 Task: Look for space in Galapagar, Spain from 9th June, 2023 to 16th June, 2023 for 2 adults in price range Rs.8000 to Rs.16000. Place can be entire place with 2 bedrooms having 2 beds and 1 bathroom. Property type can be house, flat, guest house. Amenities needed are: washing machine. Booking option can be shelf check-in. Required host language is English.
Action: Mouse moved to (358, 170)
Screenshot: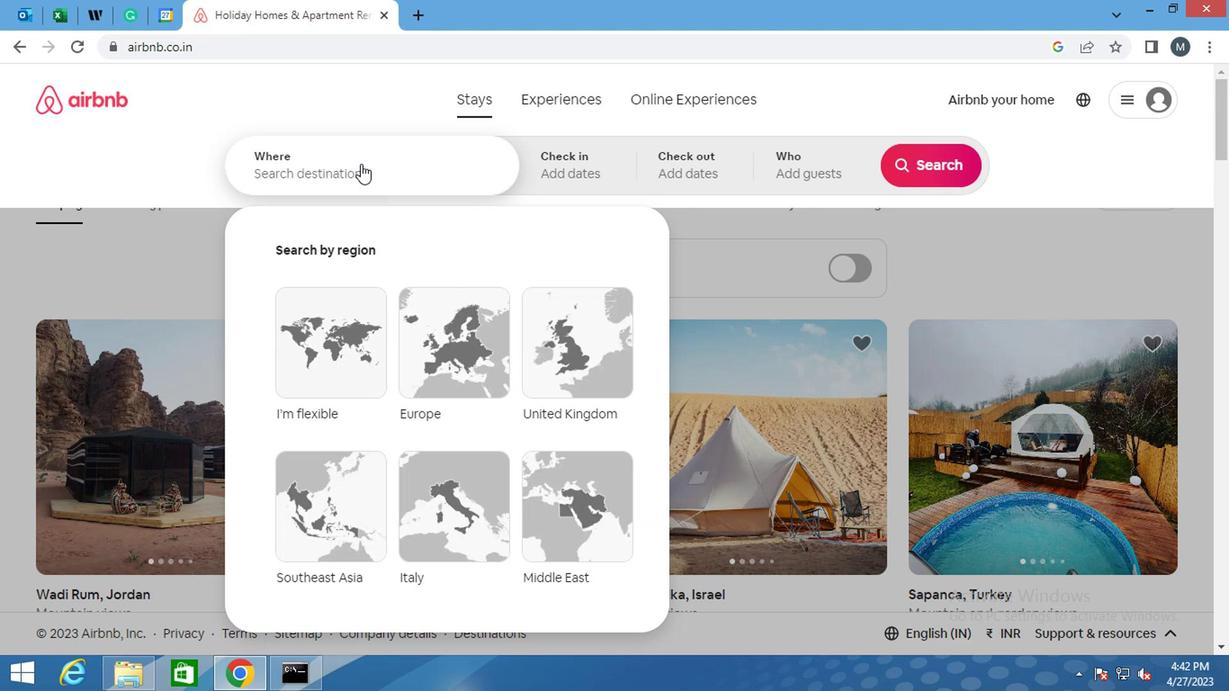 
Action: Mouse pressed left at (358, 170)
Screenshot: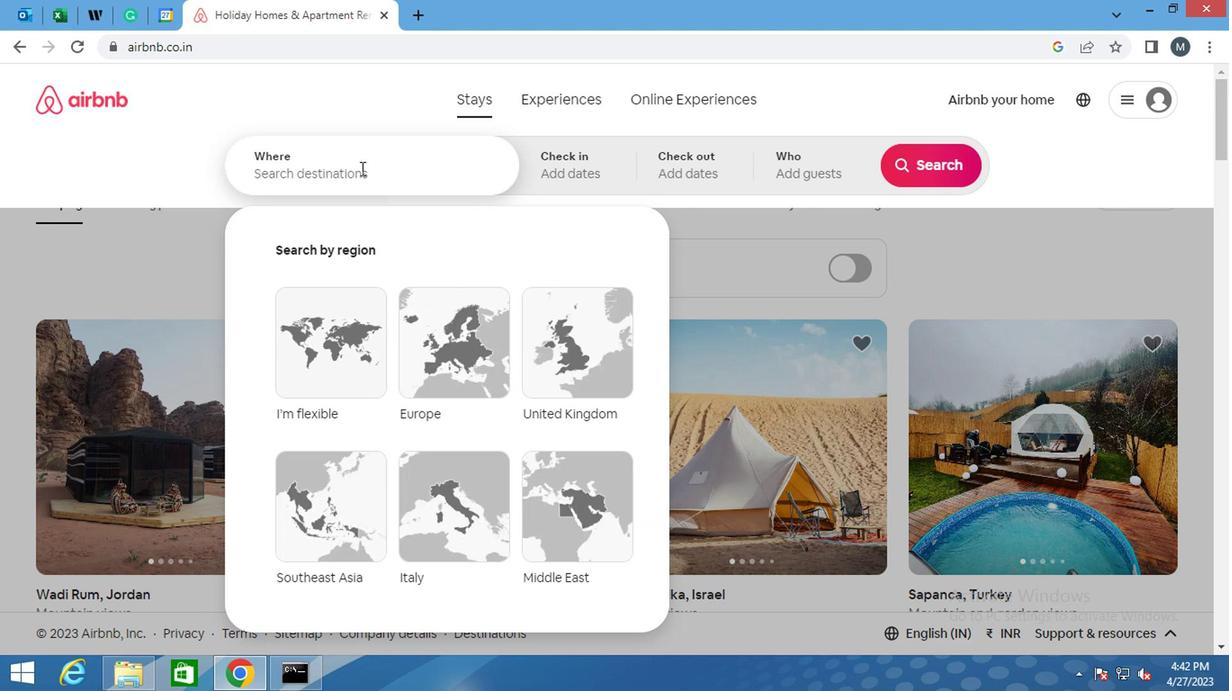 
Action: Key pressed <Key.shift>GALAPAGAR,<Key.shift>SPAIN
Screenshot: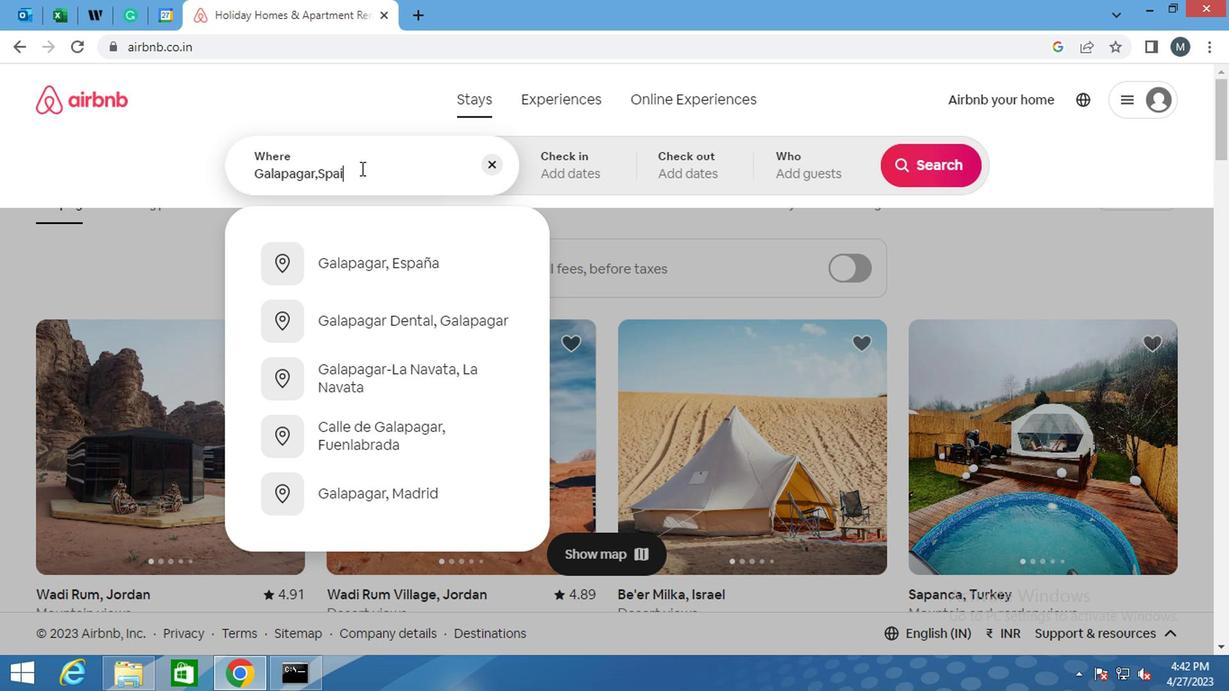 
Action: Mouse moved to (592, 278)
Screenshot: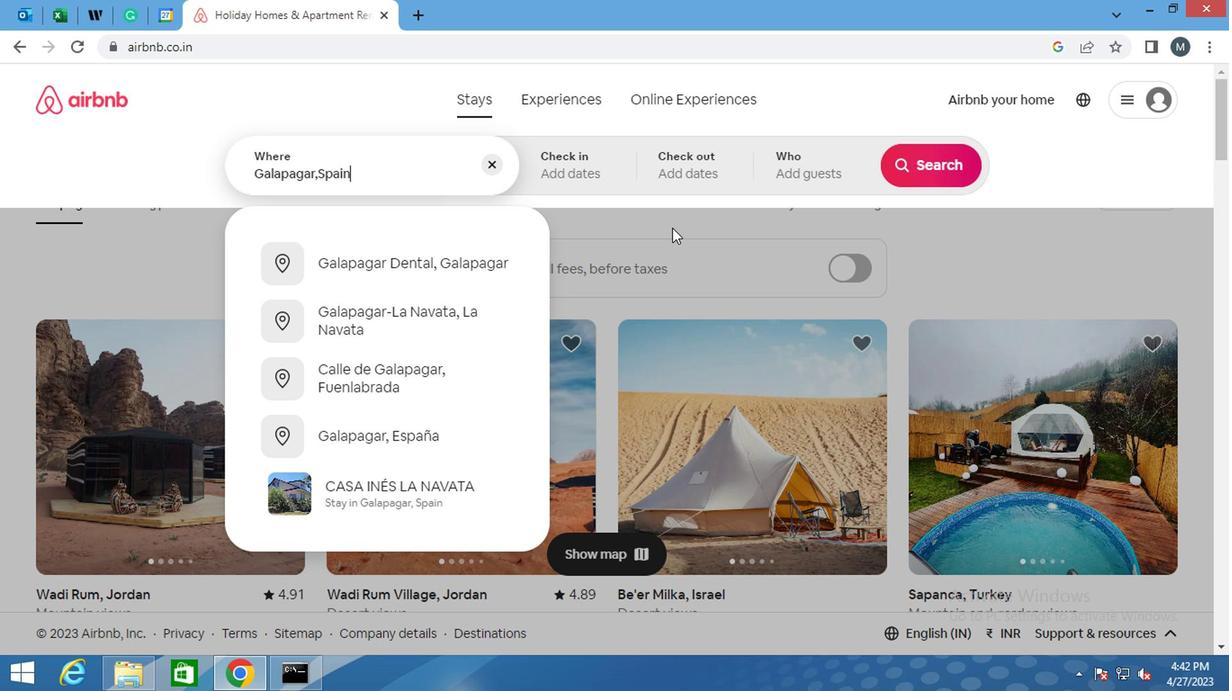 
Action: Key pressed <Key.enter>
Screenshot: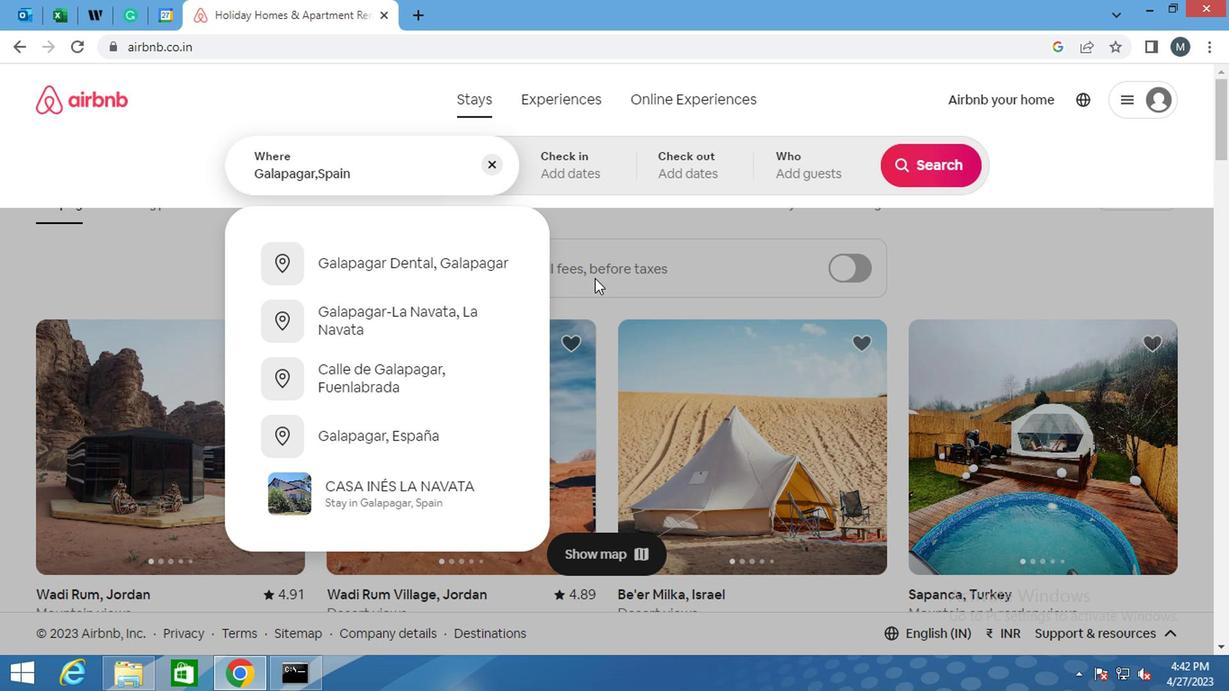 
Action: Mouse moved to (905, 309)
Screenshot: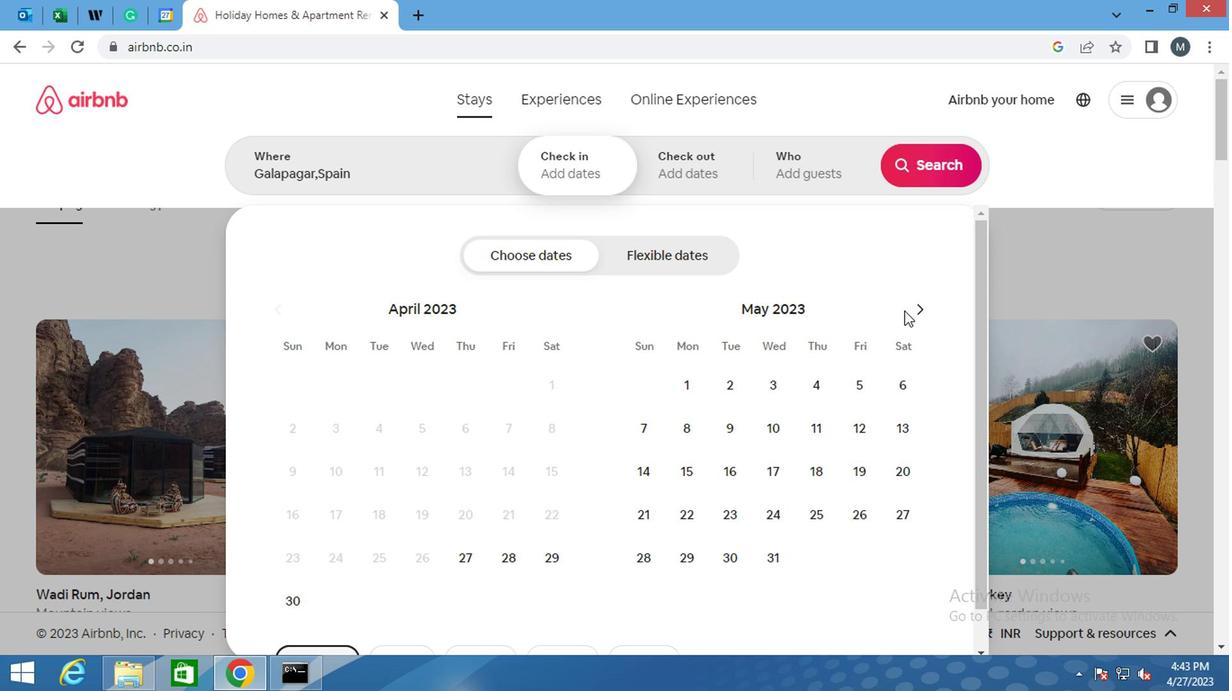 
Action: Mouse pressed left at (905, 309)
Screenshot: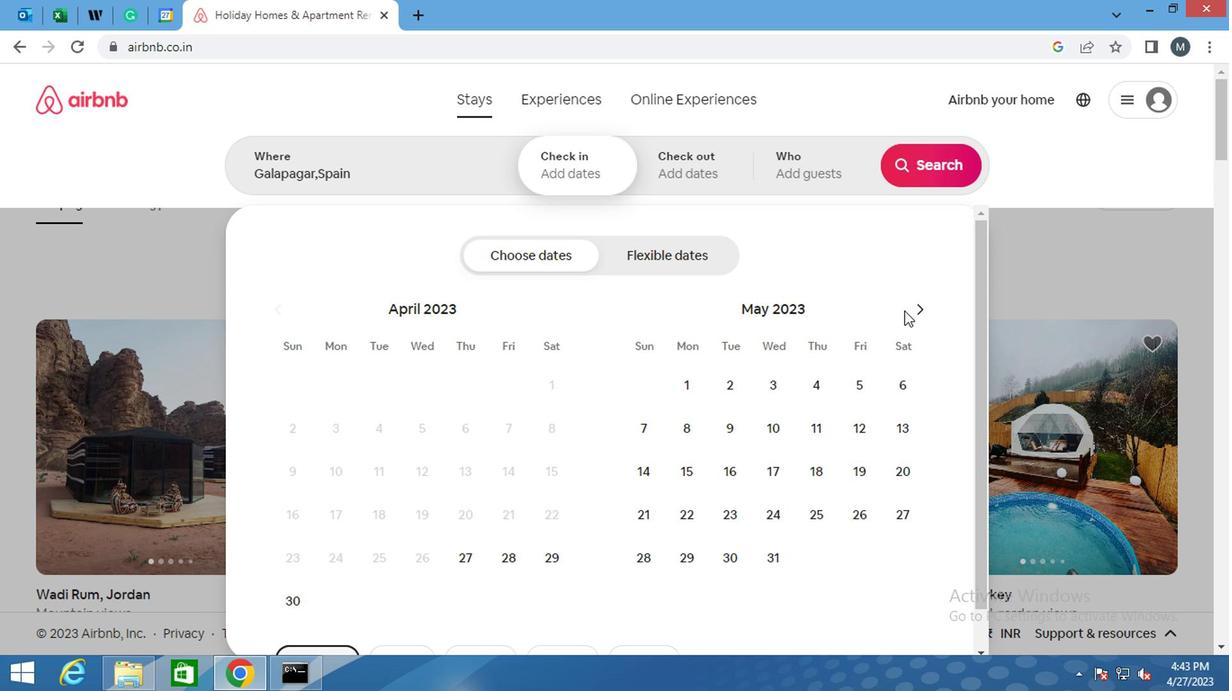 
Action: Mouse moved to (849, 428)
Screenshot: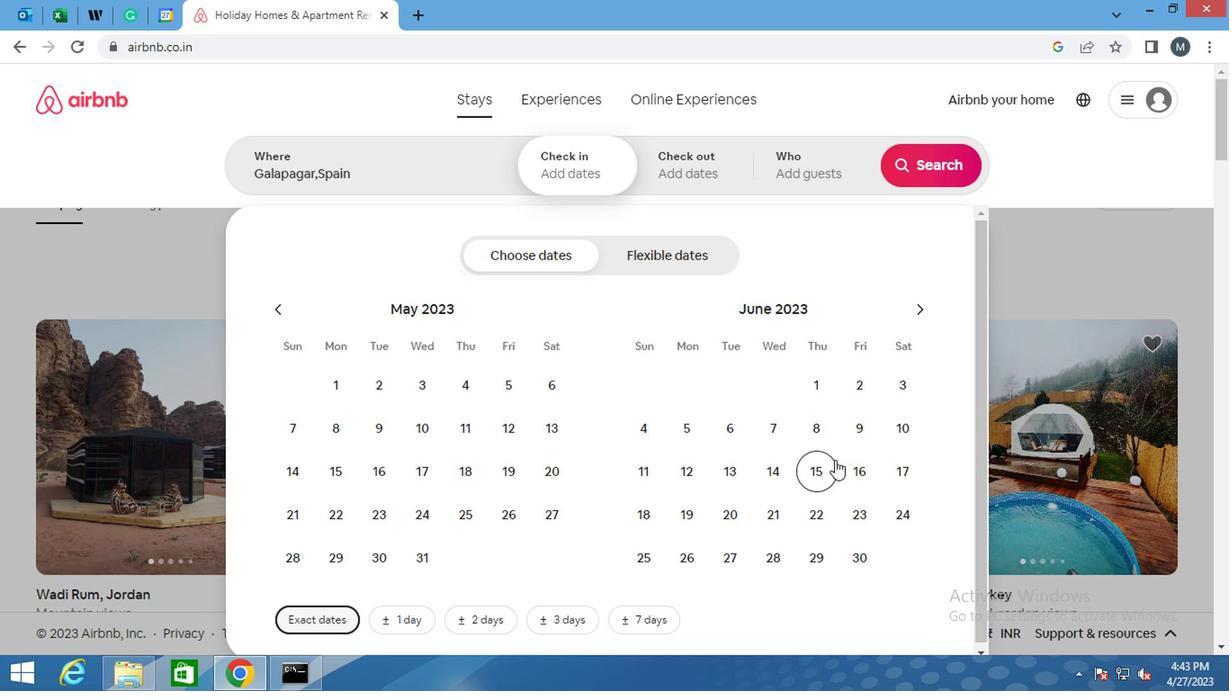 
Action: Mouse pressed left at (849, 428)
Screenshot: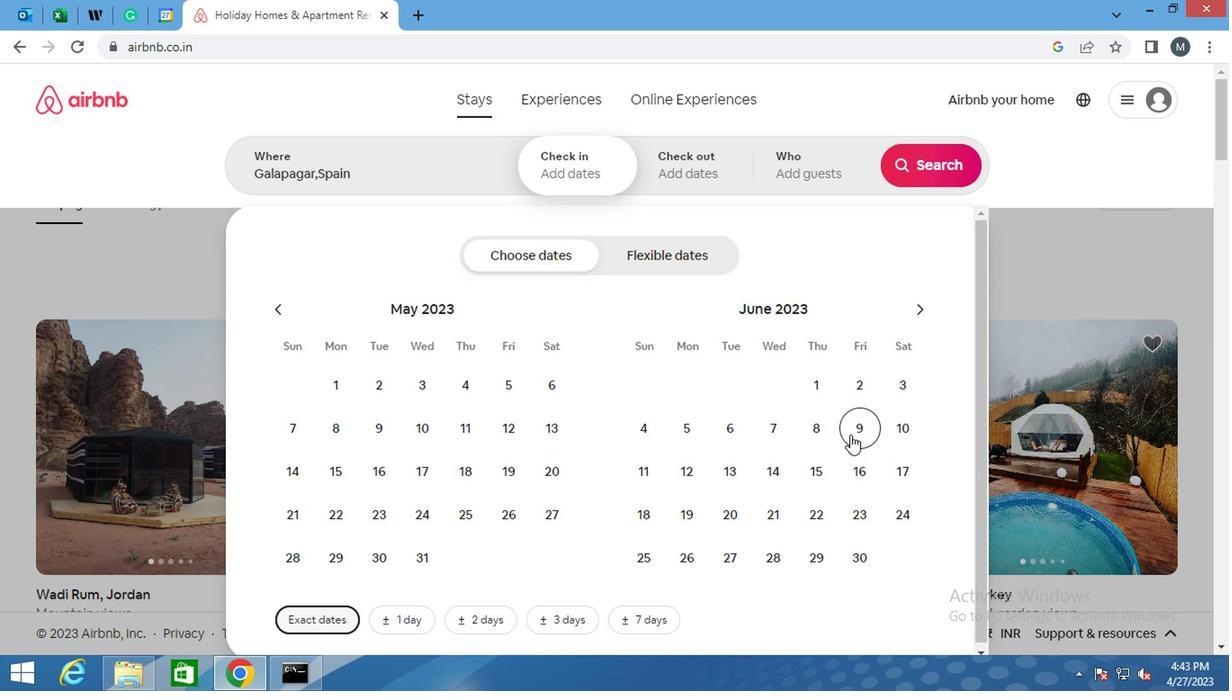 
Action: Mouse moved to (850, 457)
Screenshot: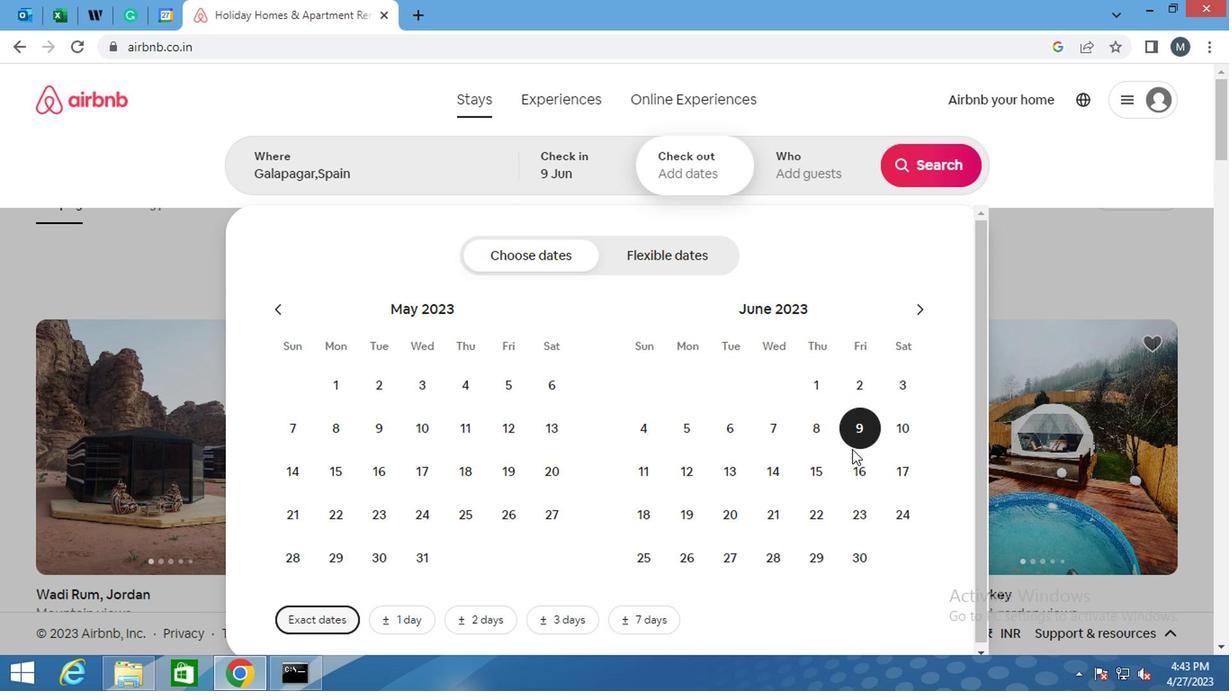 
Action: Mouse pressed left at (850, 457)
Screenshot: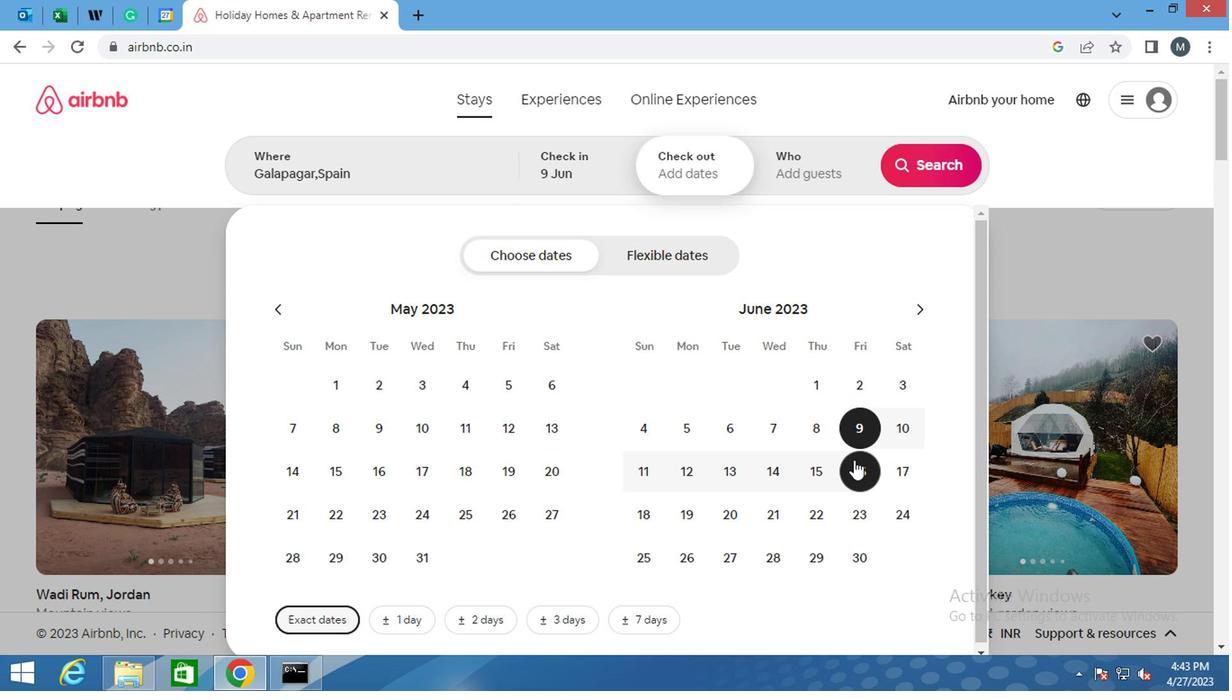 
Action: Mouse moved to (808, 162)
Screenshot: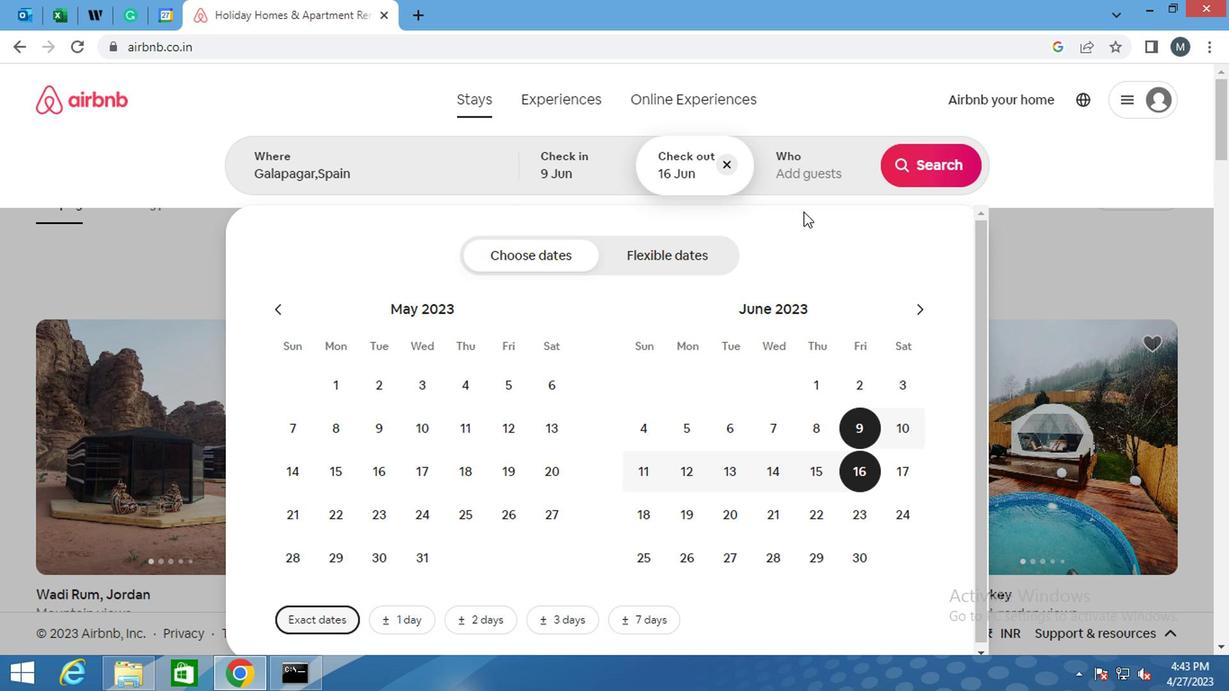 
Action: Mouse pressed left at (808, 162)
Screenshot: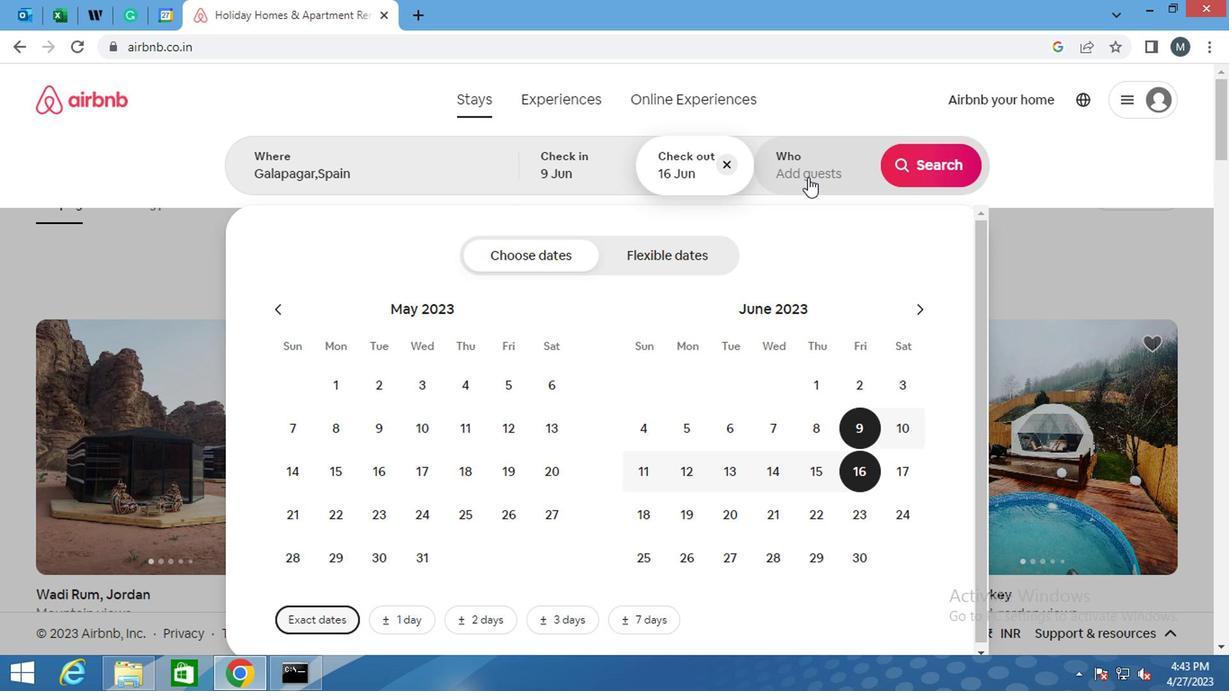 
Action: Mouse moved to (939, 265)
Screenshot: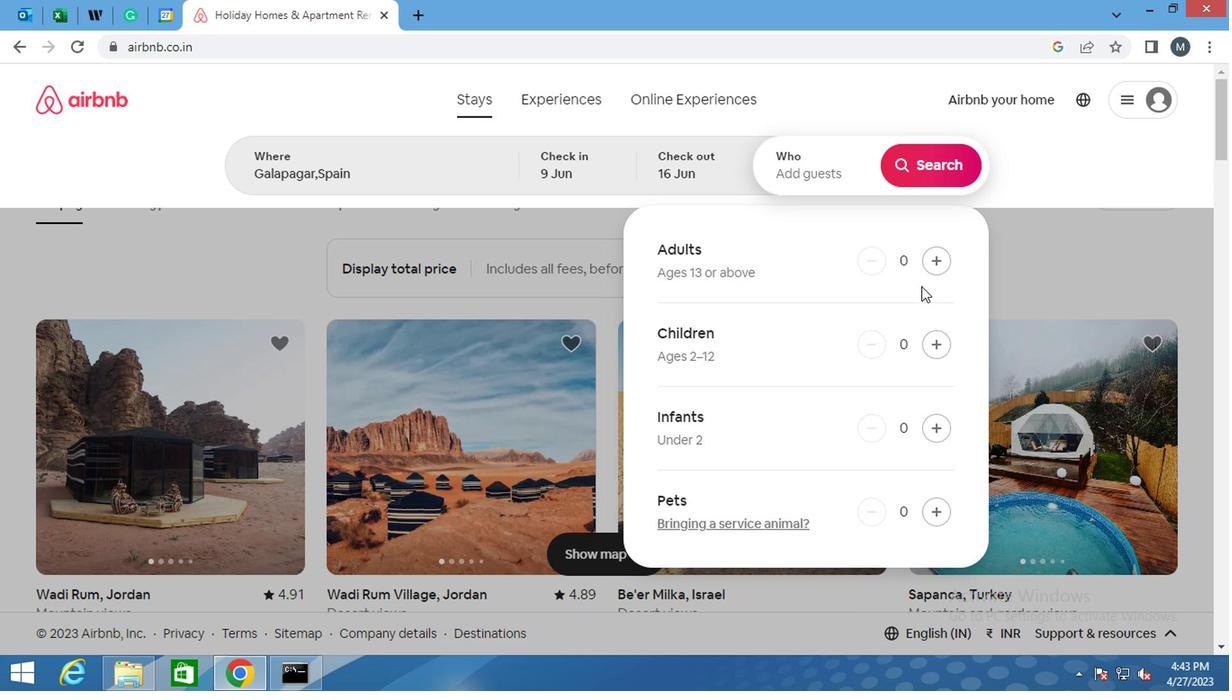 
Action: Mouse pressed left at (939, 265)
Screenshot: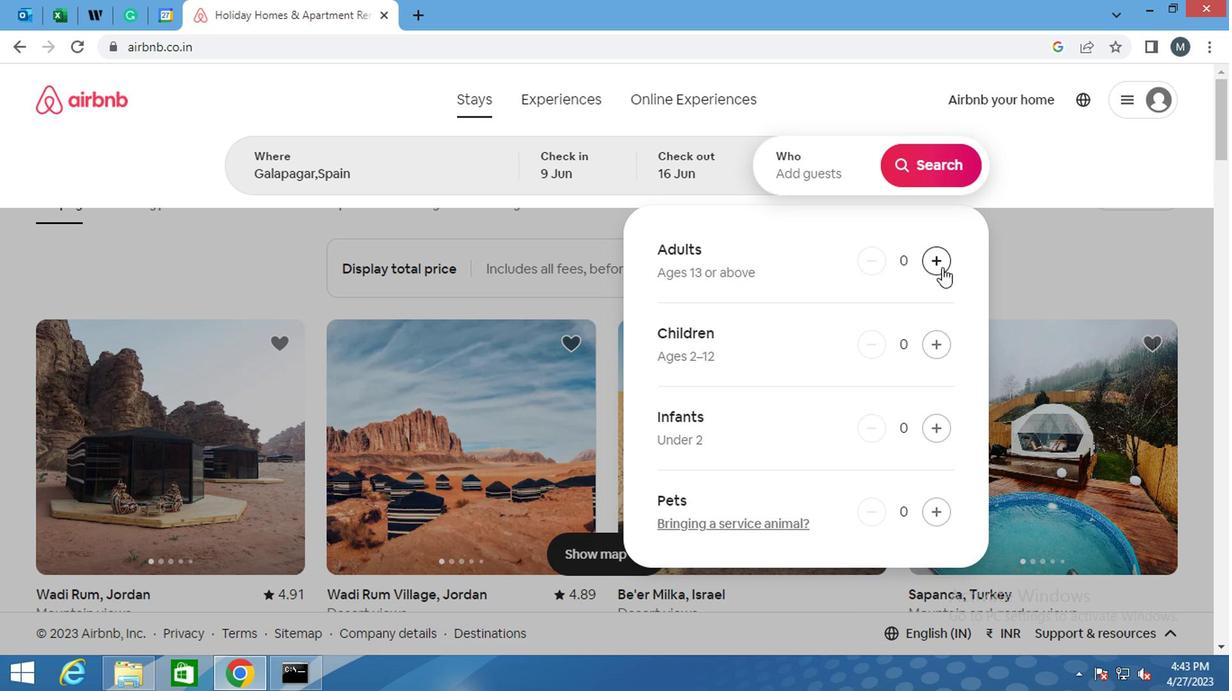 
Action: Mouse pressed left at (939, 265)
Screenshot: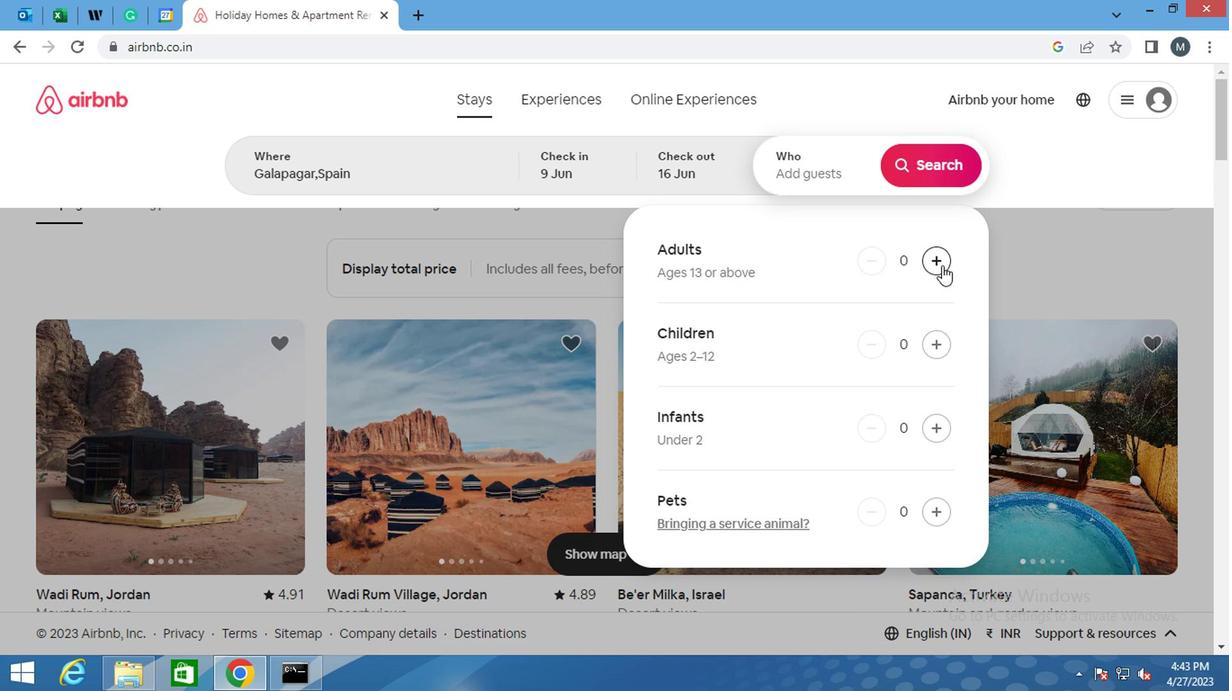 
Action: Mouse moved to (917, 153)
Screenshot: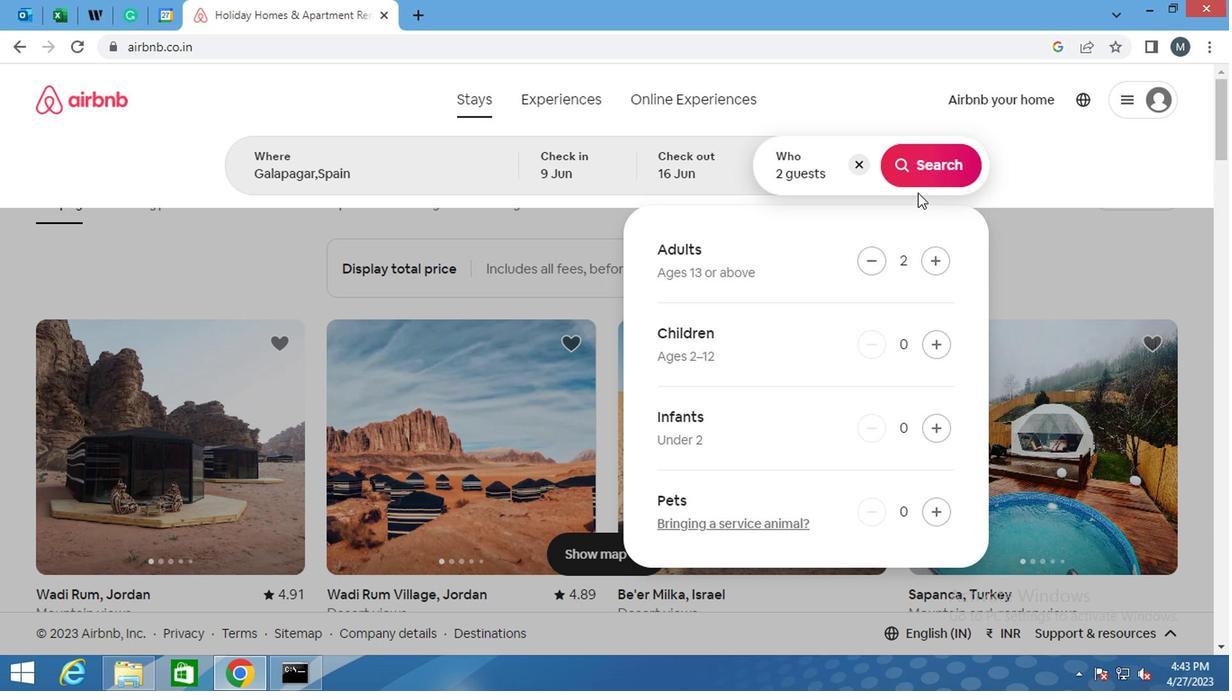 
Action: Mouse pressed left at (917, 153)
Screenshot: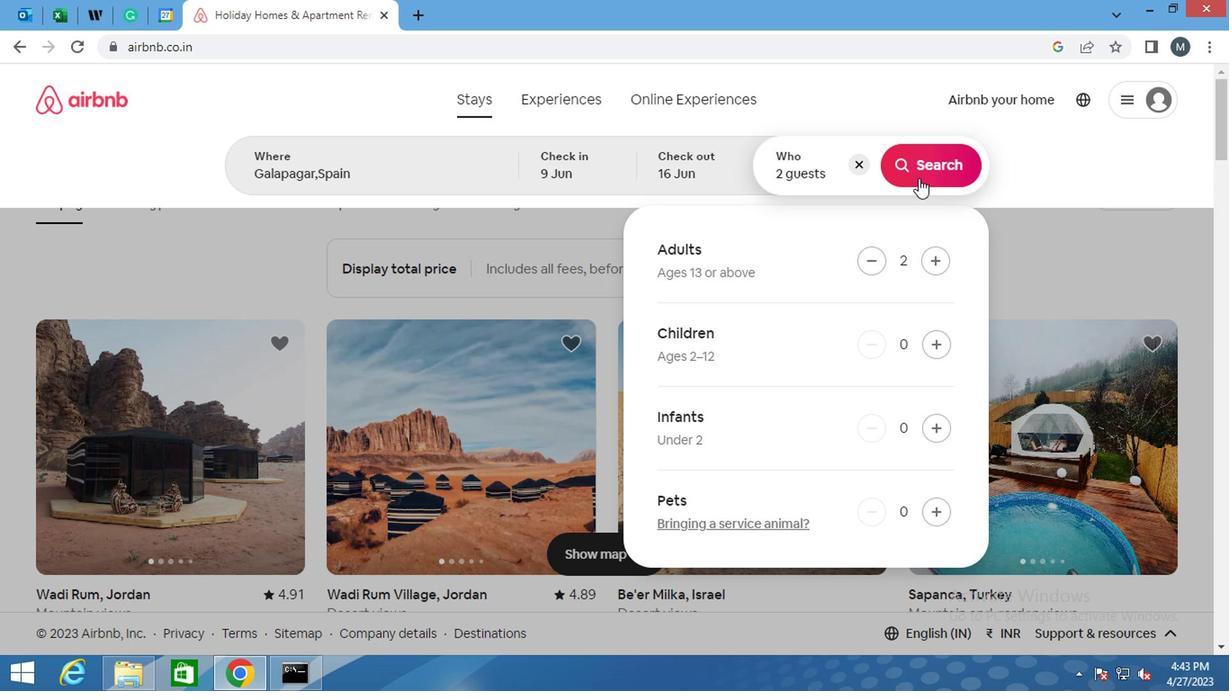 
Action: Mouse moved to (1151, 174)
Screenshot: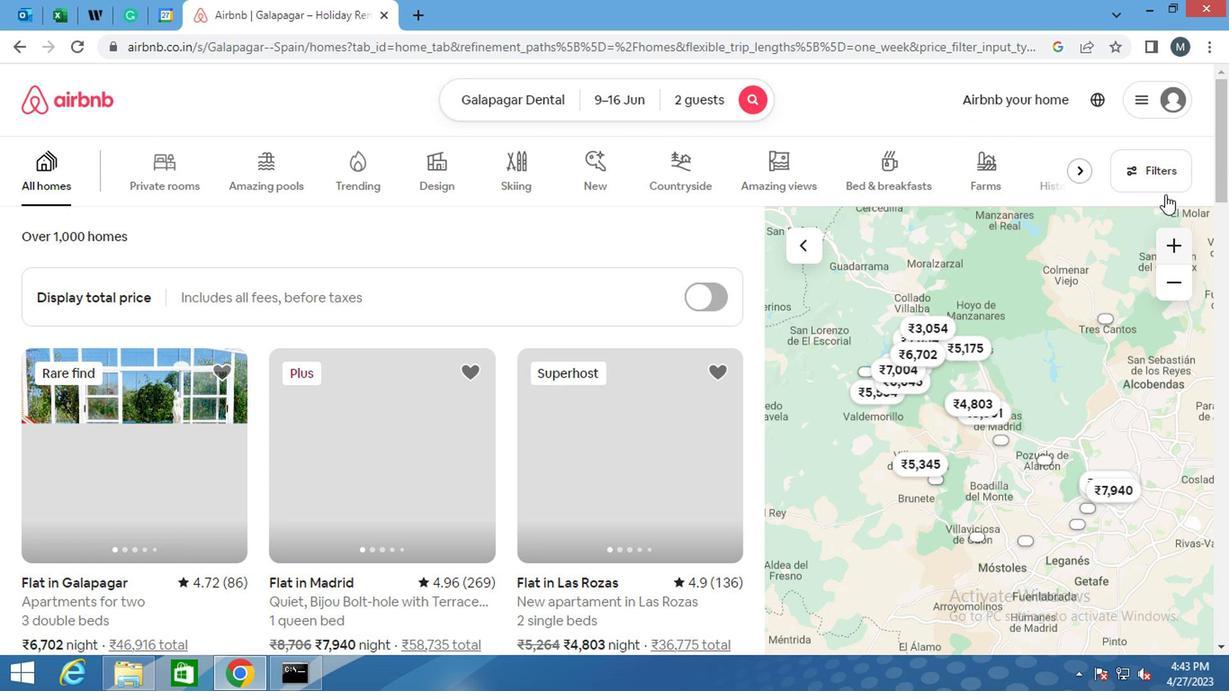 
Action: Mouse pressed left at (1151, 174)
Screenshot: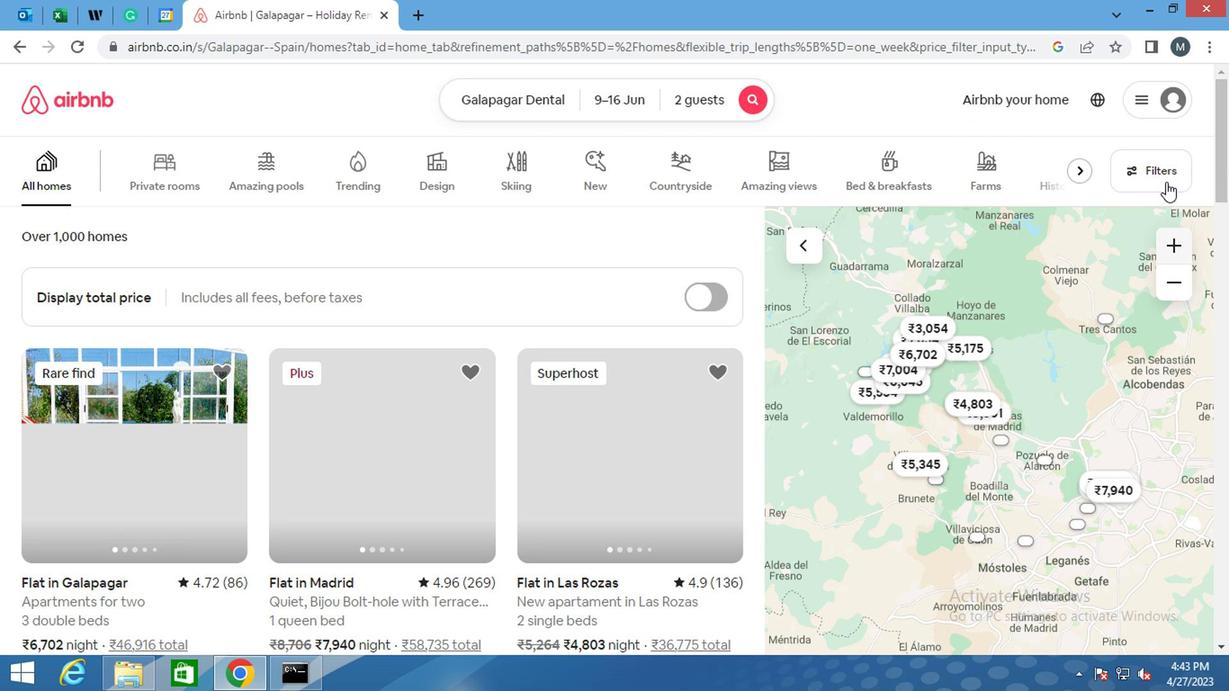 
Action: Mouse moved to (450, 394)
Screenshot: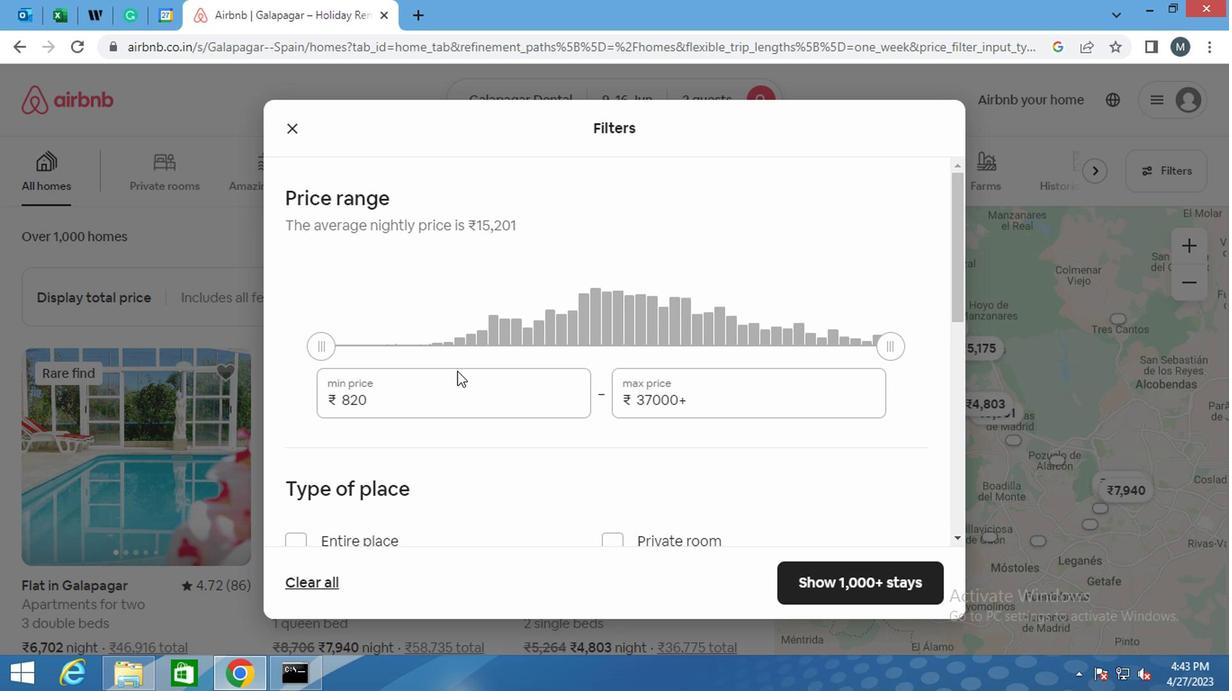 
Action: Mouse pressed left at (450, 394)
Screenshot: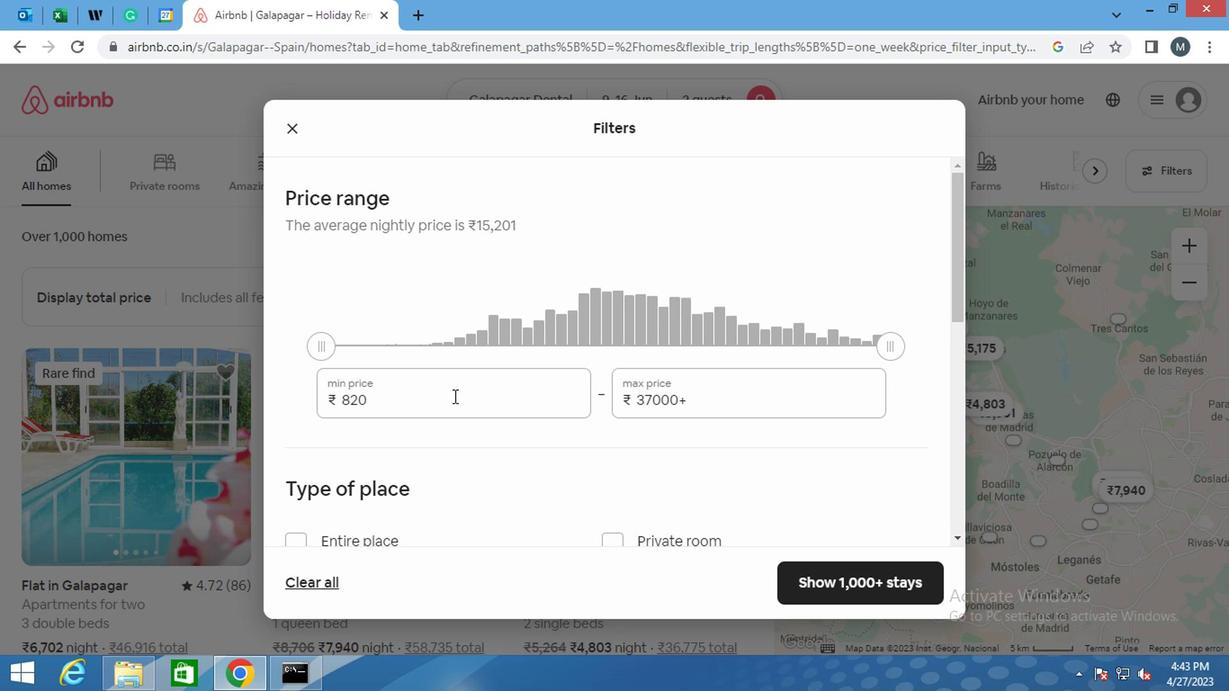 
Action: Key pressed <Key.backspace><Key.backspace>
Screenshot: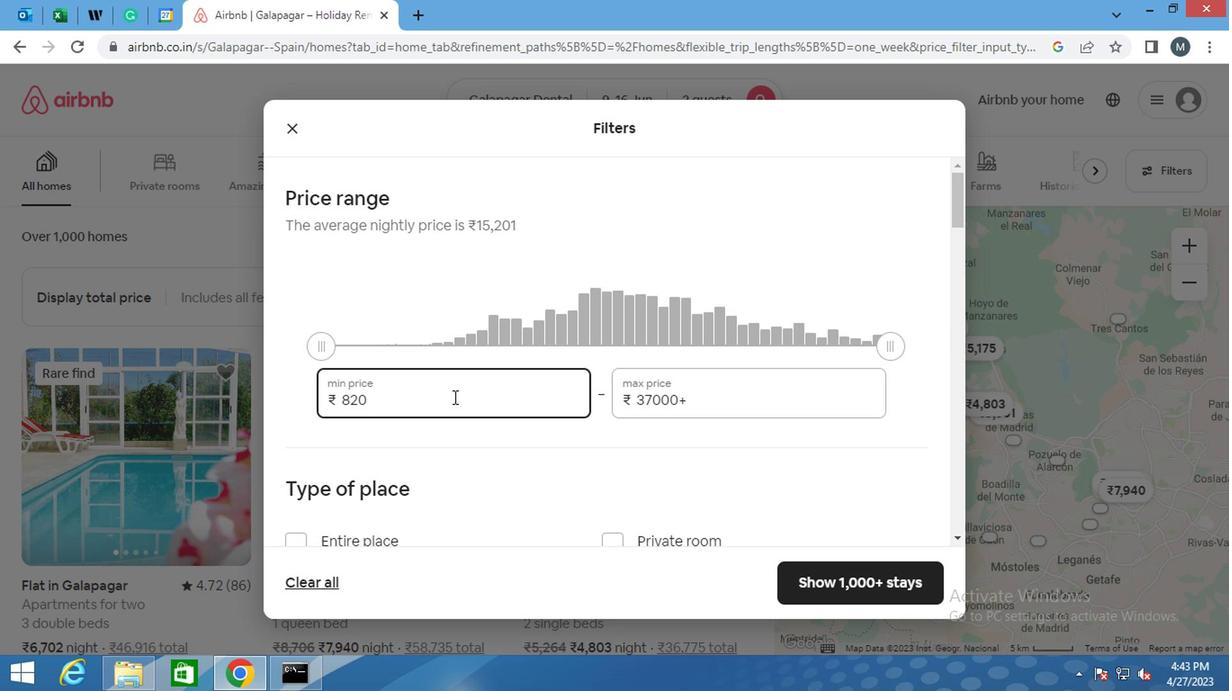 
Action: Mouse moved to (446, 394)
Screenshot: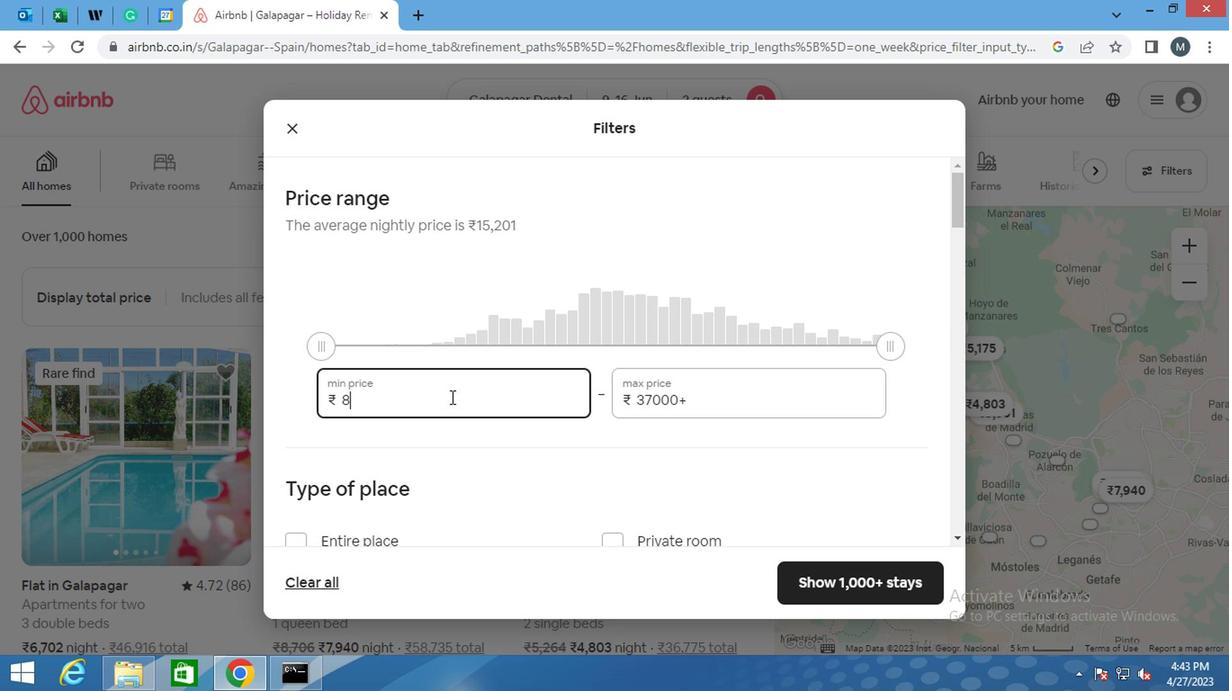 
Action: Key pressed 00
Screenshot: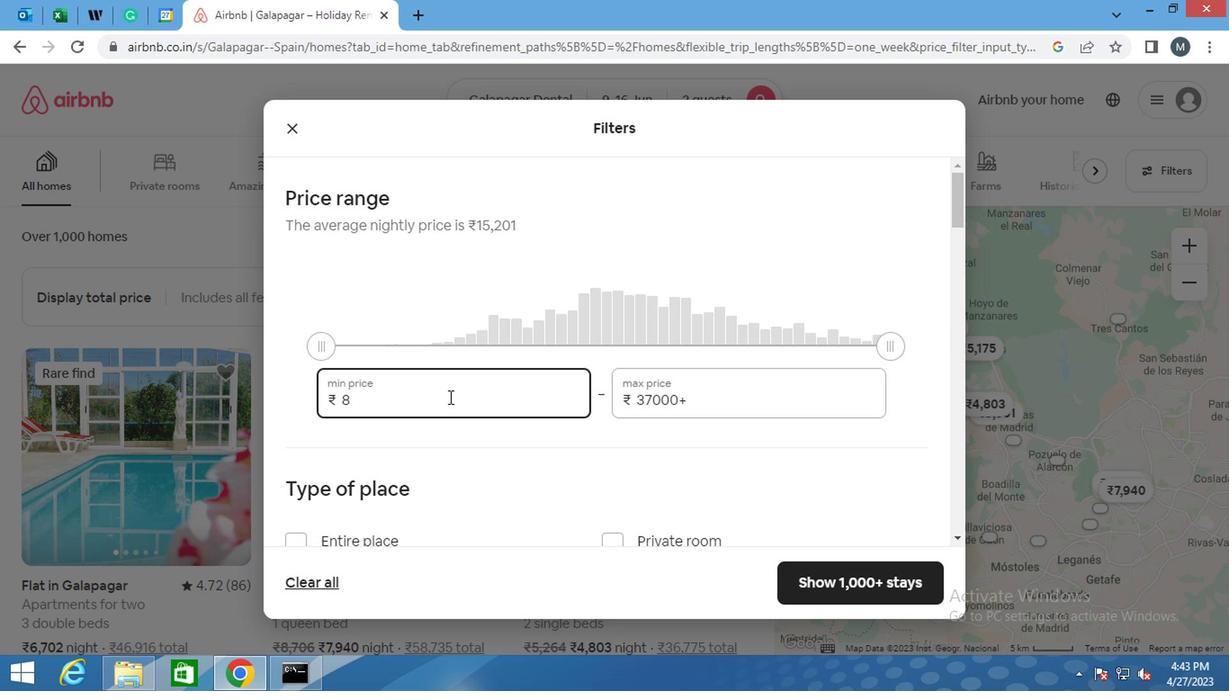 
Action: Mouse moved to (463, 382)
Screenshot: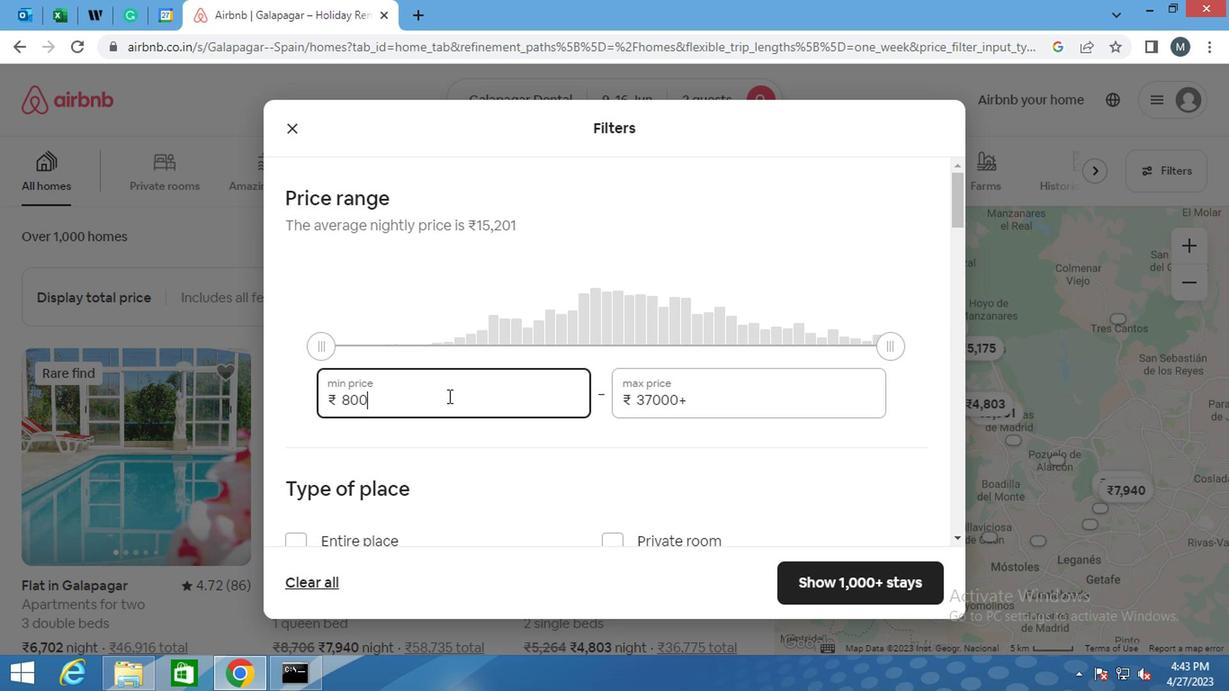 
Action: Key pressed 0
Screenshot: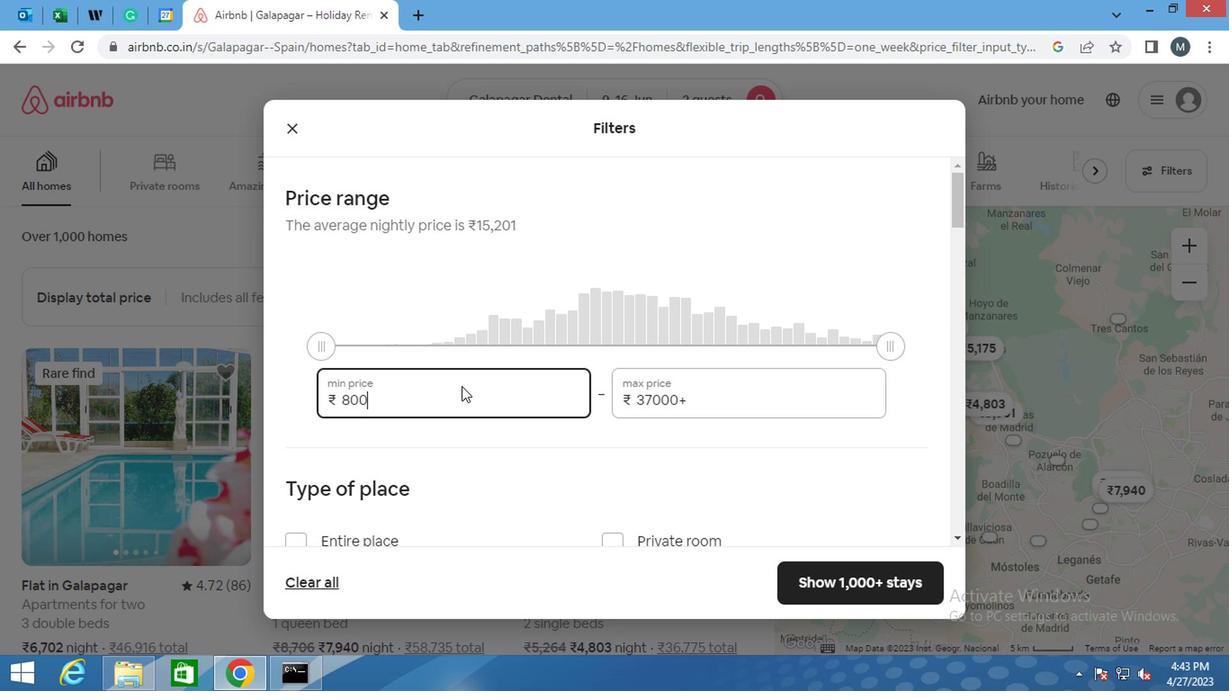 
Action: Mouse moved to (708, 396)
Screenshot: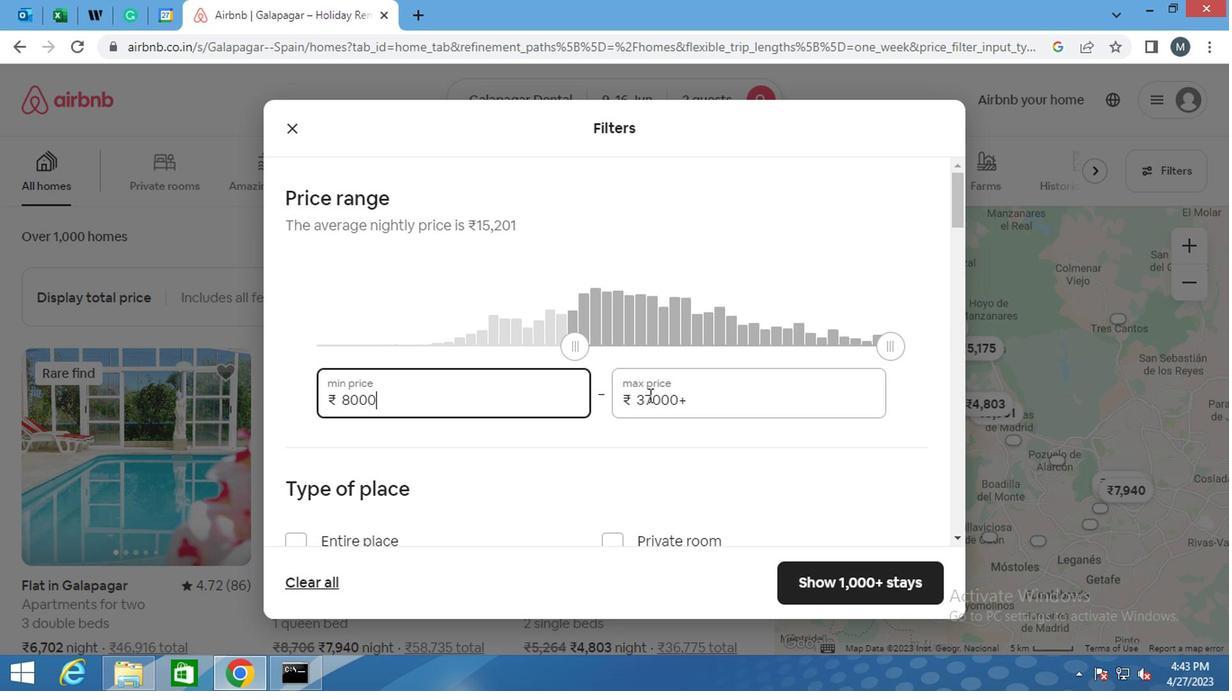 
Action: Mouse pressed left at (708, 396)
Screenshot: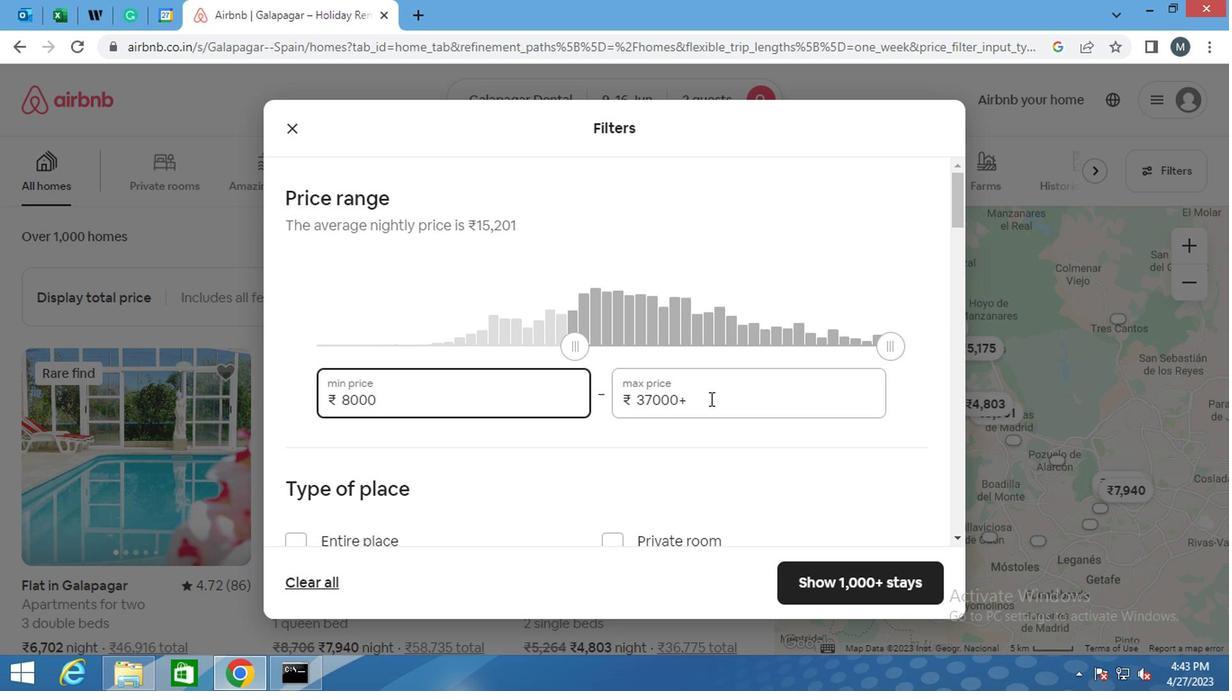 
Action: Mouse moved to (623, 398)
Screenshot: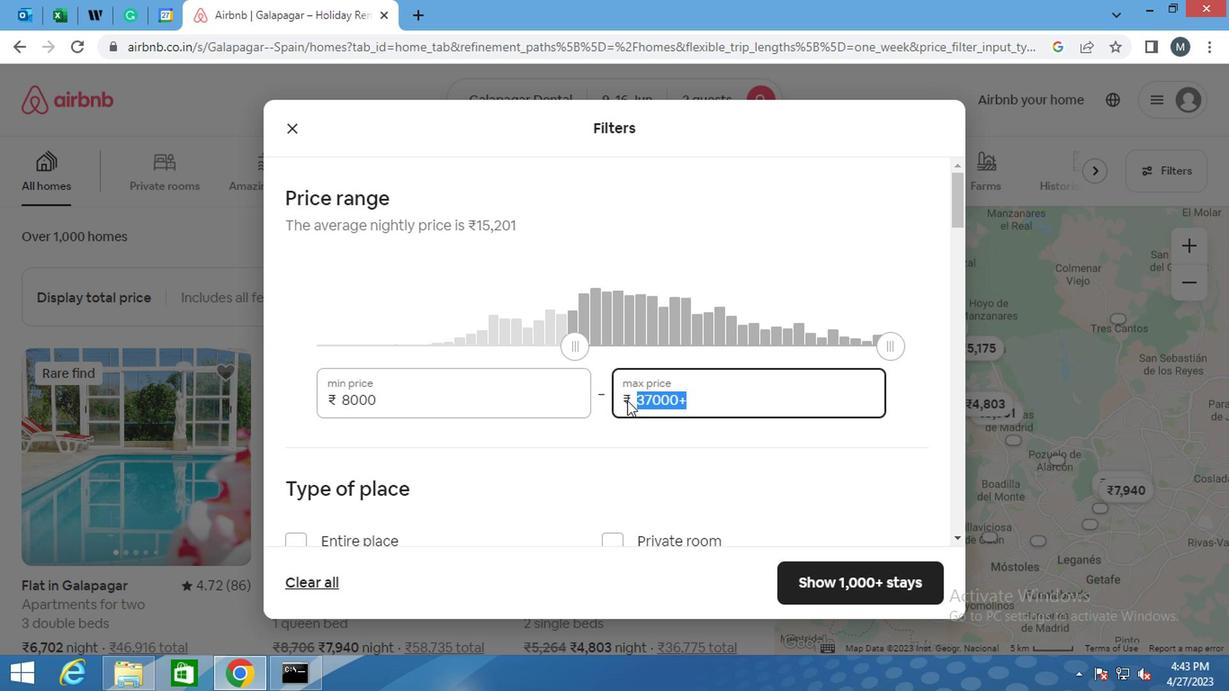 
Action: Key pressed 160
Screenshot: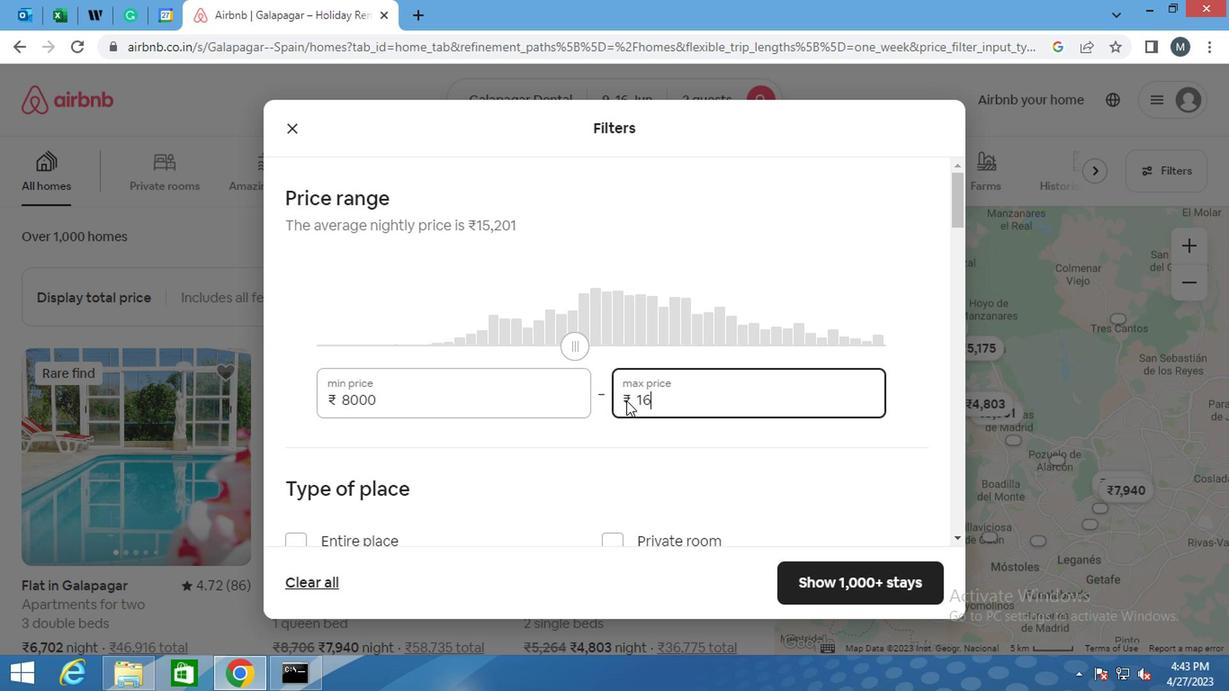 
Action: Mouse moved to (623, 398)
Screenshot: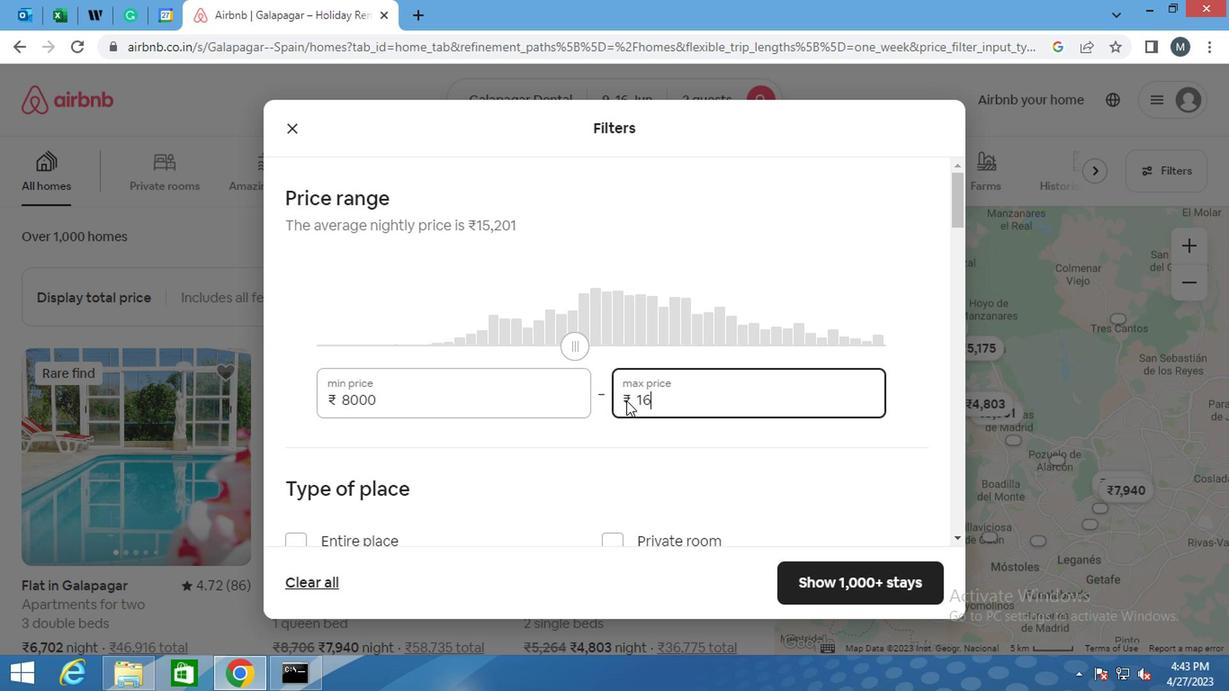 
Action: Key pressed 00
Screenshot: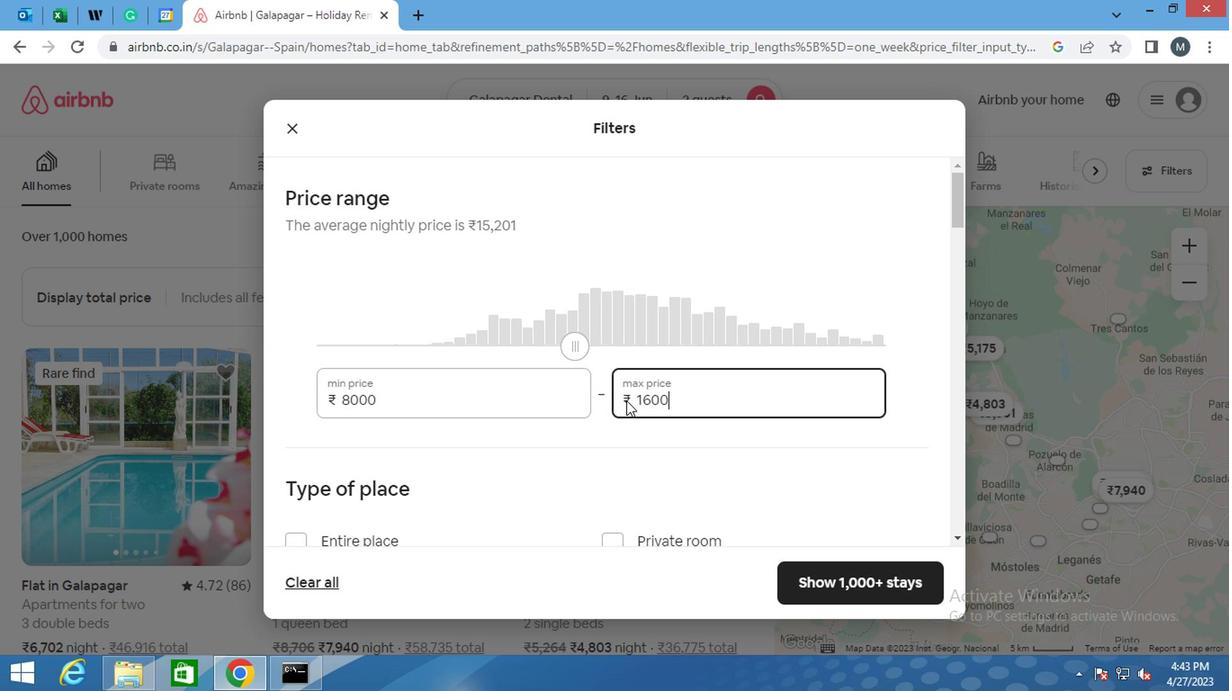 
Action: Mouse moved to (621, 386)
Screenshot: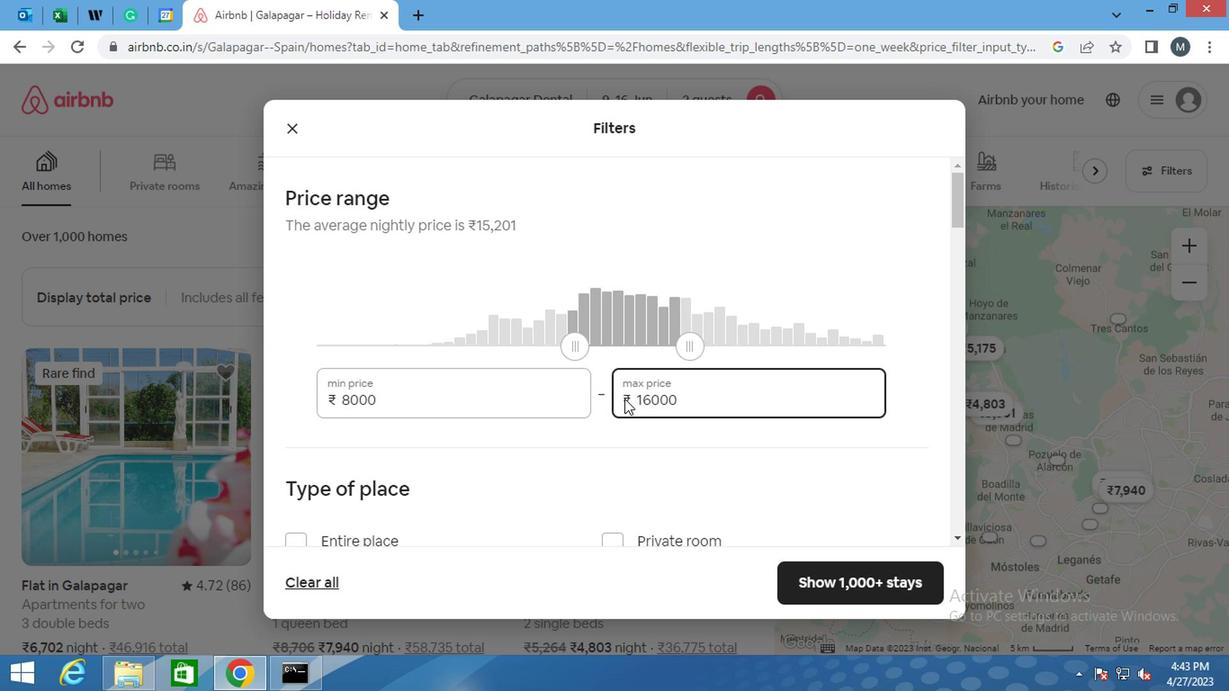 
Action: Mouse scrolled (621, 386) with delta (0, 0)
Screenshot: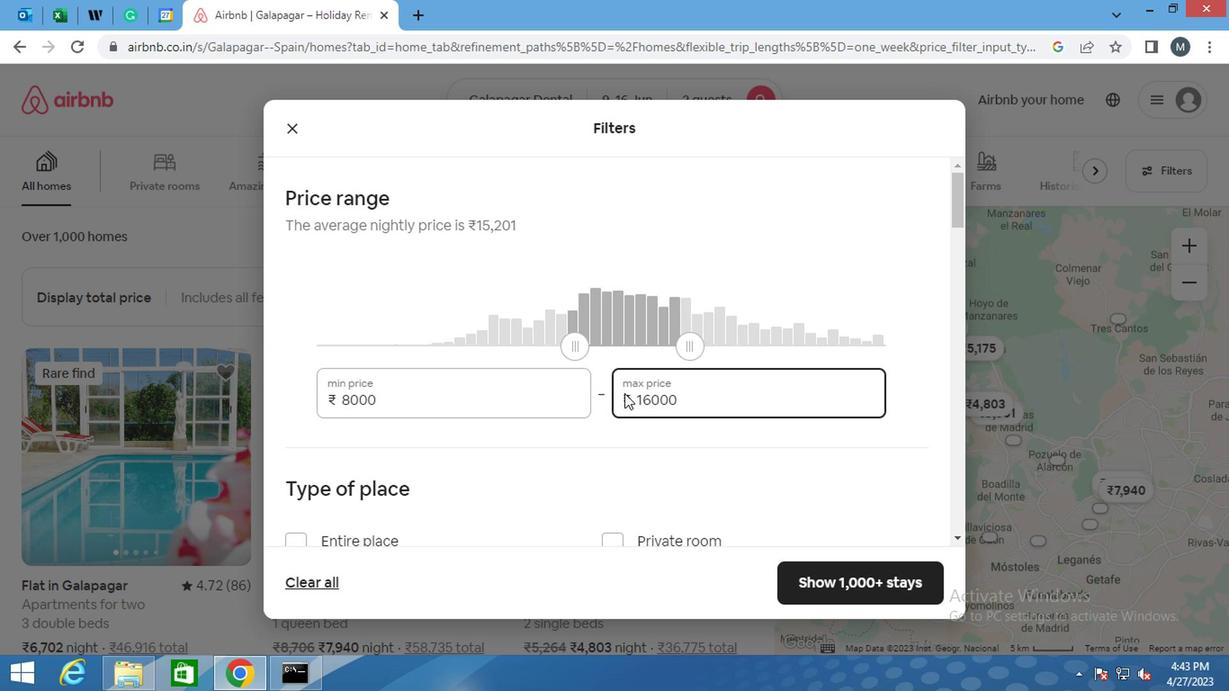 
Action: Mouse moved to (619, 387)
Screenshot: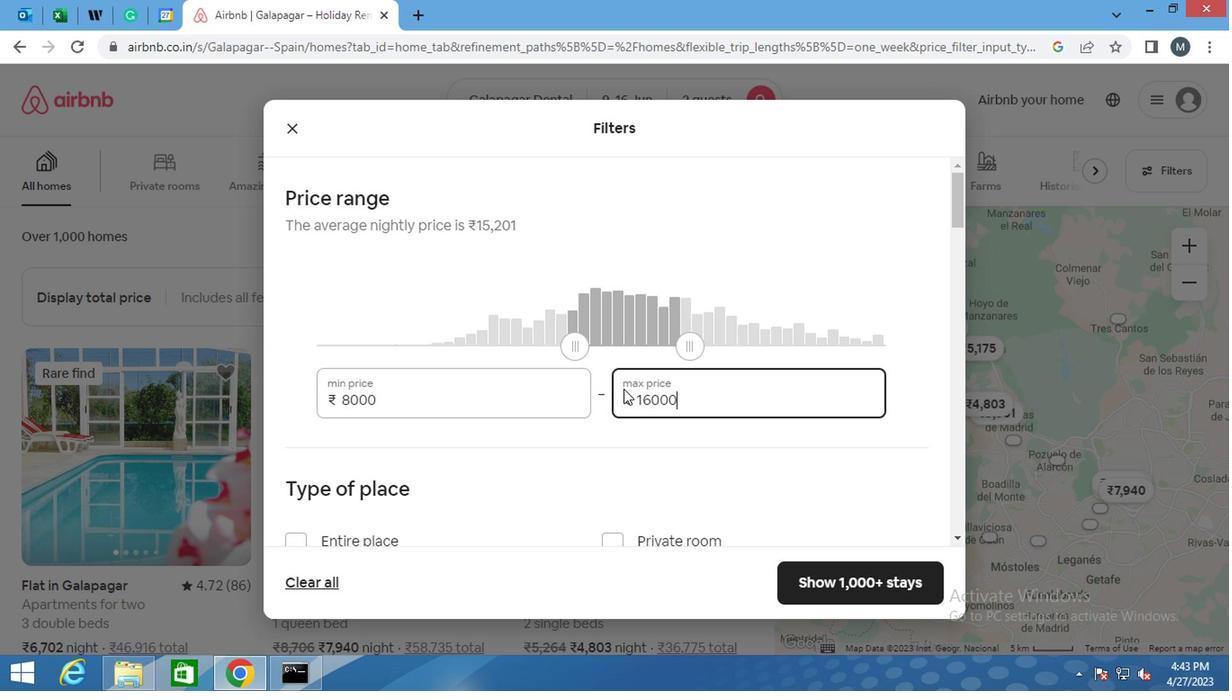 
Action: Mouse scrolled (619, 386) with delta (0, 0)
Screenshot: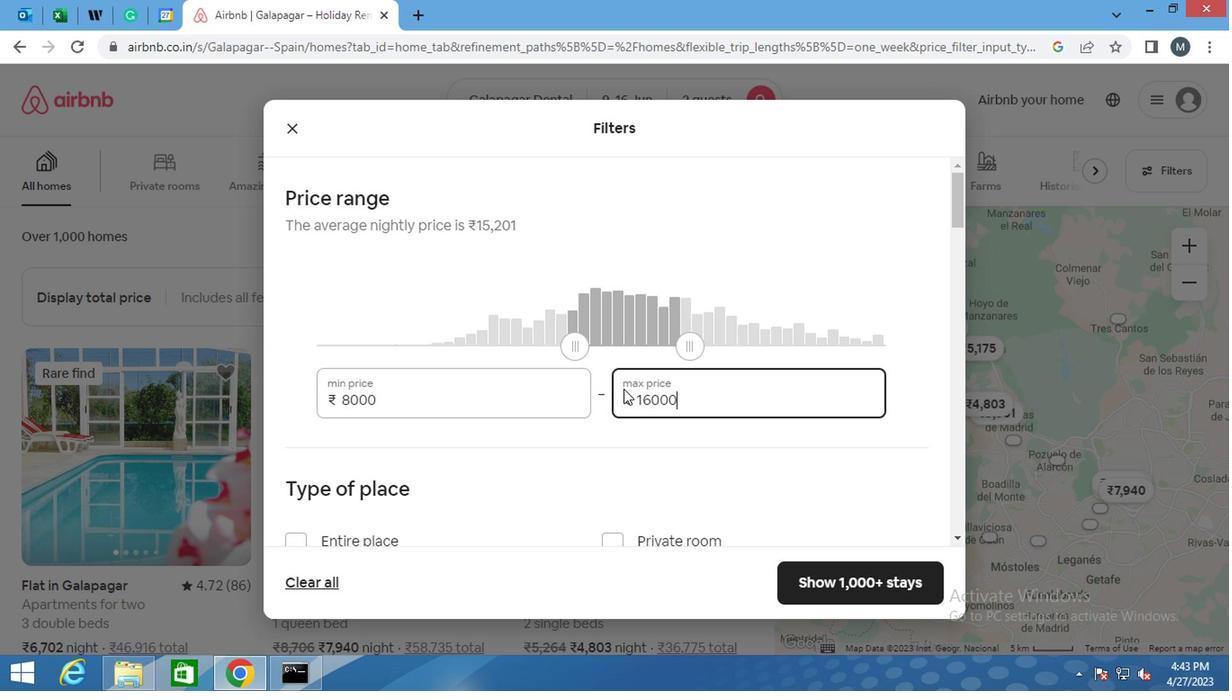 
Action: Mouse moved to (456, 432)
Screenshot: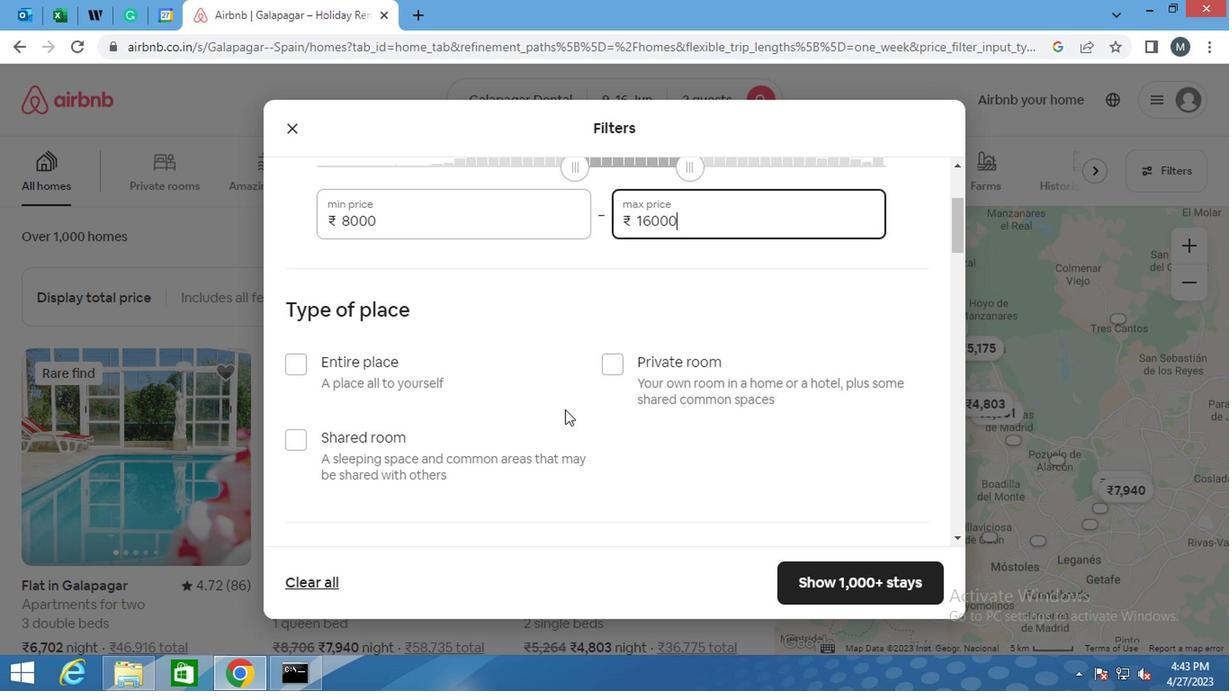 
Action: Mouse scrolled (456, 431) with delta (0, -1)
Screenshot: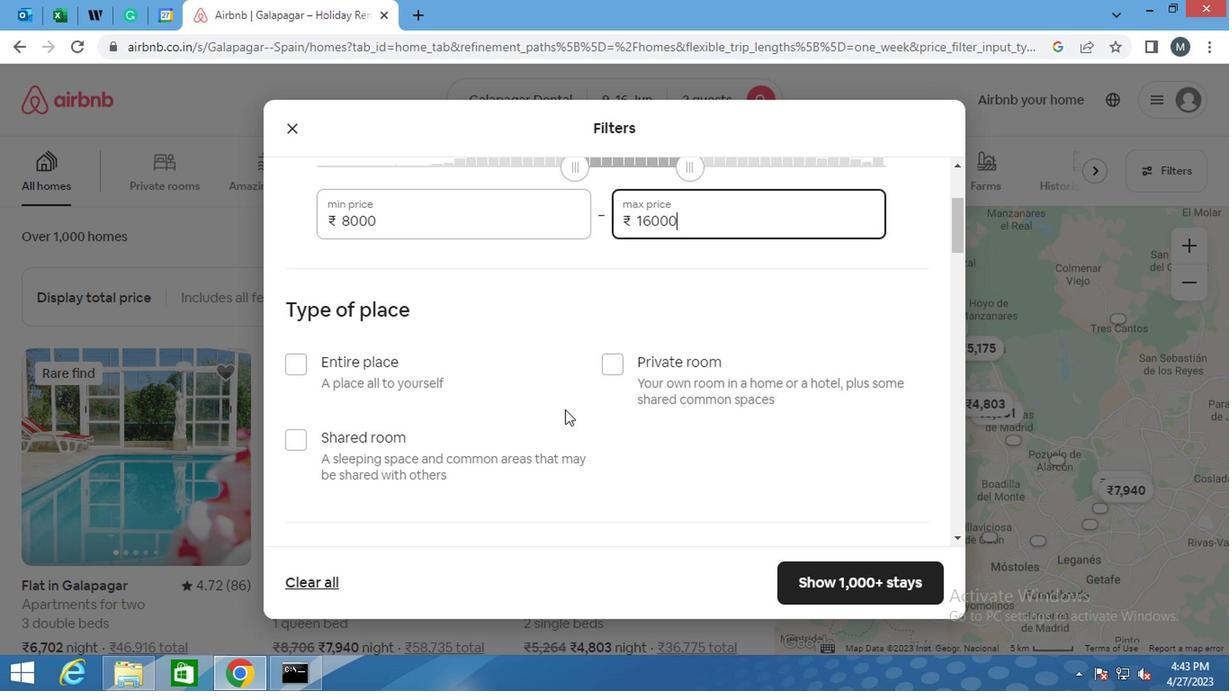 
Action: Mouse moved to (302, 276)
Screenshot: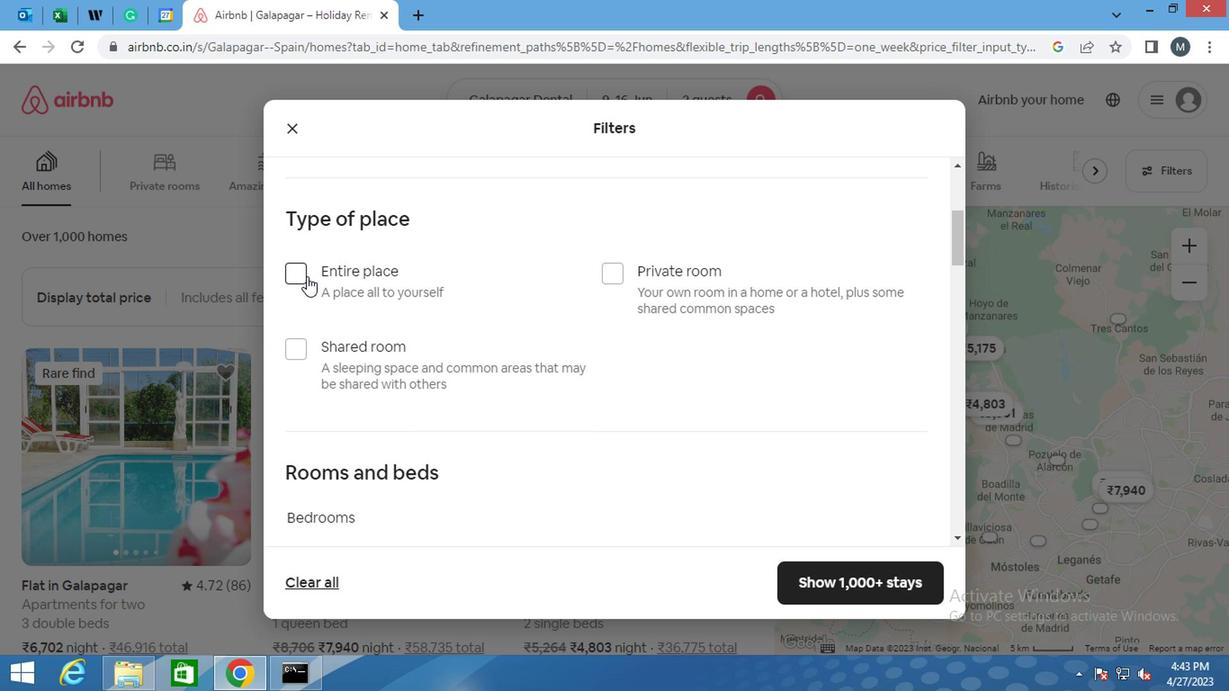 
Action: Mouse pressed left at (302, 276)
Screenshot: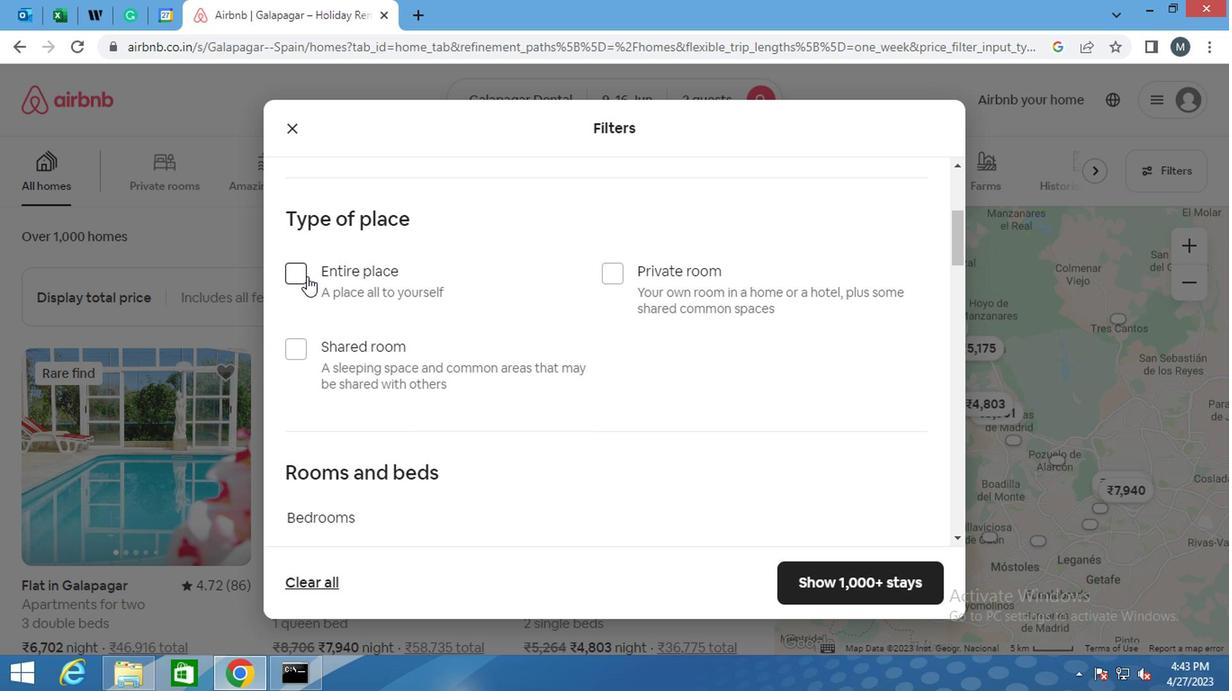 
Action: Mouse moved to (325, 314)
Screenshot: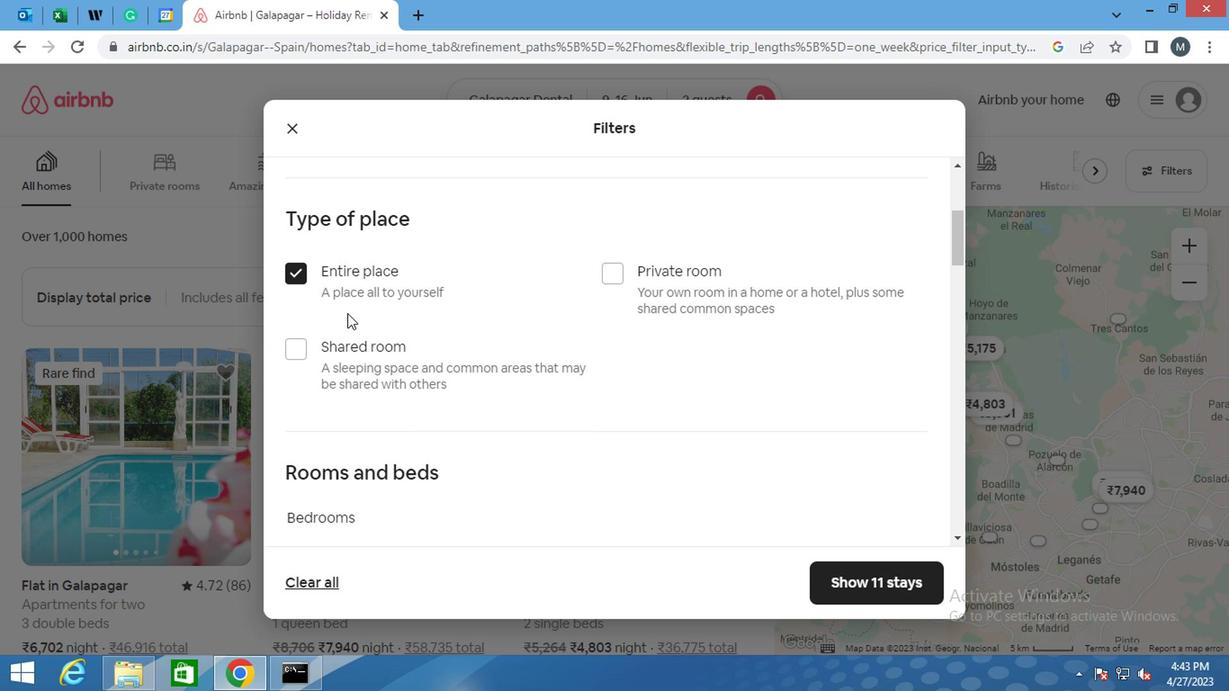 
Action: Mouse scrolled (325, 313) with delta (0, 0)
Screenshot: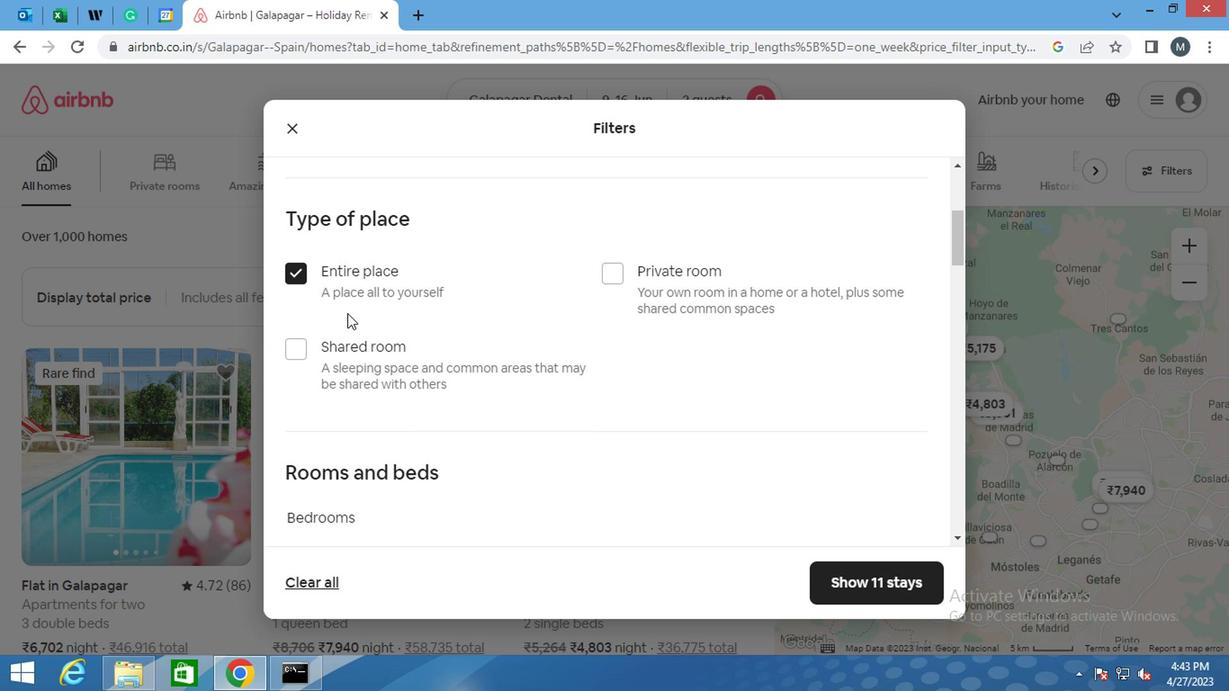 
Action: Mouse moved to (230, 304)
Screenshot: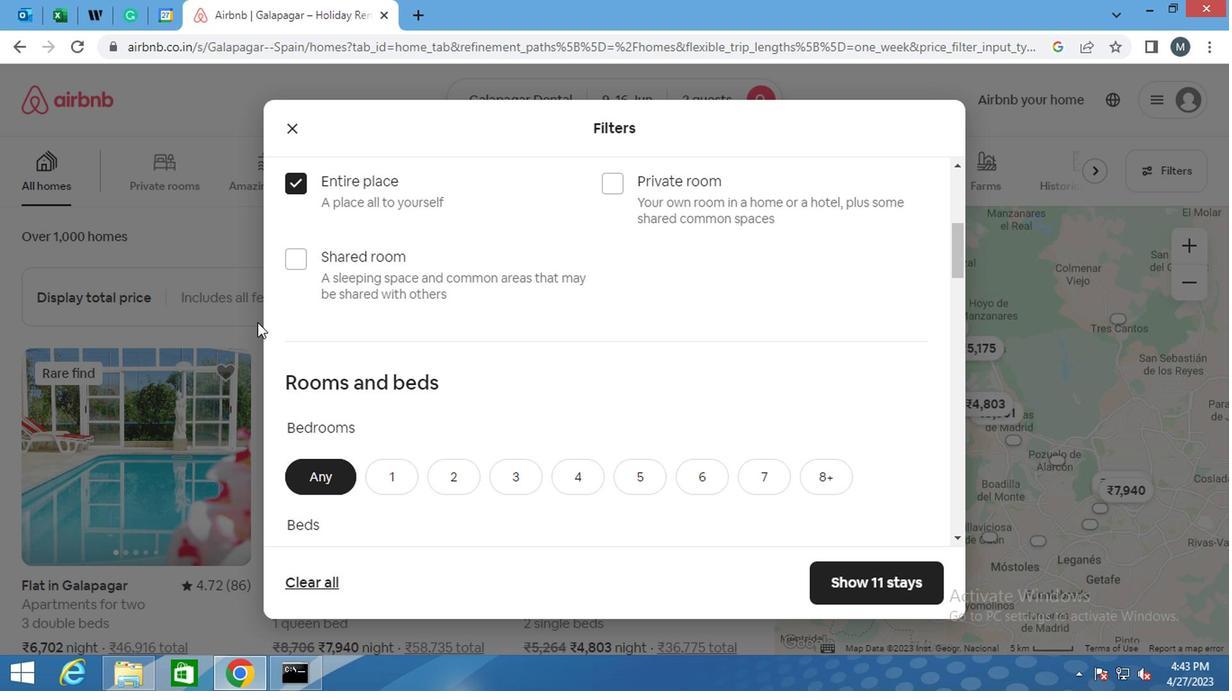 
Action: Mouse scrolled (230, 302) with delta (0, -1)
Screenshot: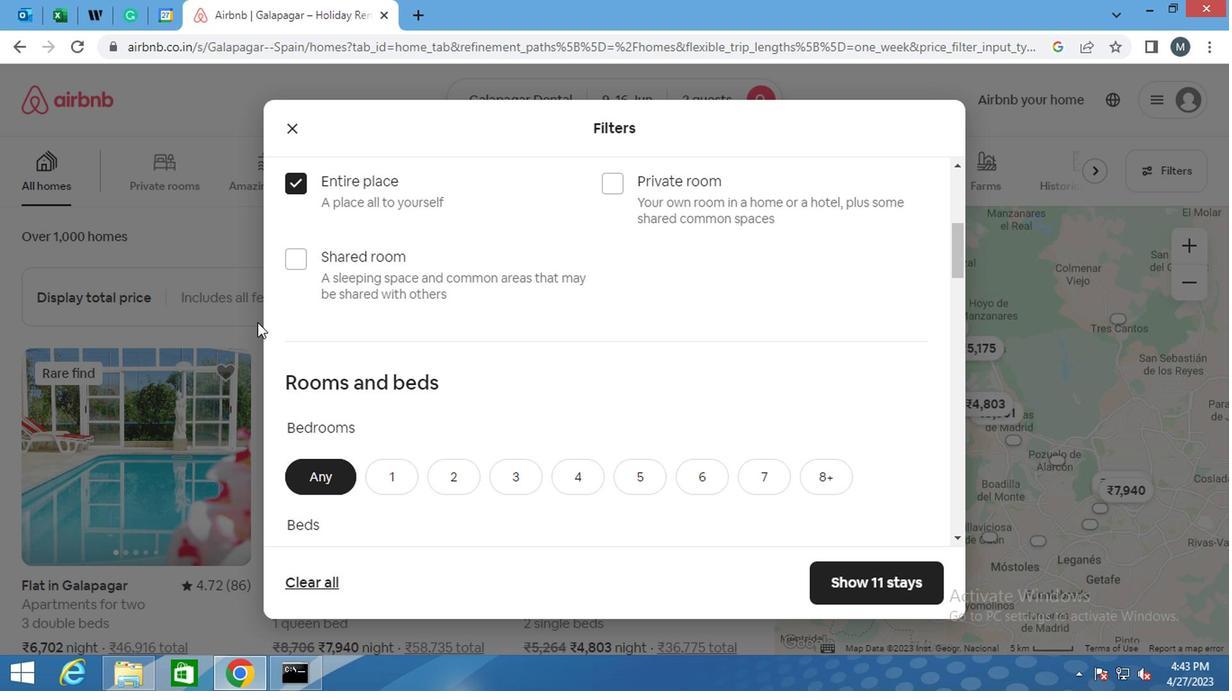 
Action: Mouse moved to (309, 335)
Screenshot: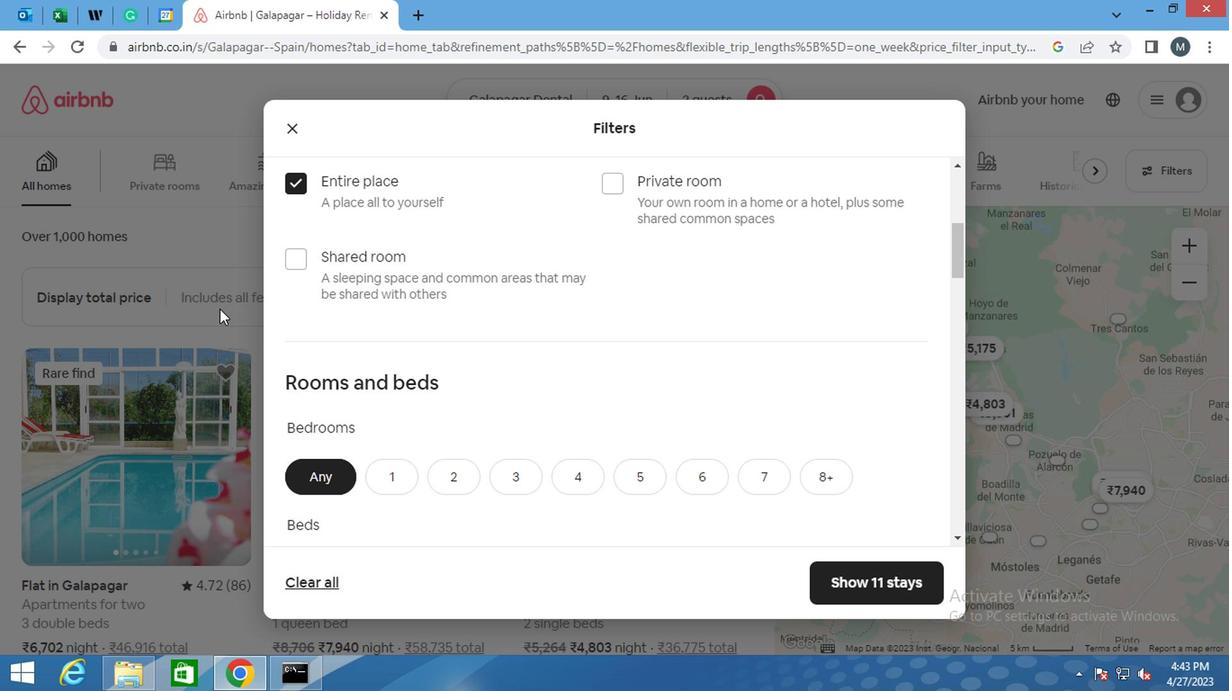 
Action: Mouse scrolled (309, 334) with delta (0, 0)
Screenshot: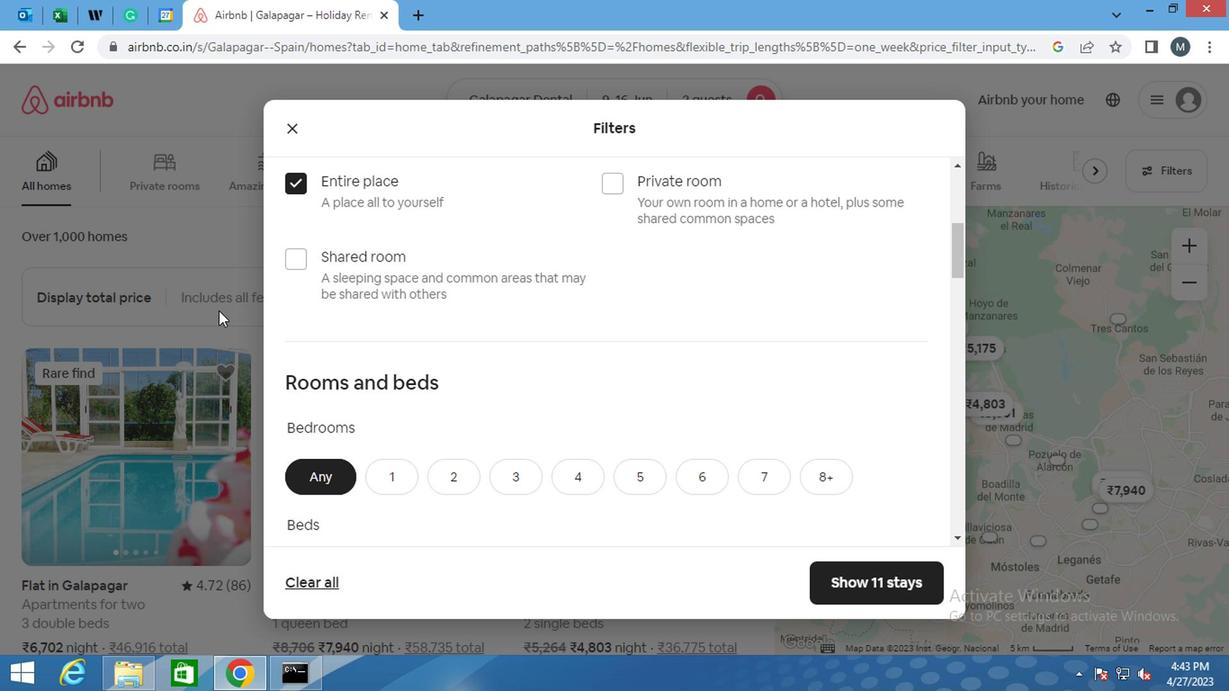 
Action: Mouse moved to (310, 337)
Screenshot: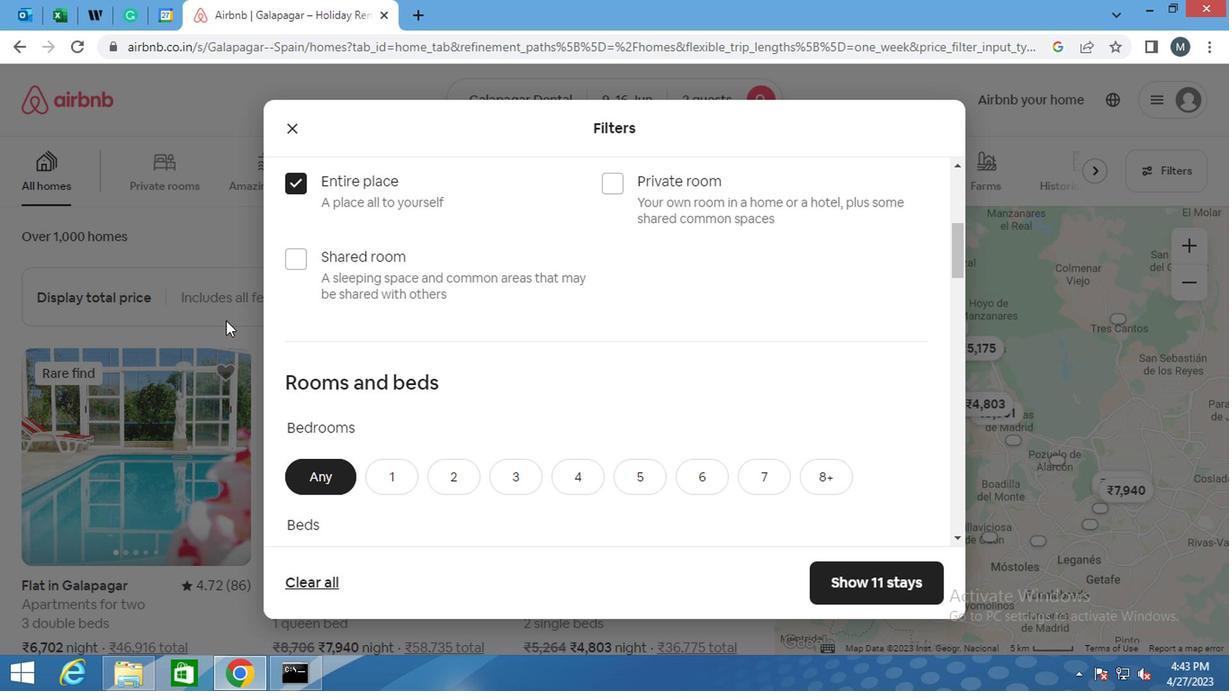 
Action: Mouse scrolled (310, 336) with delta (0, -1)
Screenshot: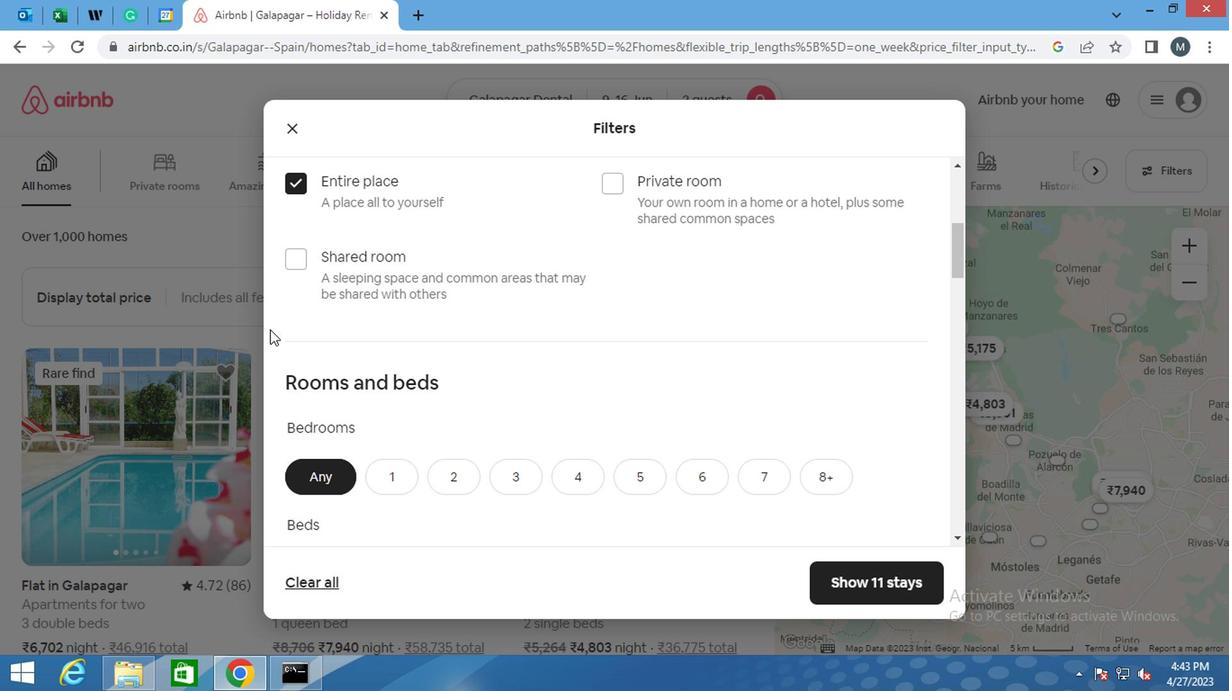 
Action: Mouse moved to (432, 296)
Screenshot: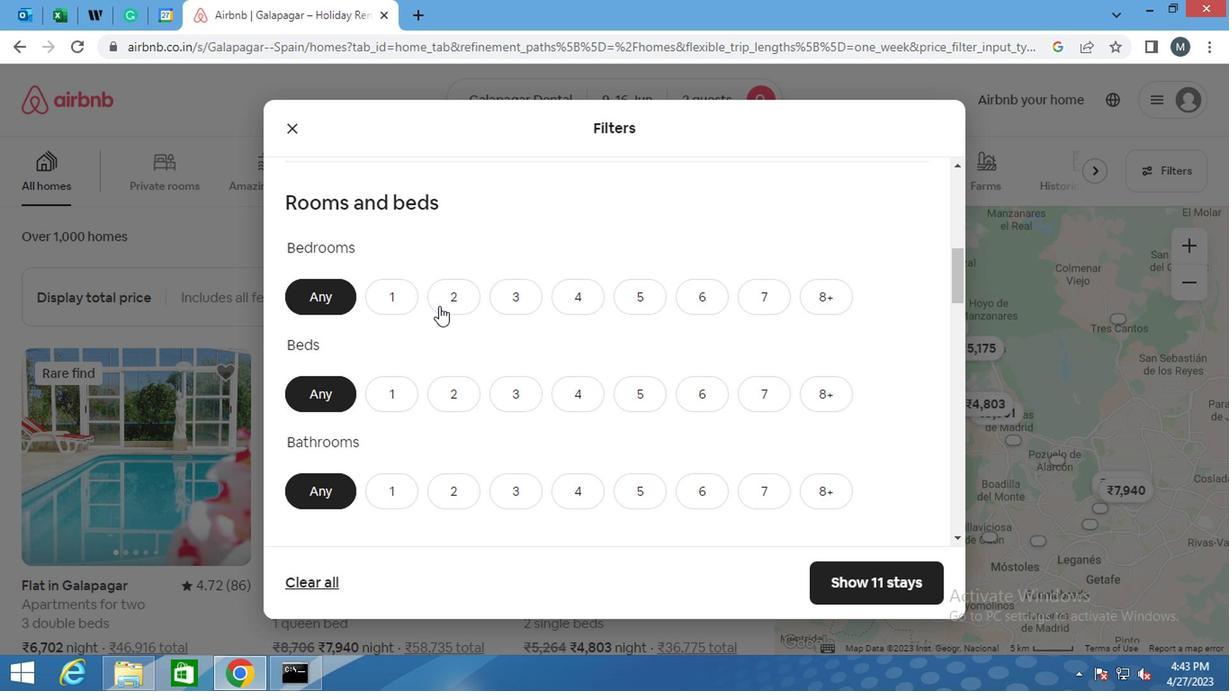 
Action: Mouse pressed left at (432, 296)
Screenshot: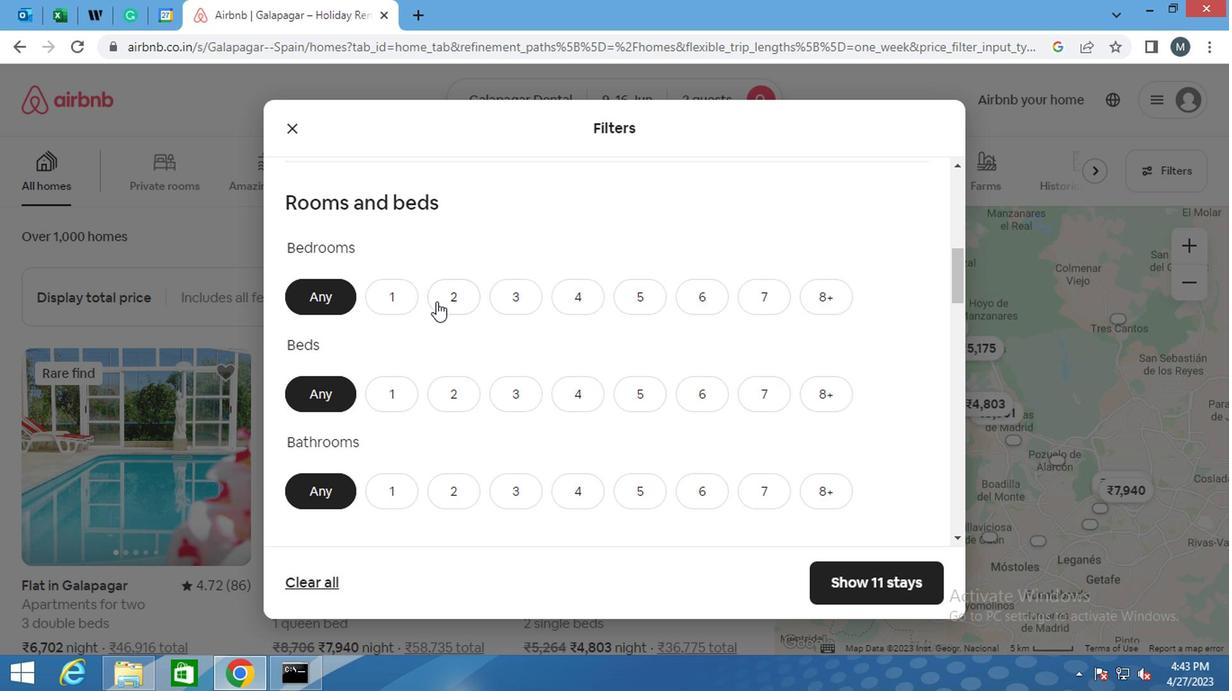 
Action: Mouse moved to (452, 393)
Screenshot: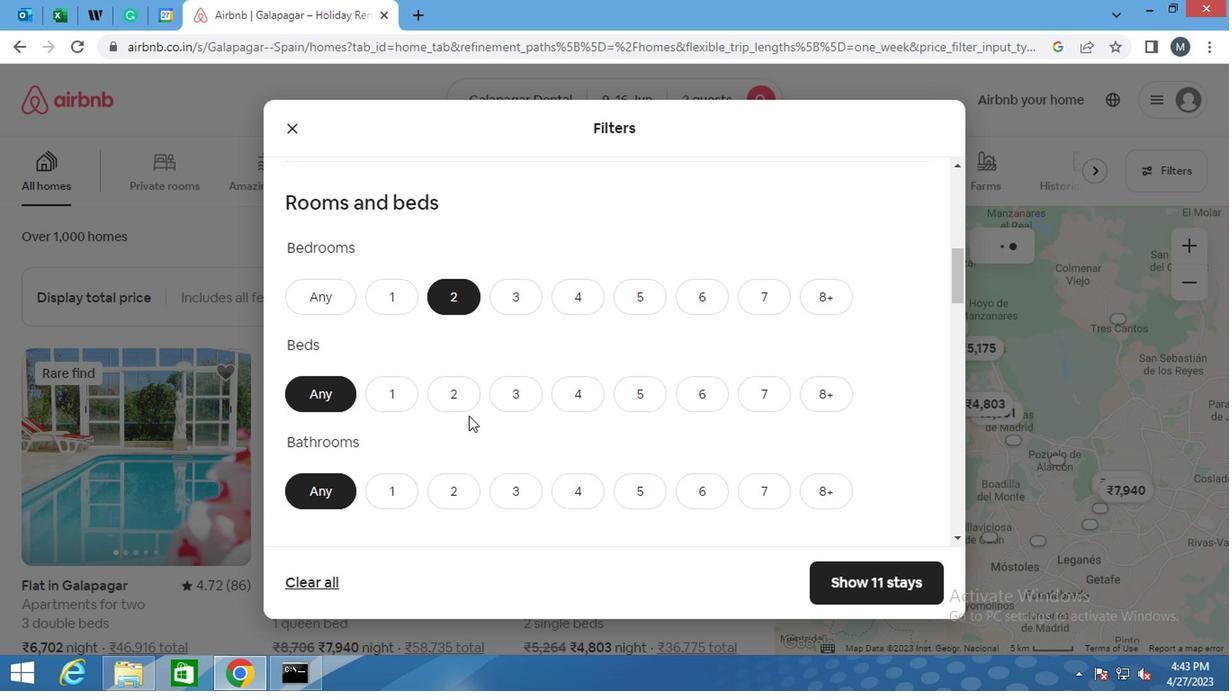 
Action: Mouse pressed left at (452, 393)
Screenshot: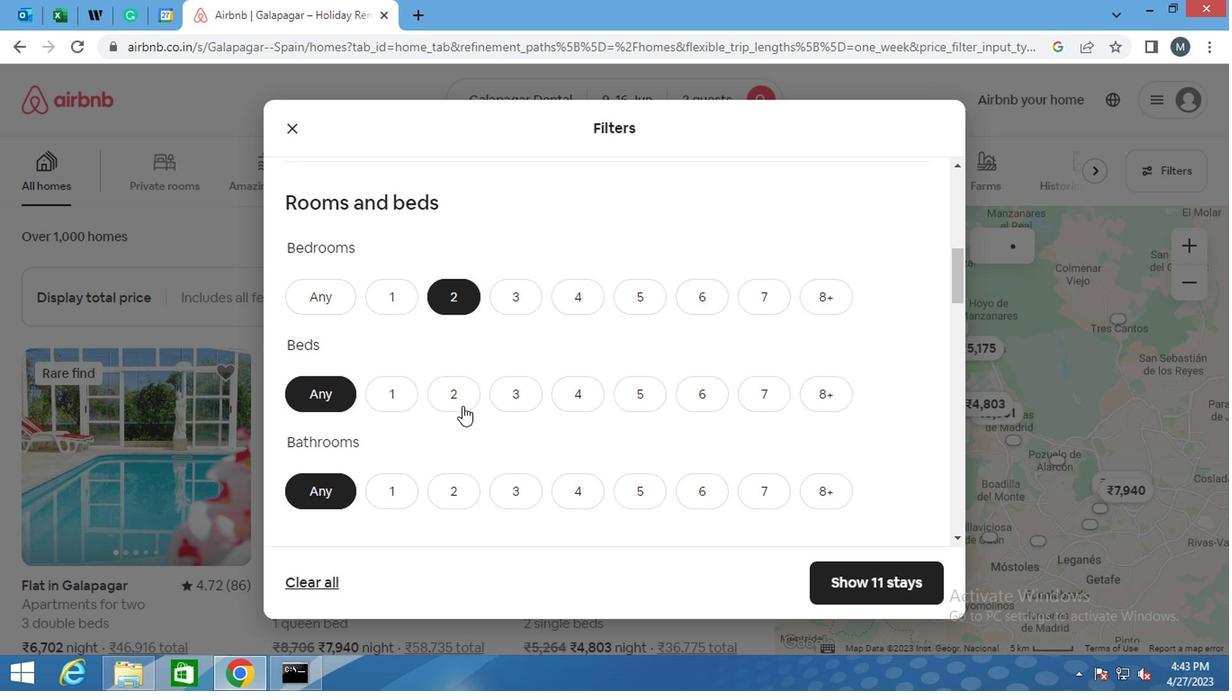 
Action: Mouse moved to (454, 391)
Screenshot: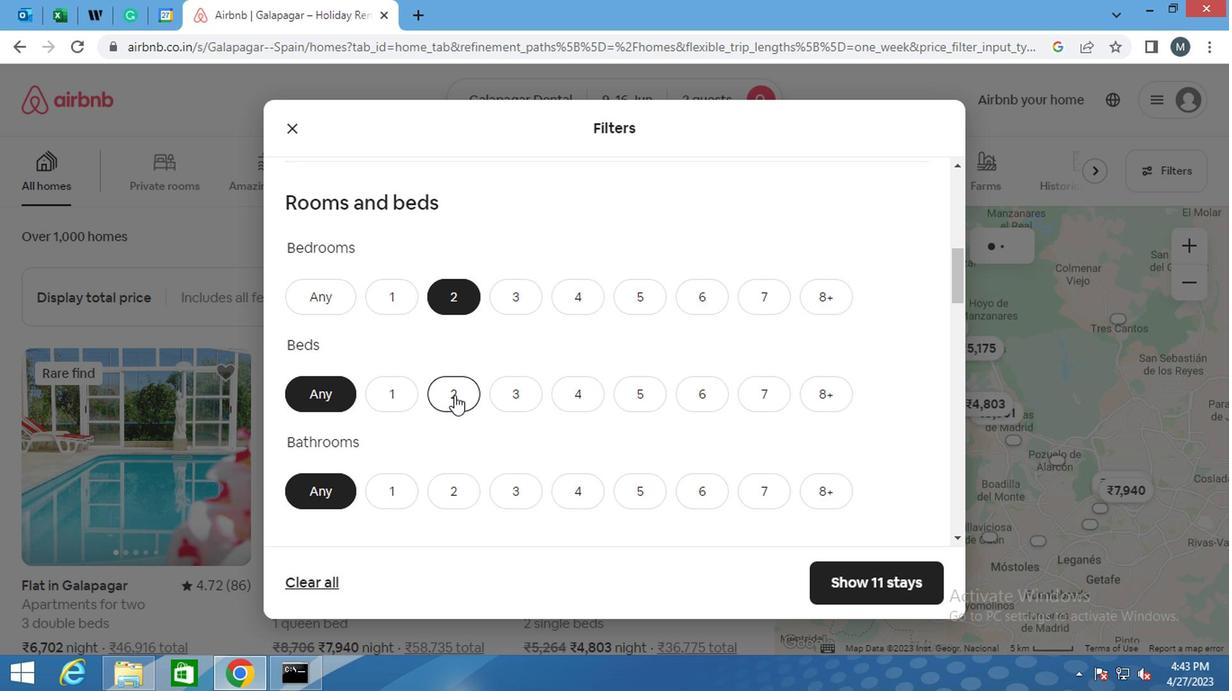 
Action: Mouse scrolled (454, 390) with delta (0, 0)
Screenshot: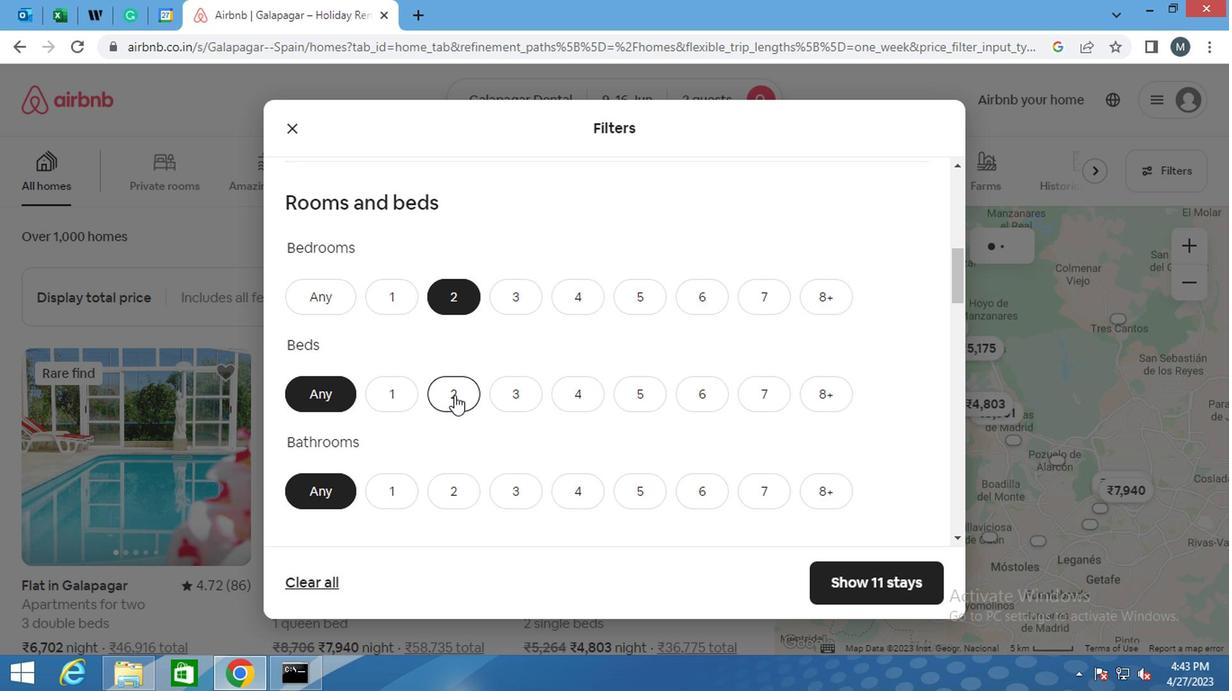 
Action: Mouse moved to (450, 397)
Screenshot: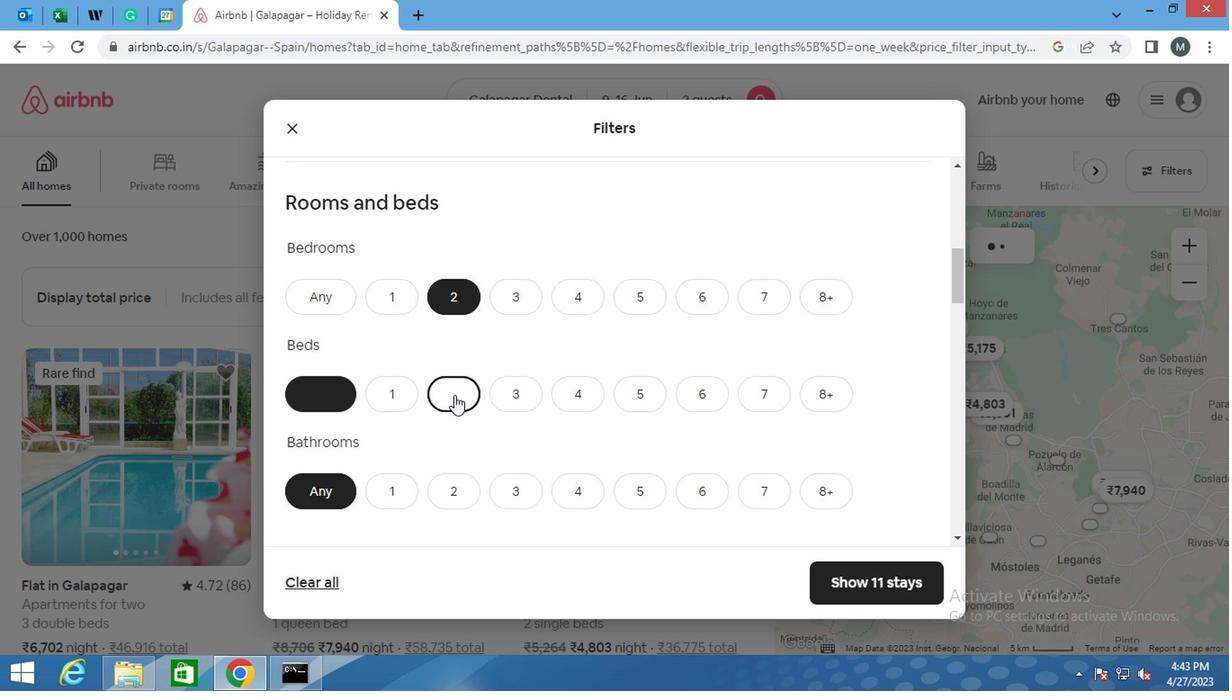 
Action: Mouse scrolled (450, 396) with delta (0, -1)
Screenshot: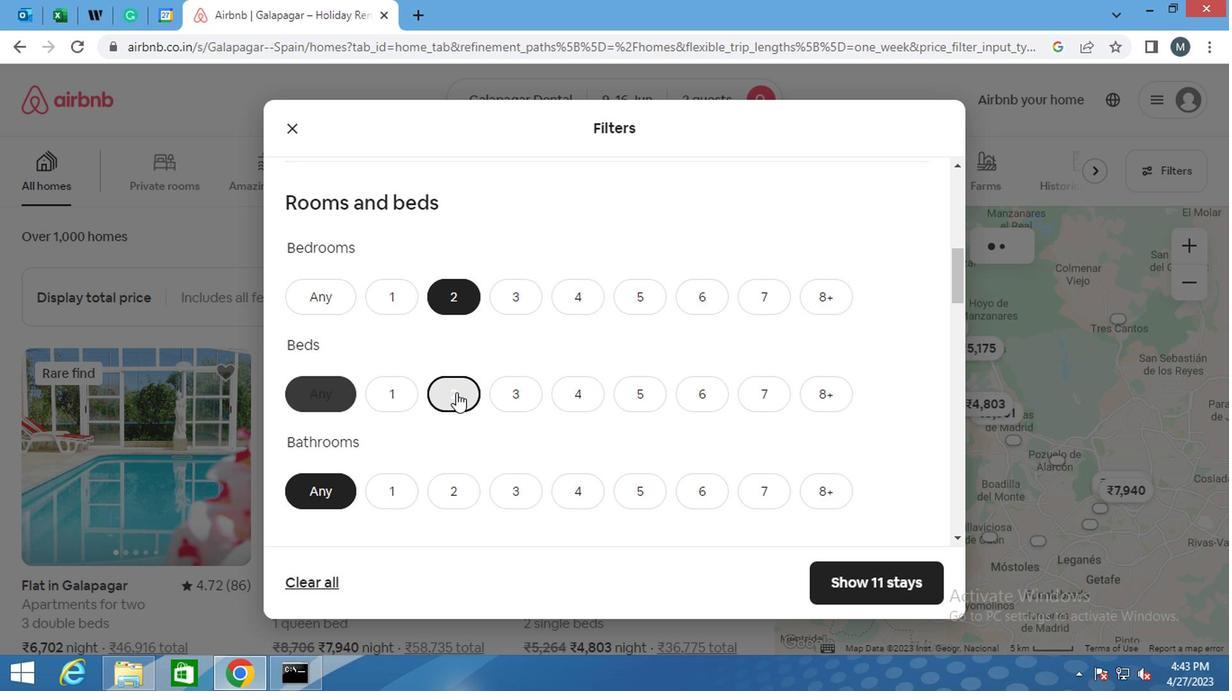 
Action: Mouse moved to (391, 318)
Screenshot: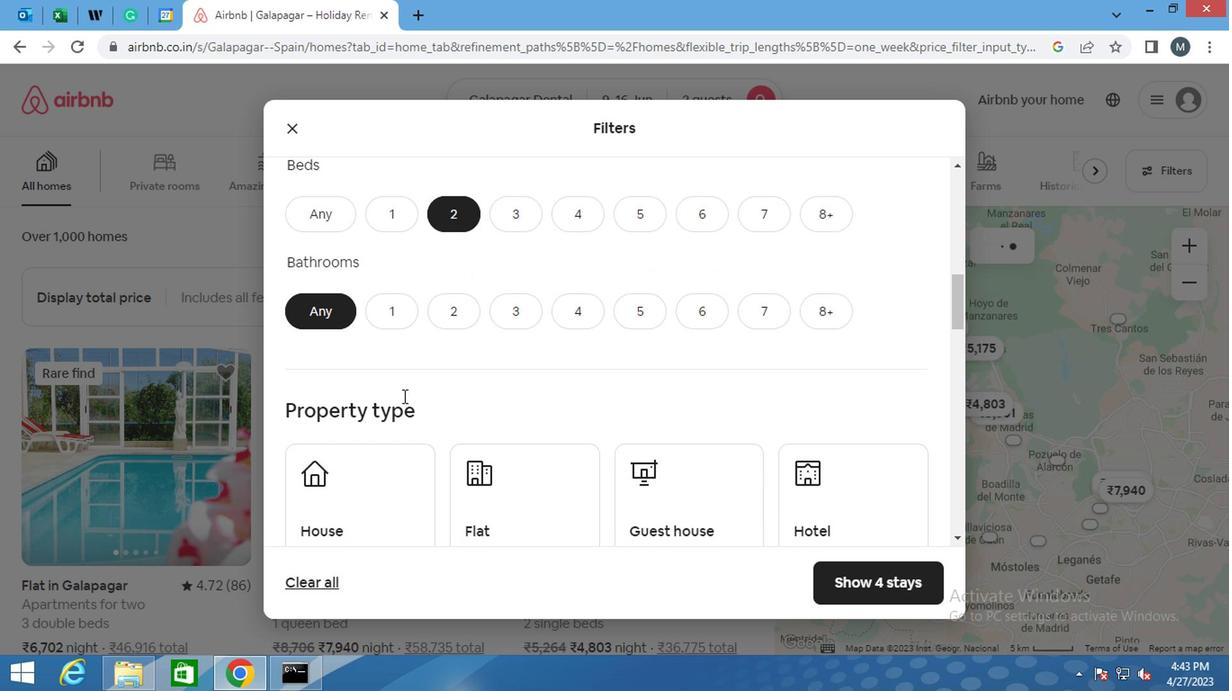 
Action: Mouse pressed left at (391, 318)
Screenshot: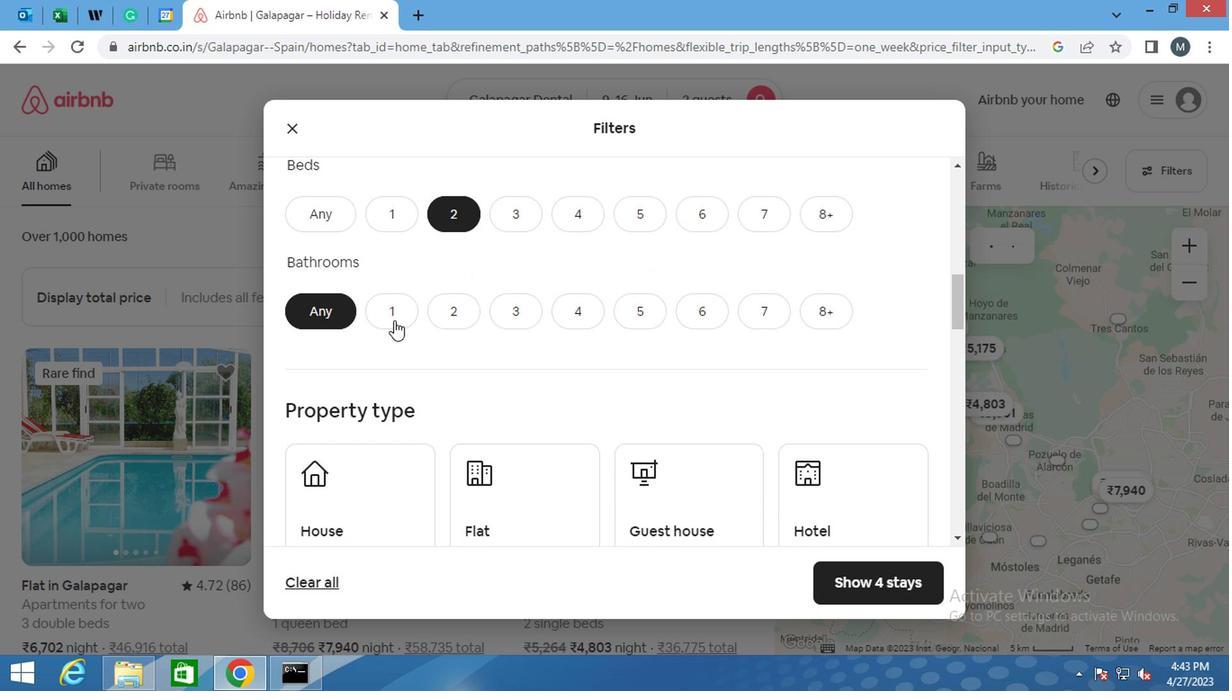 
Action: Mouse moved to (377, 322)
Screenshot: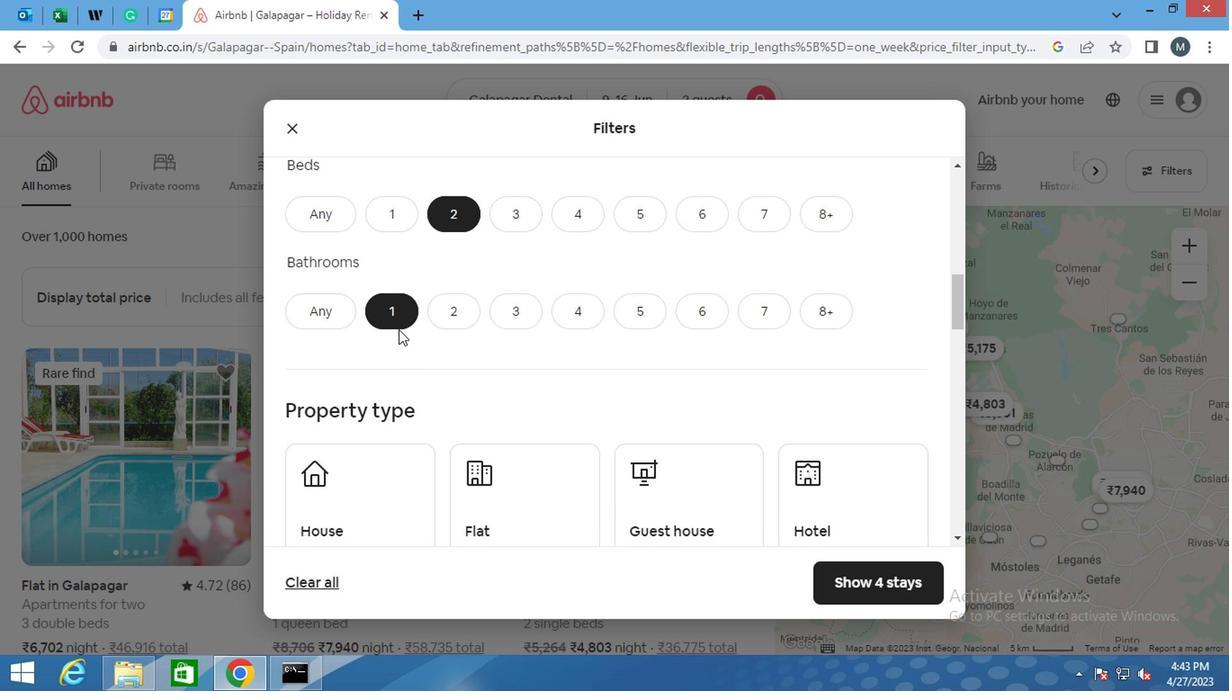 
Action: Mouse scrolled (377, 321) with delta (0, 0)
Screenshot: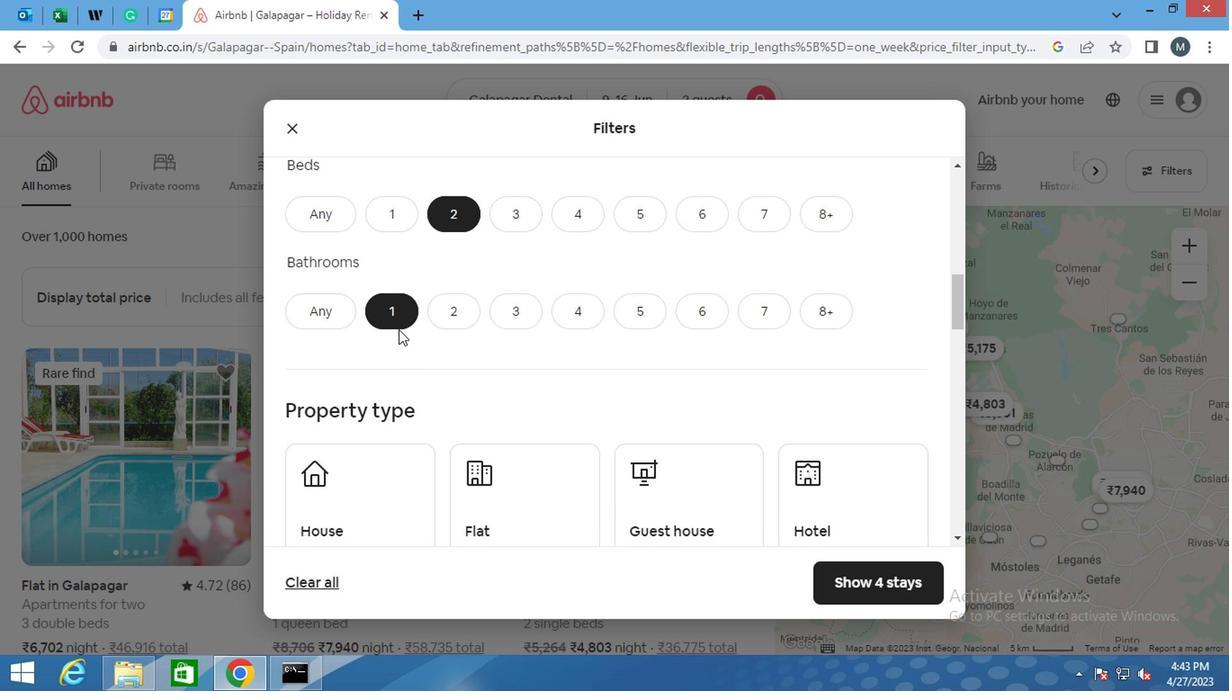 
Action: Mouse moved to (354, 333)
Screenshot: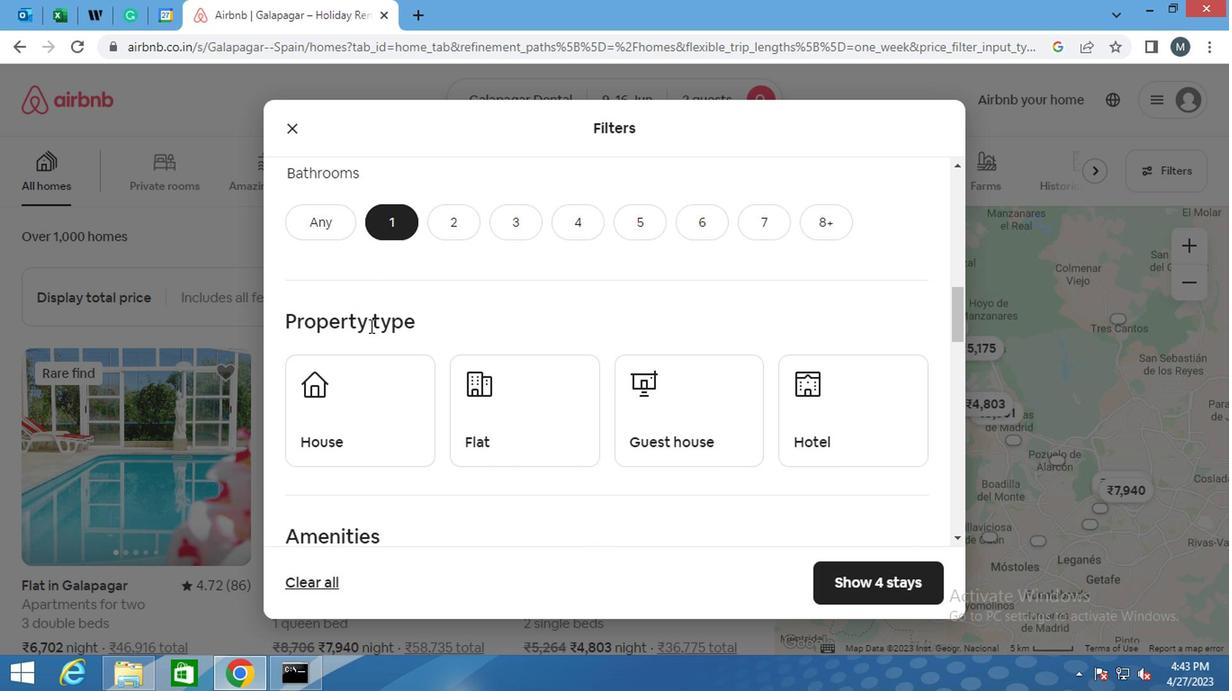 
Action: Mouse scrolled (354, 332) with delta (0, 0)
Screenshot: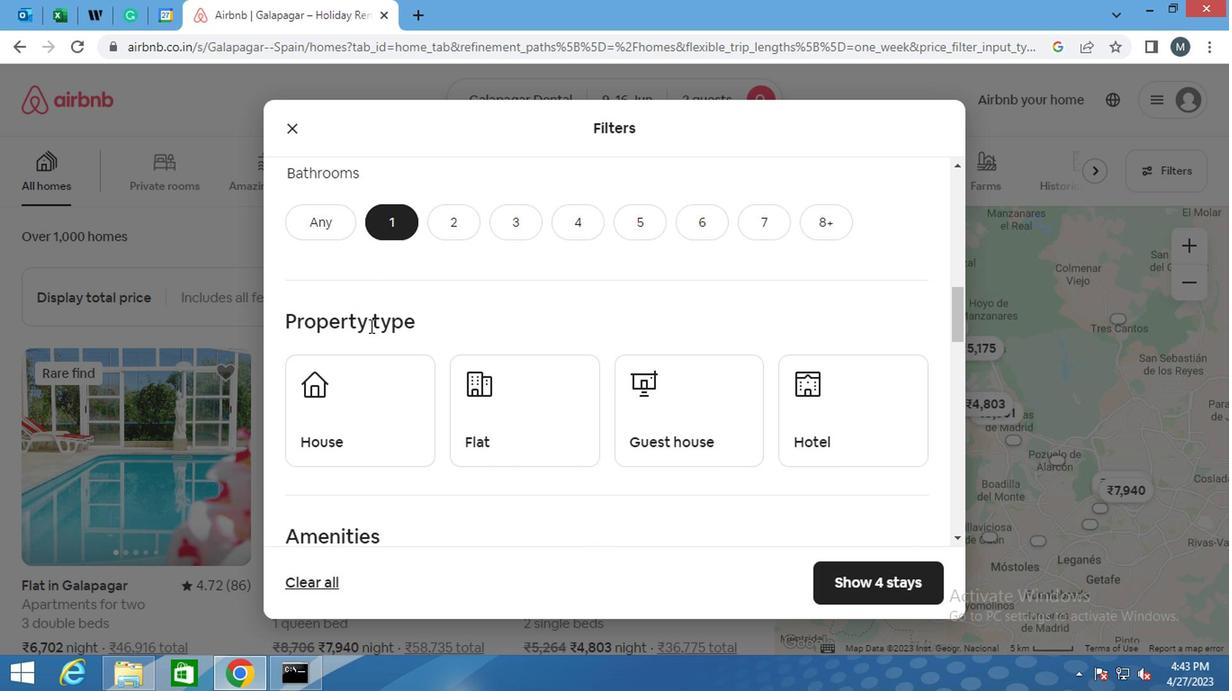 
Action: Mouse moved to (337, 344)
Screenshot: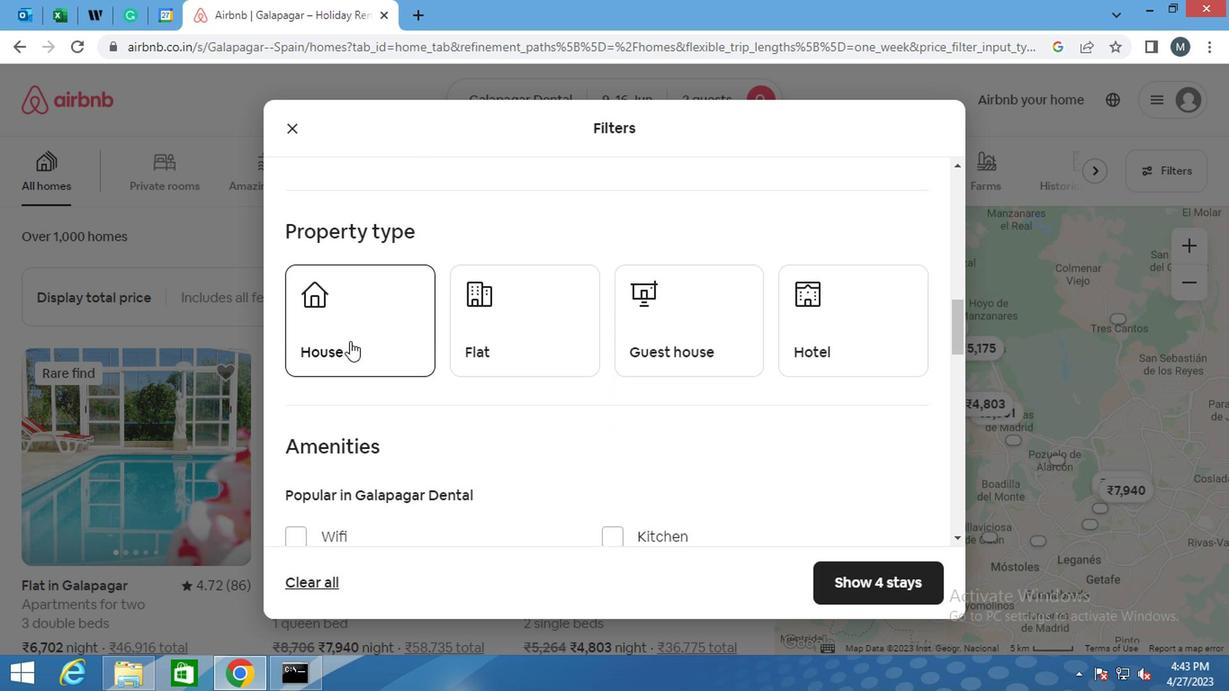 
Action: Mouse pressed left at (337, 344)
Screenshot: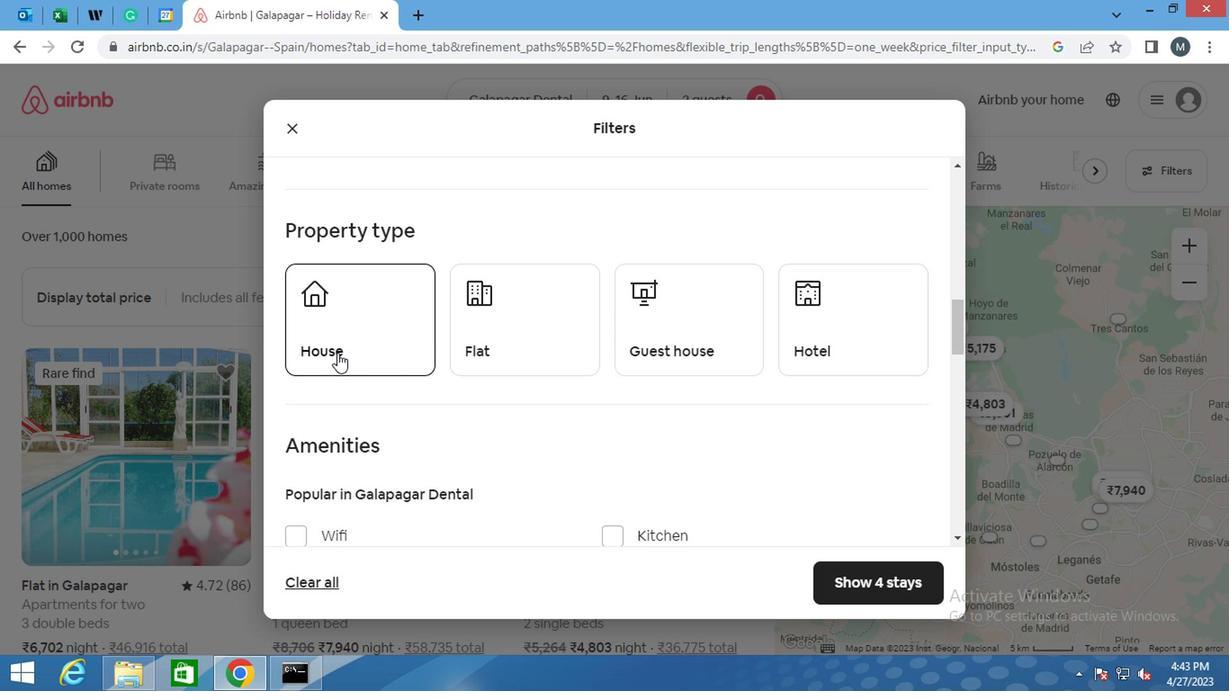 
Action: Mouse moved to (485, 333)
Screenshot: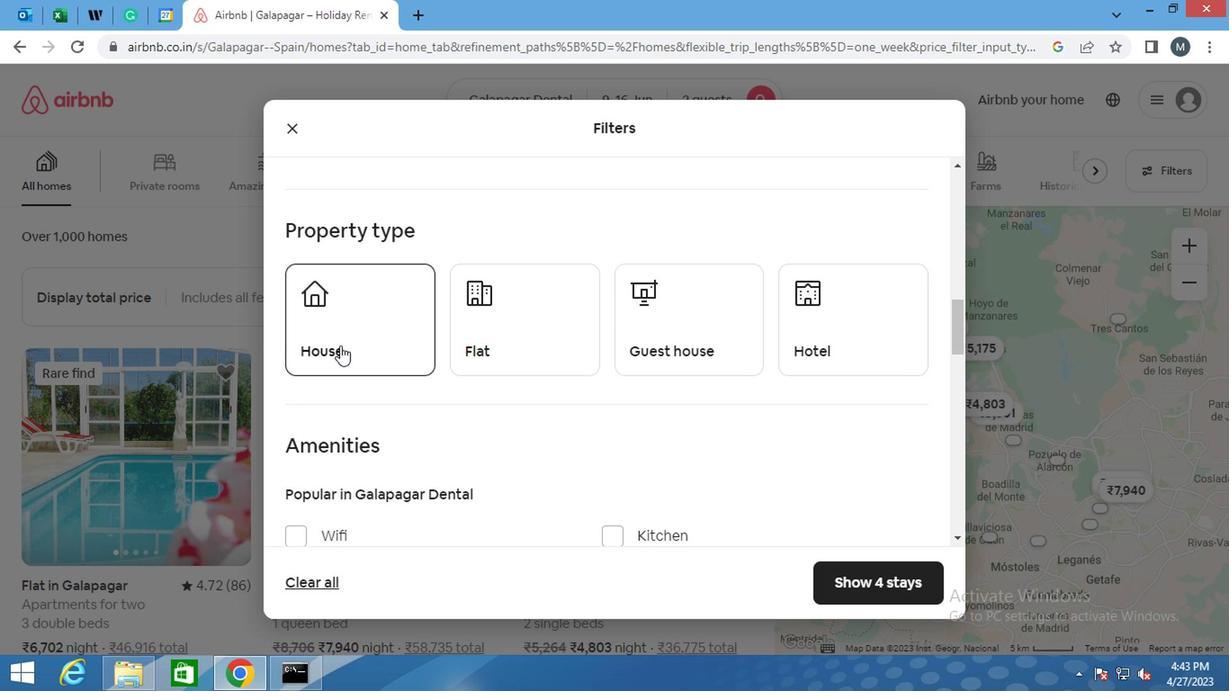 
Action: Mouse pressed left at (485, 333)
Screenshot: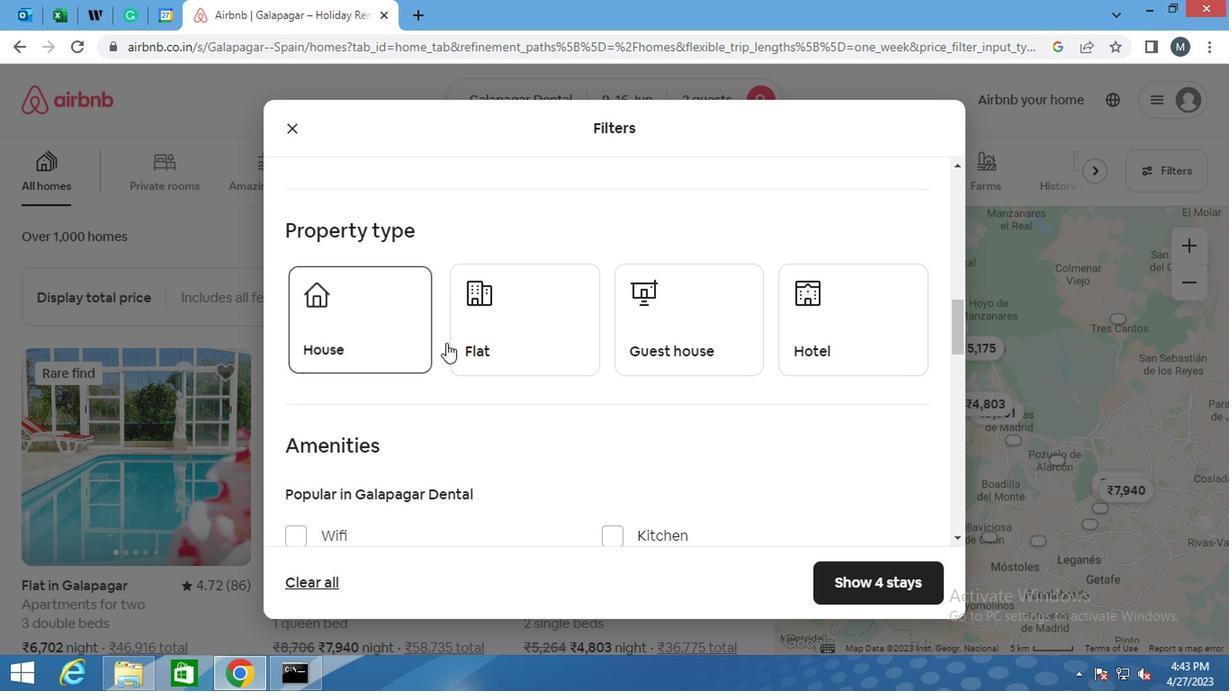 
Action: Mouse moved to (645, 332)
Screenshot: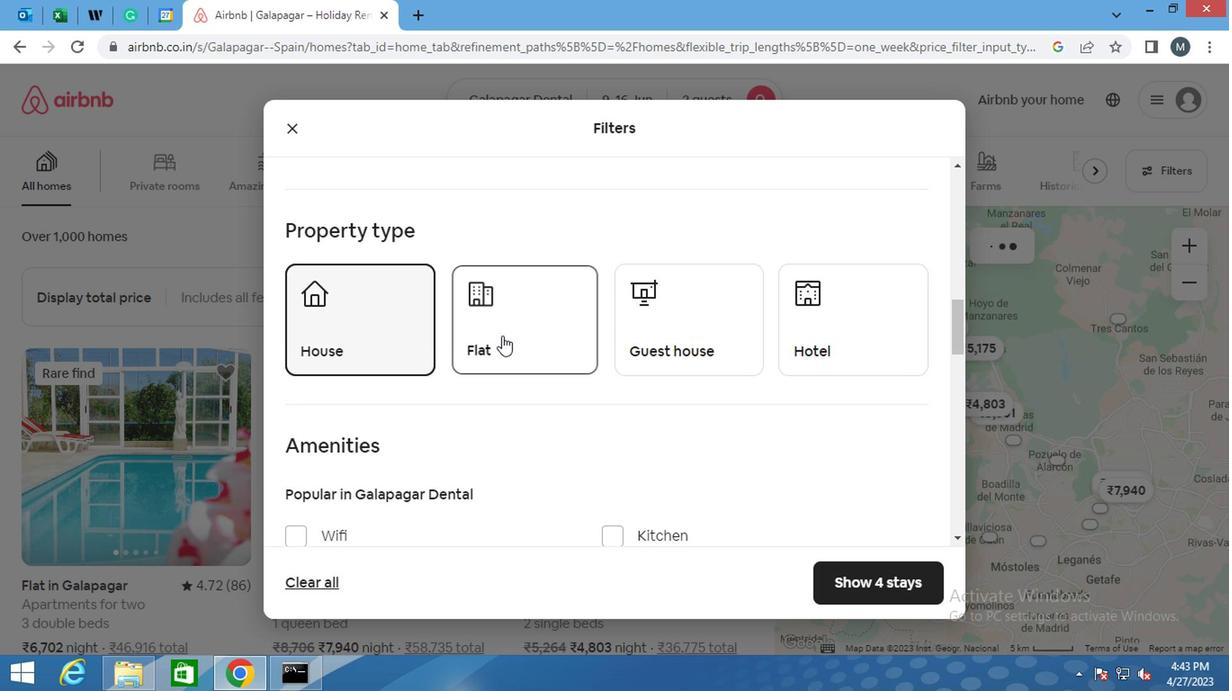 
Action: Mouse pressed left at (645, 332)
Screenshot: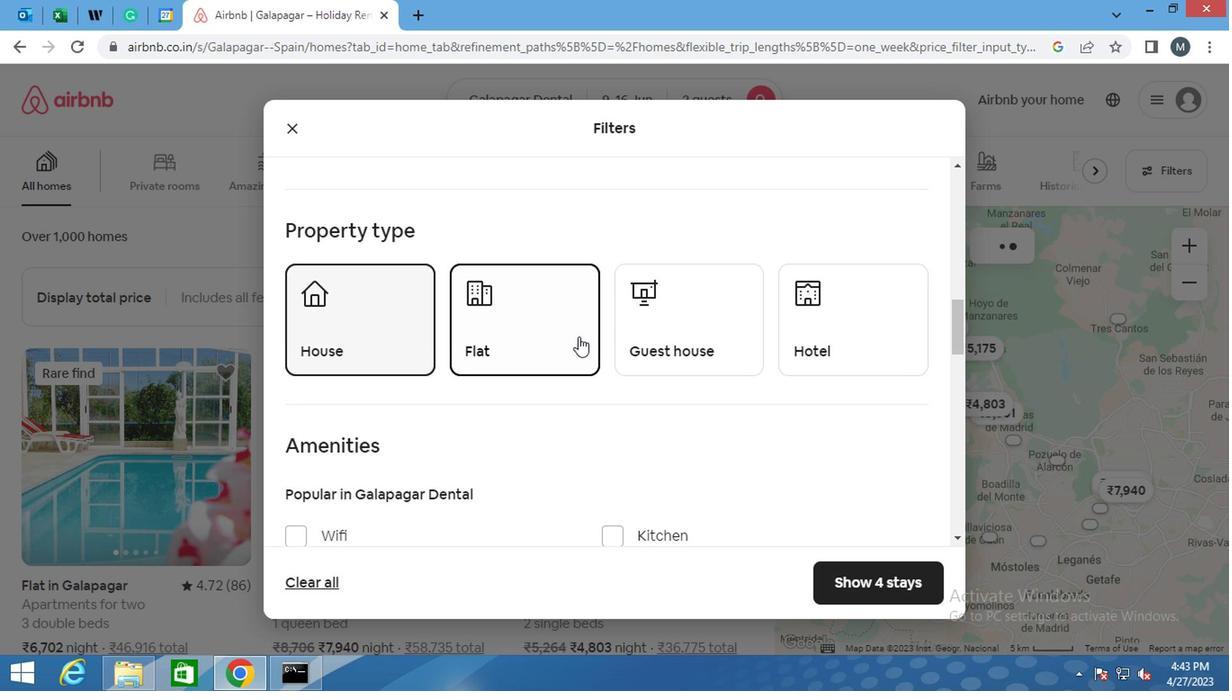 
Action: Mouse moved to (480, 354)
Screenshot: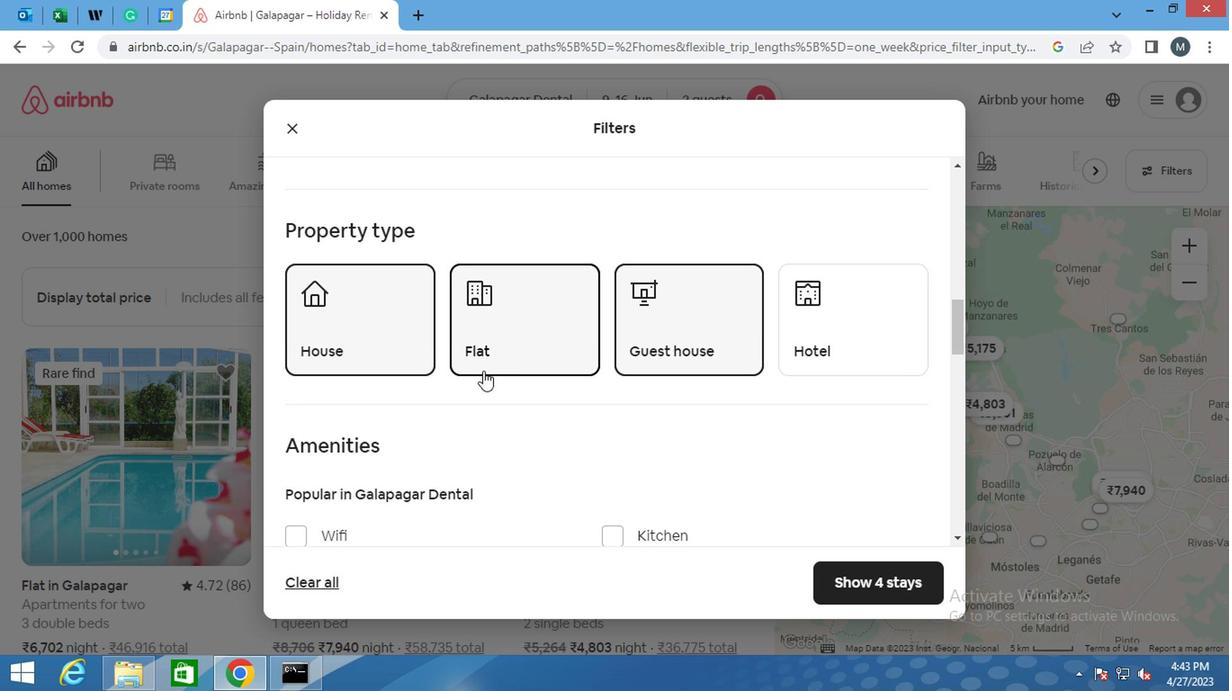 
Action: Mouse scrolled (480, 354) with delta (0, 0)
Screenshot: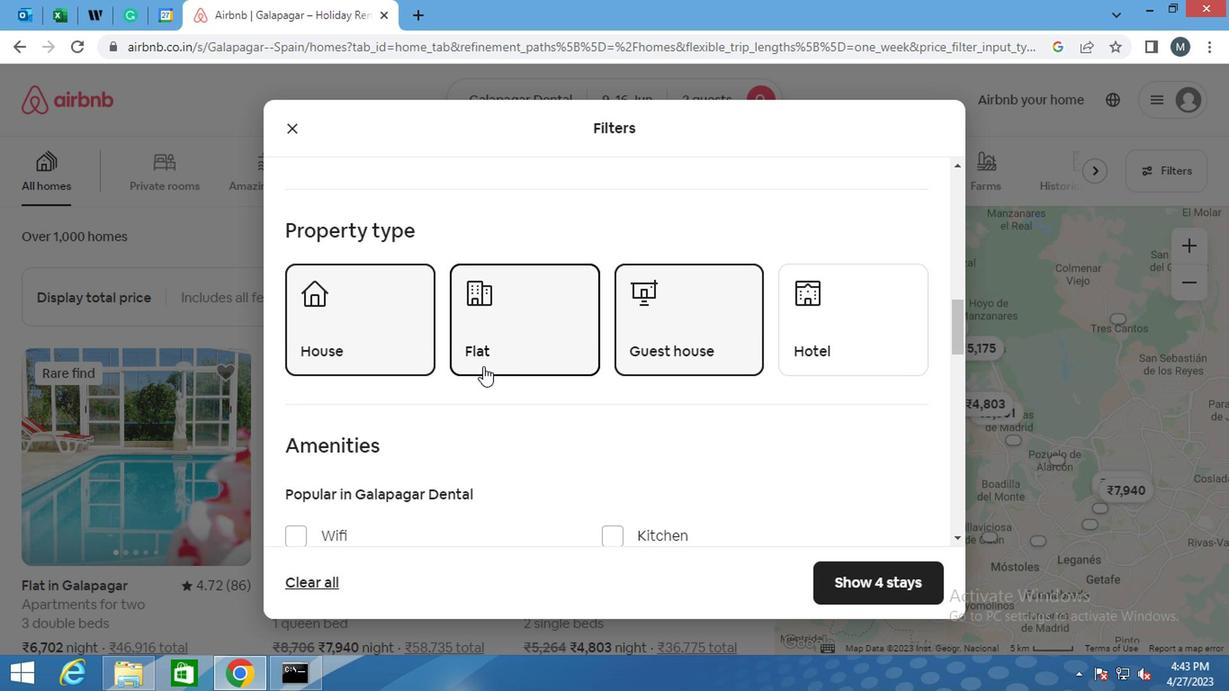 
Action: Mouse moved to (477, 354)
Screenshot: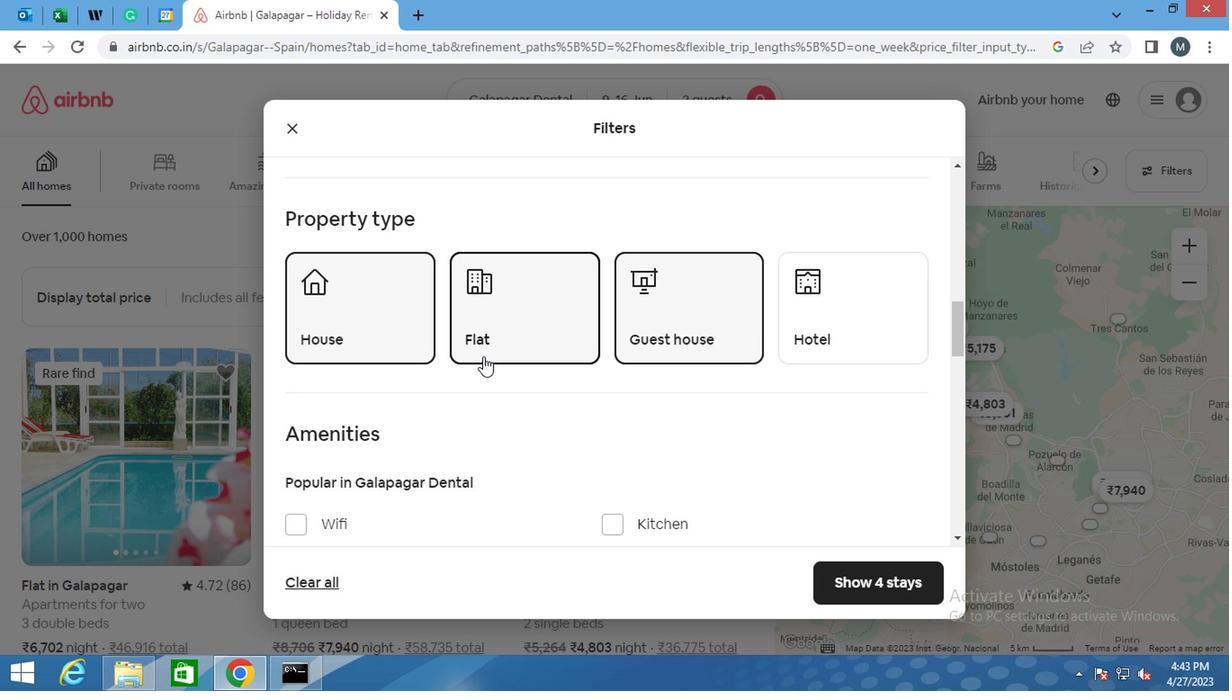 
Action: Mouse scrolled (477, 354) with delta (0, 0)
Screenshot: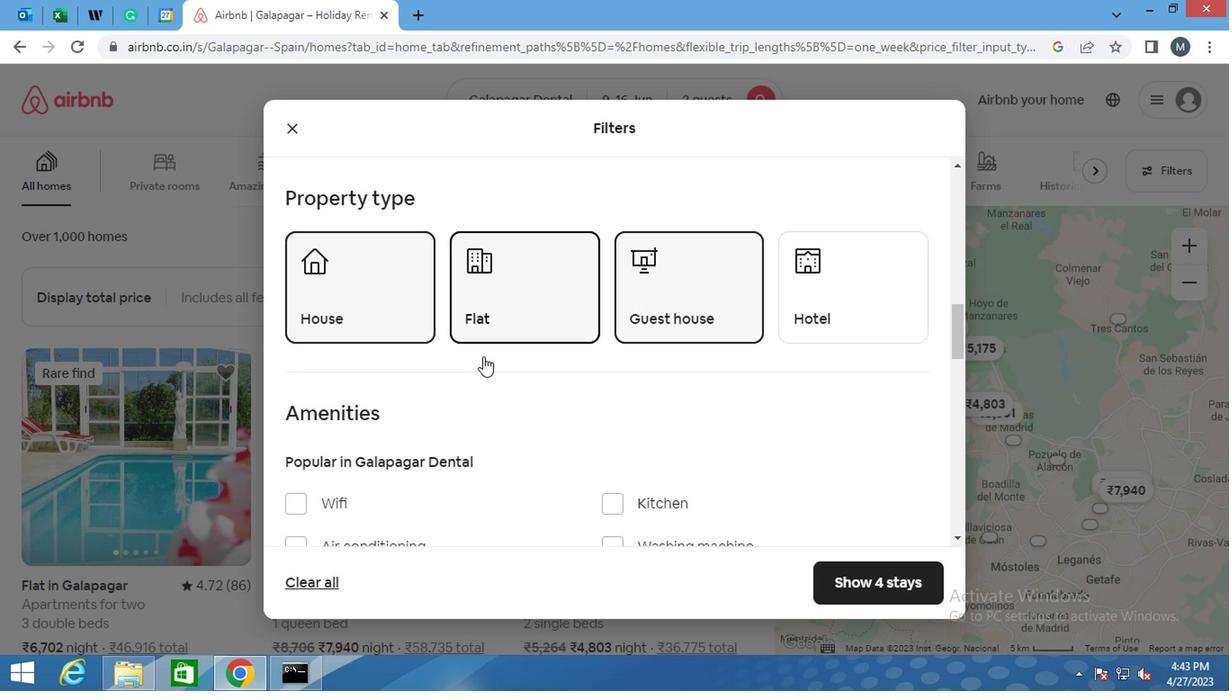 
Action: Mouse scrolled (477, 354) with delta (0, 0)
Screenshot: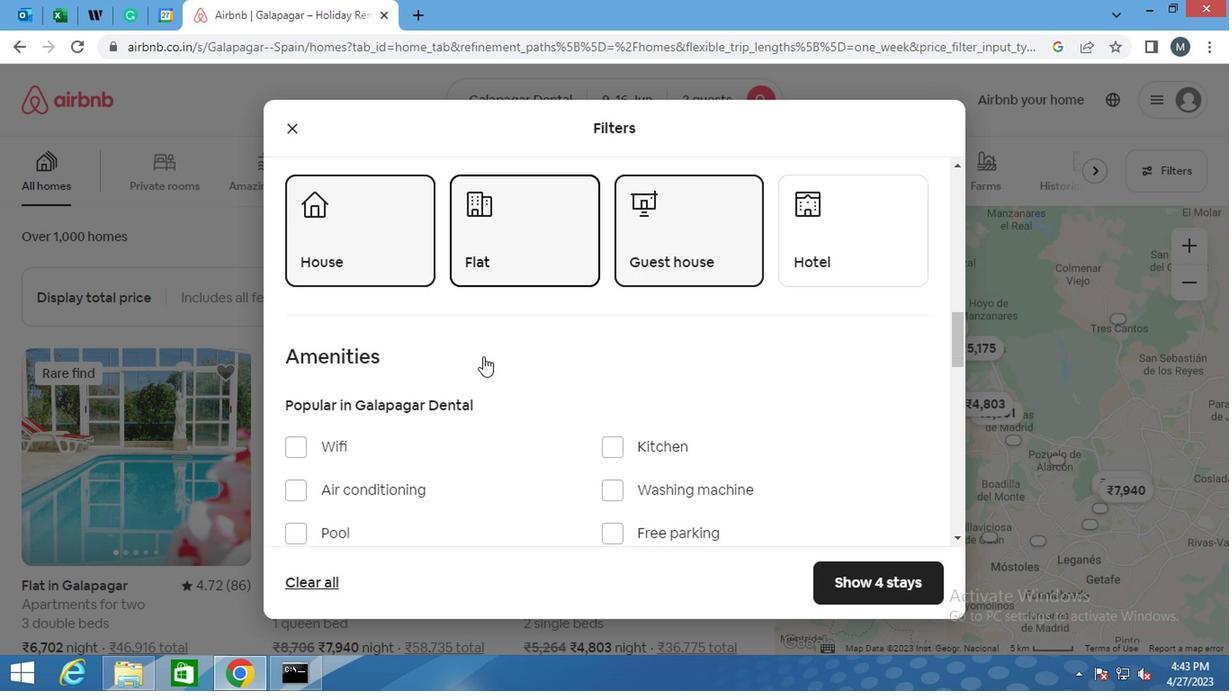 
Action: Mouse moved to (607, 313)
Screenshot: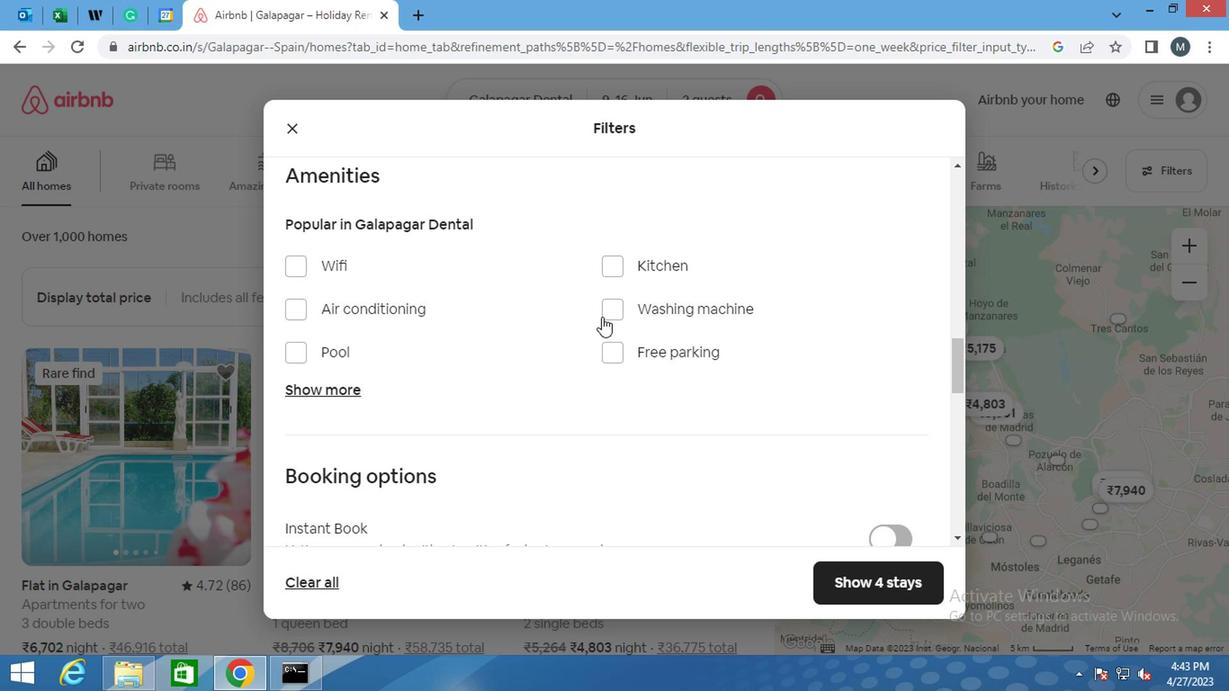 
Action: Mouse pressed left at (607, 313)
Screenshot: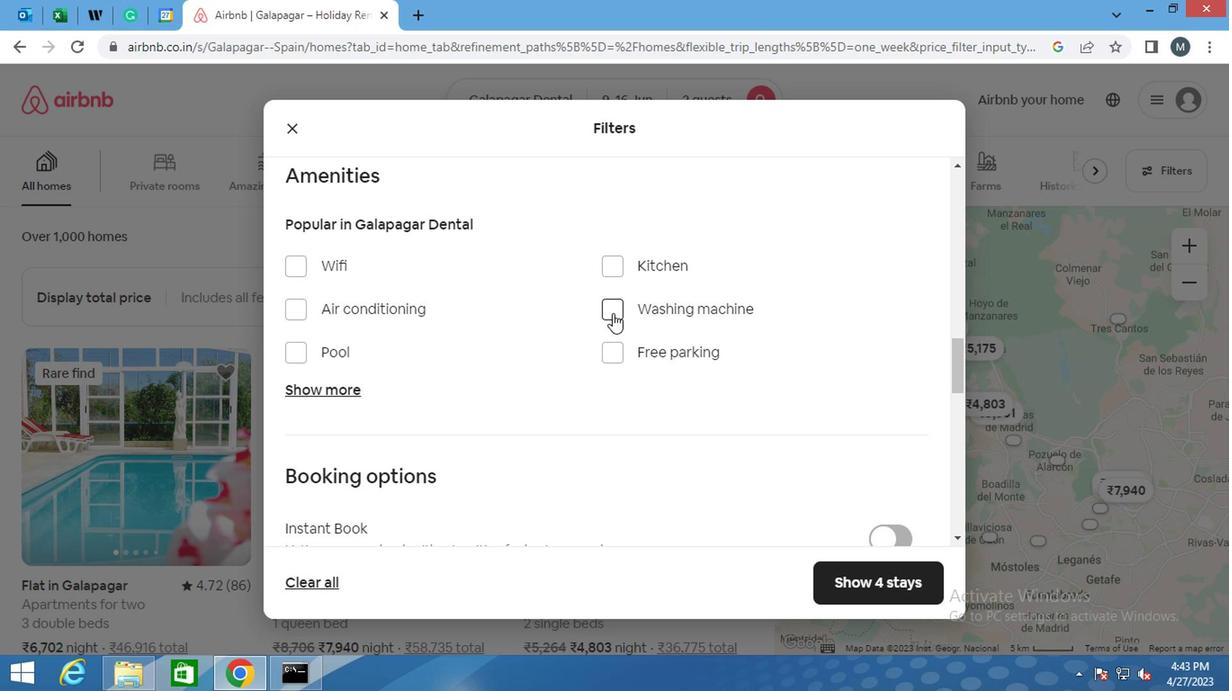 
Action: Mouse moved to (373, 343)
Screenshot: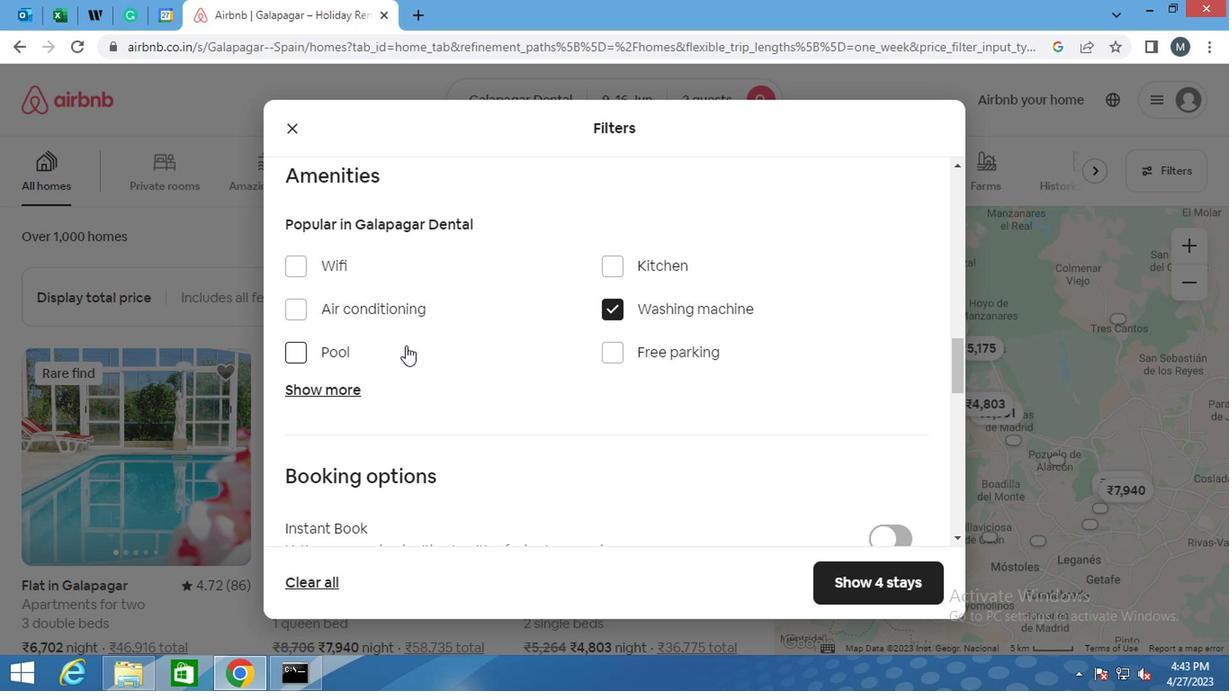
Action: Mouse scrolled (373, 342) with delta (0, -1)
Screenshot: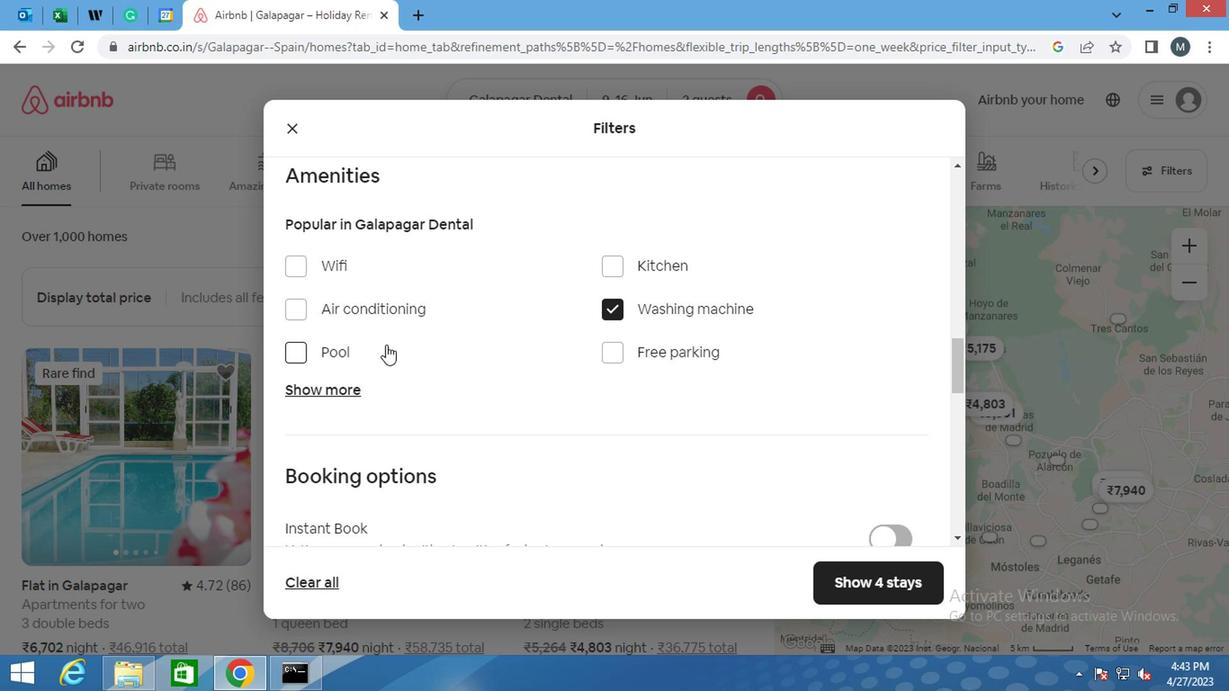 
Action: Mouse moved to (361, 347)
Screenshot: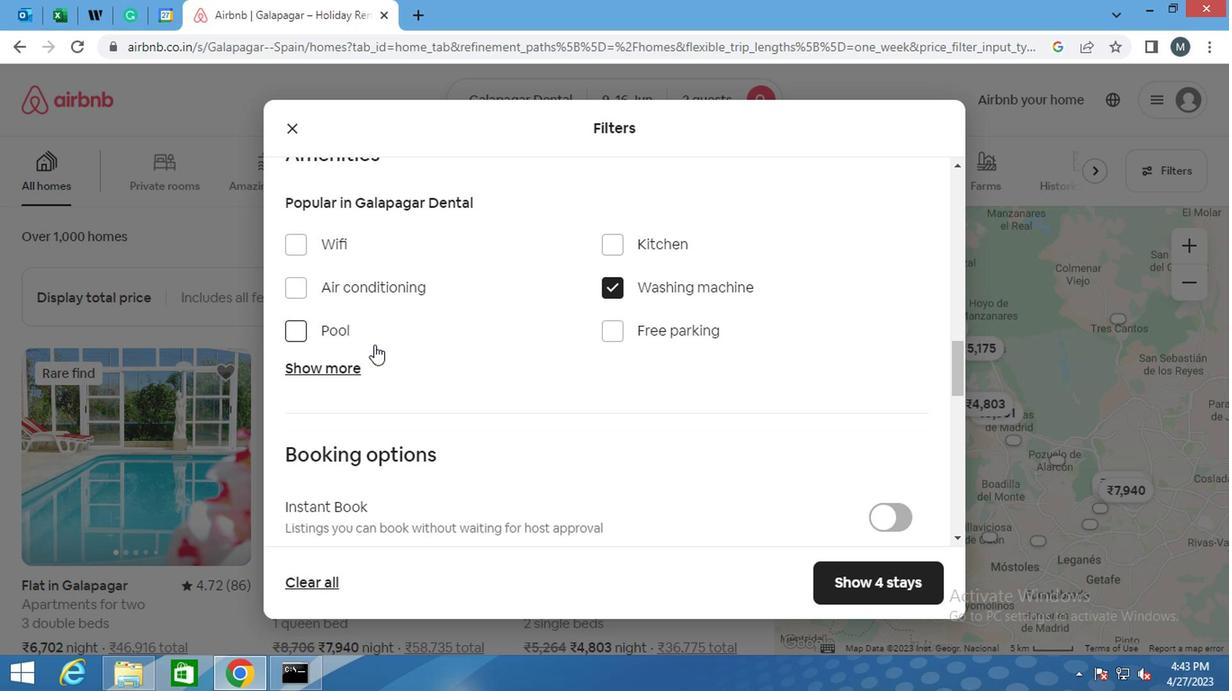 
Action: Mouse scrolled (361, 346) with delta (0, 0)
Screenshot: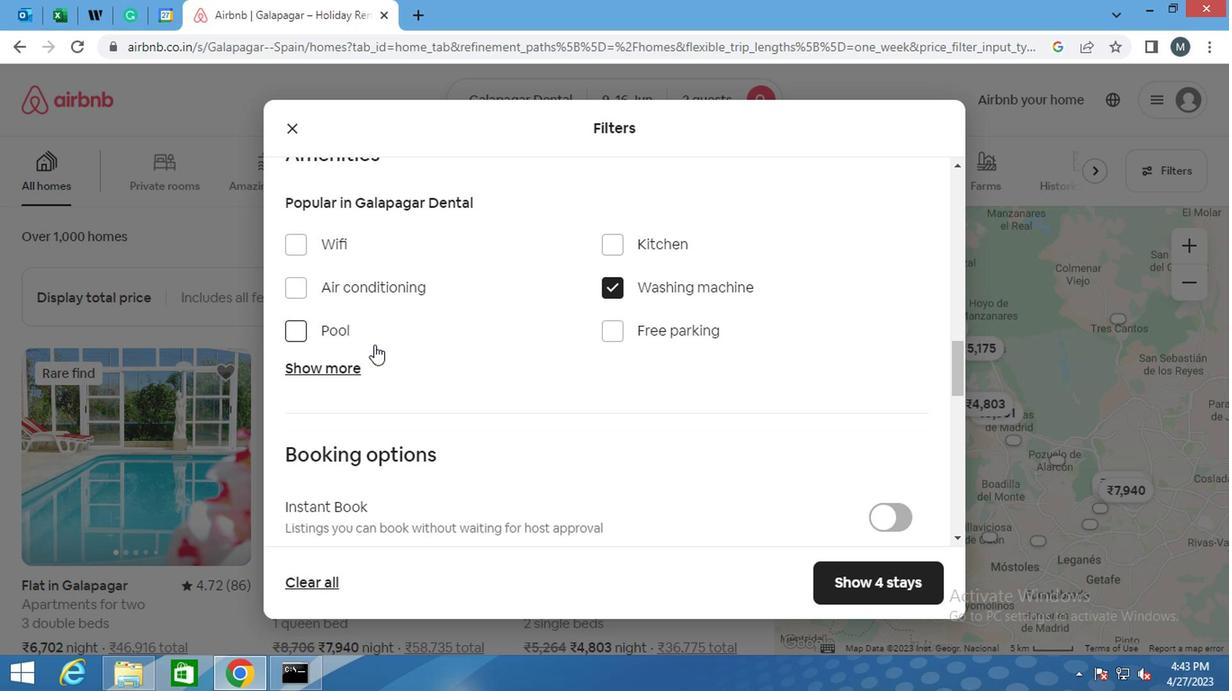 
Action: Mouse moved to (352, 351)
Screenshot: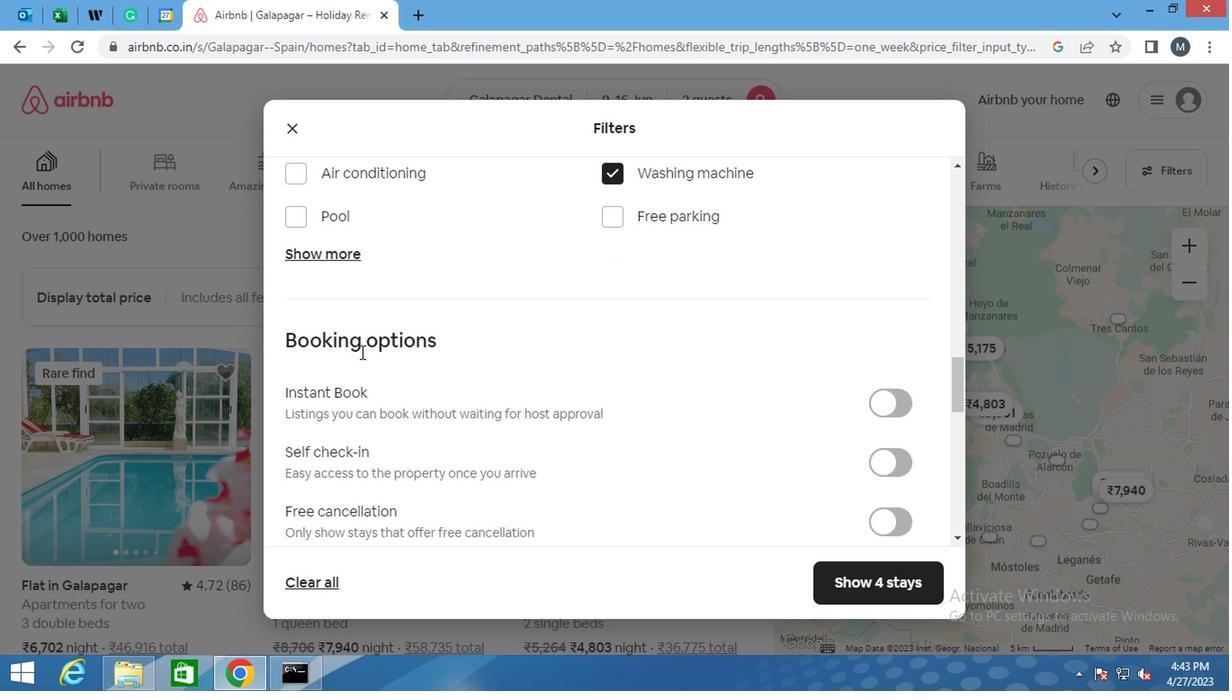 
Action: Mouse scrolled (352, 350) with delta (0, 0)
Screenshot: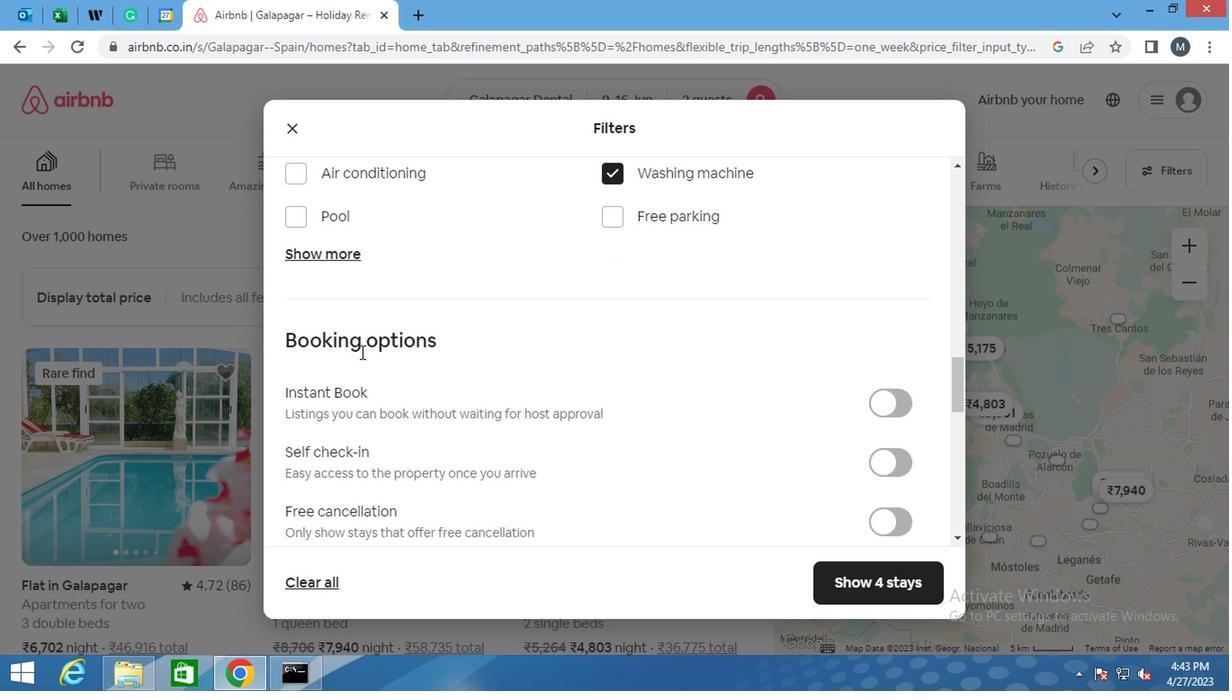 
Action: Mouse moved to (875, 319)
Screenshot: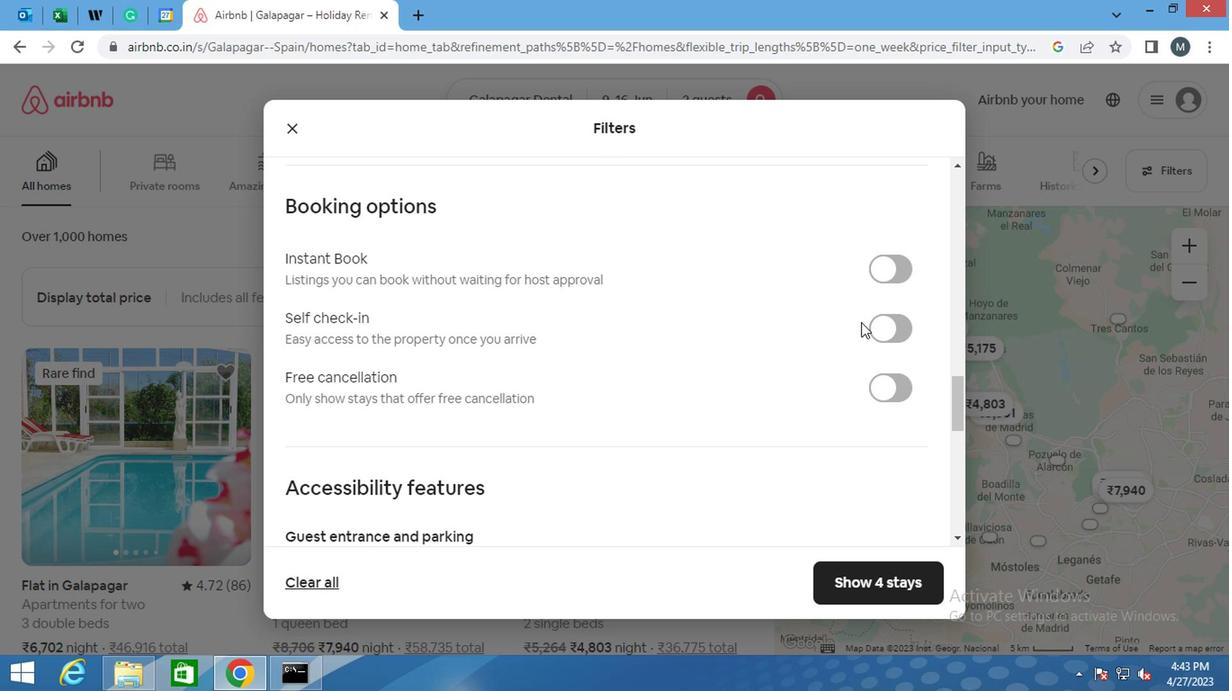
Action: Mouse pressed left at (875, 319)
Screenshot: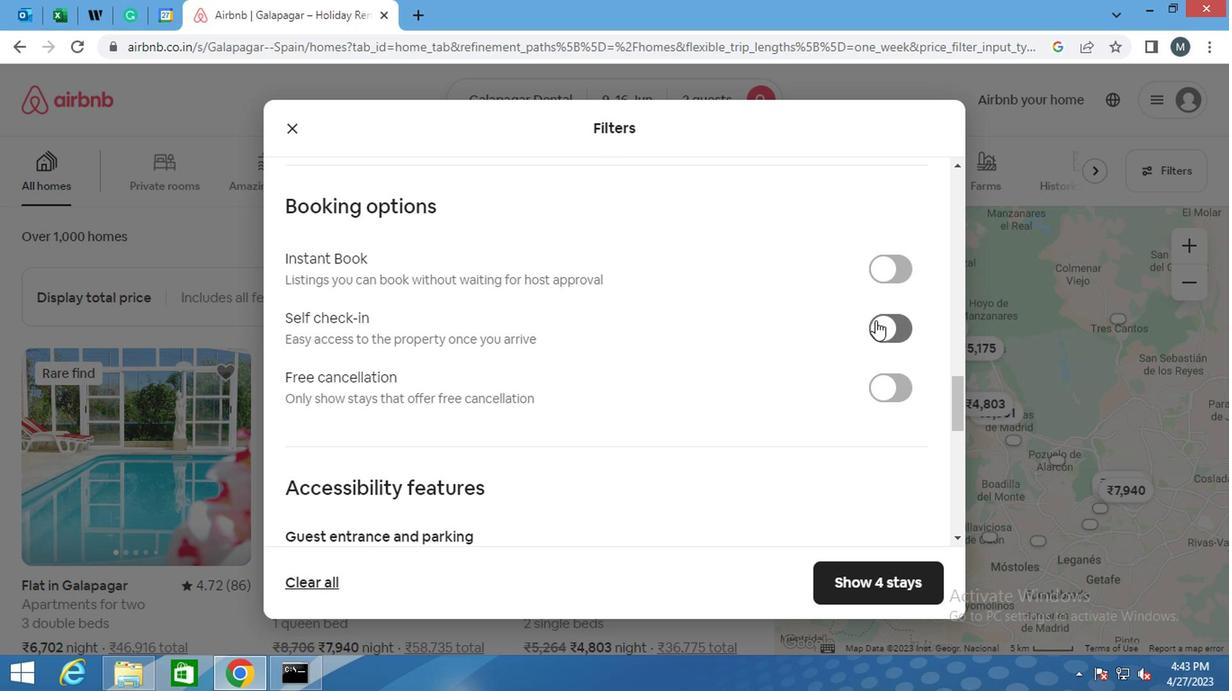
Action: Mouse moved to (398, 412)
Screenshot: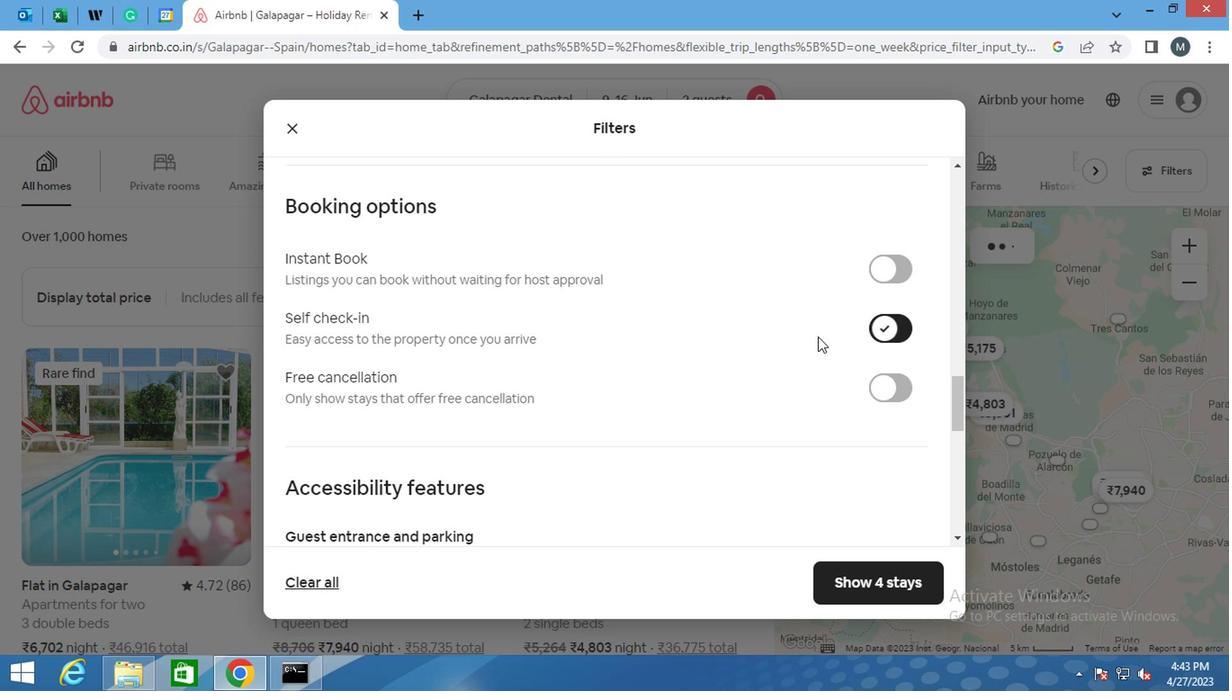 
Action: Mouse scrolled (398, 411) with delta (0, 0)
Screenshot: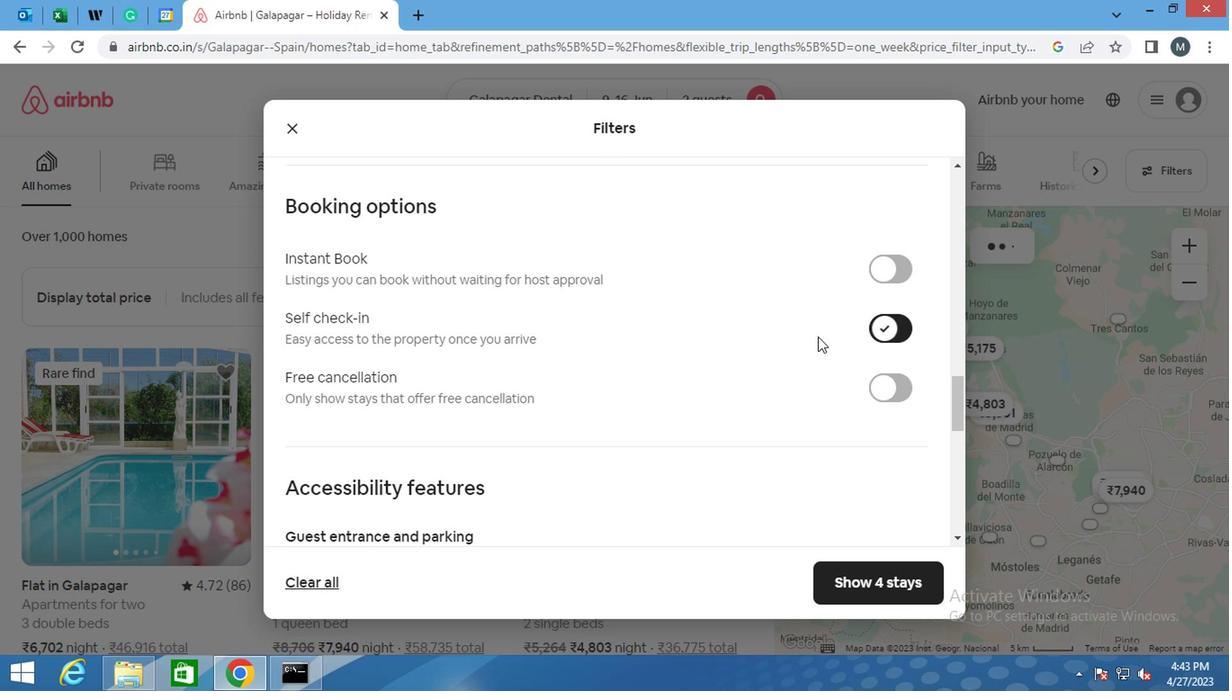 
Action: Mouse moved to (397, 419)
Screenshot: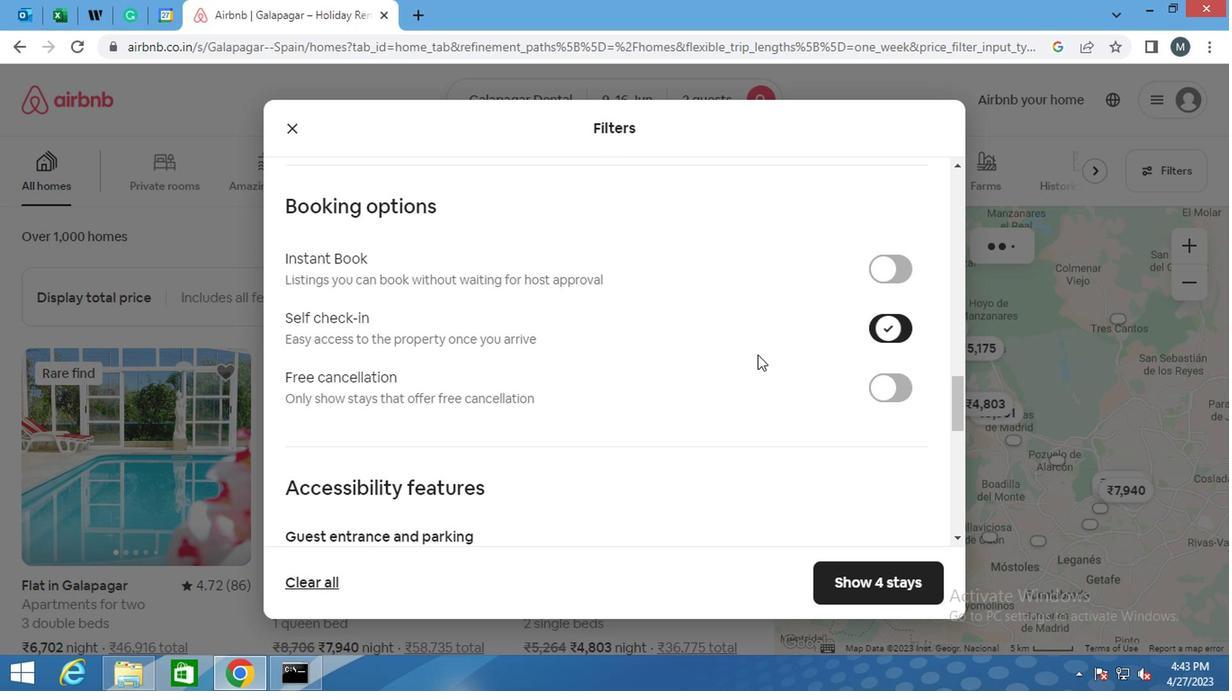 
Action: Mouse scrolled (397, 418) with delta (0, 0)
Screenshot: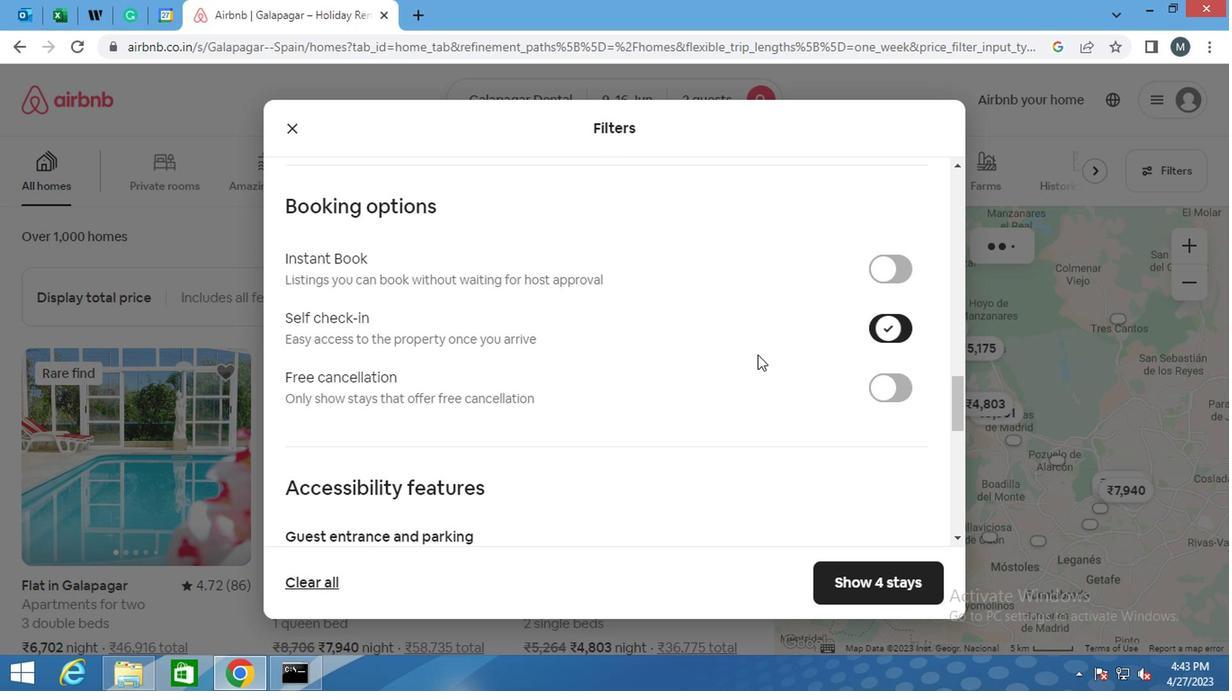 
Action: Mouse moved to (390, 425)
Screenshot: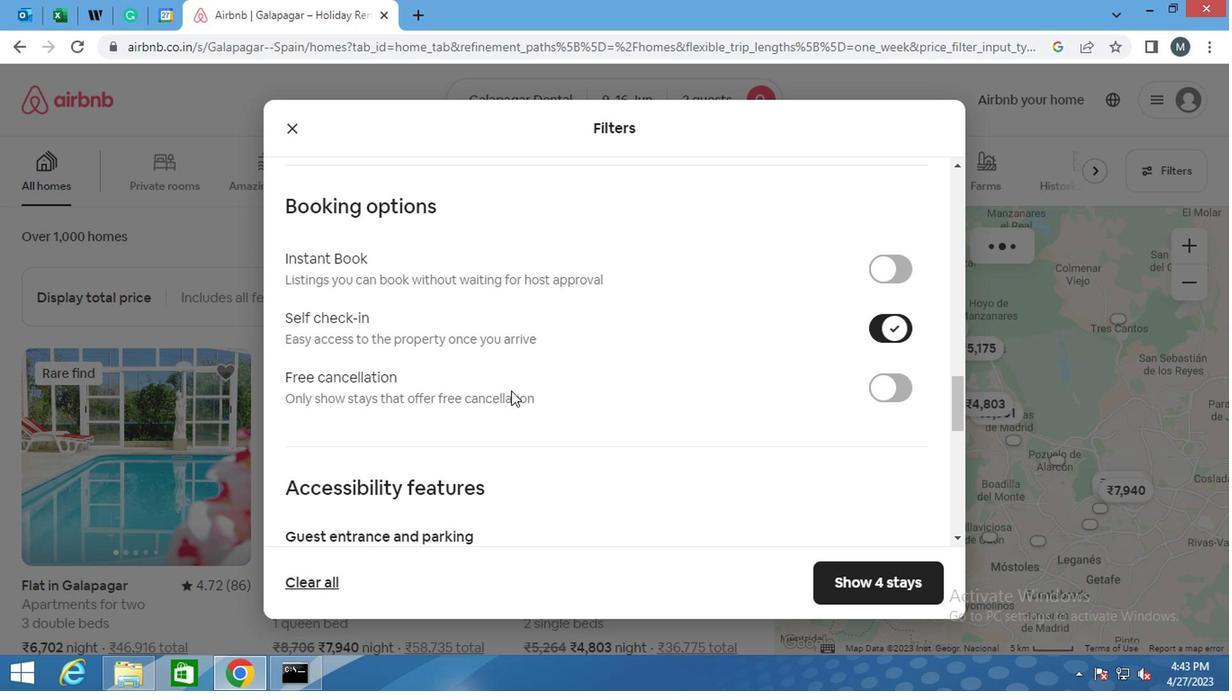 
Action: Mouse scrolled (390, 424) with delta (0, -1)
Screenshot: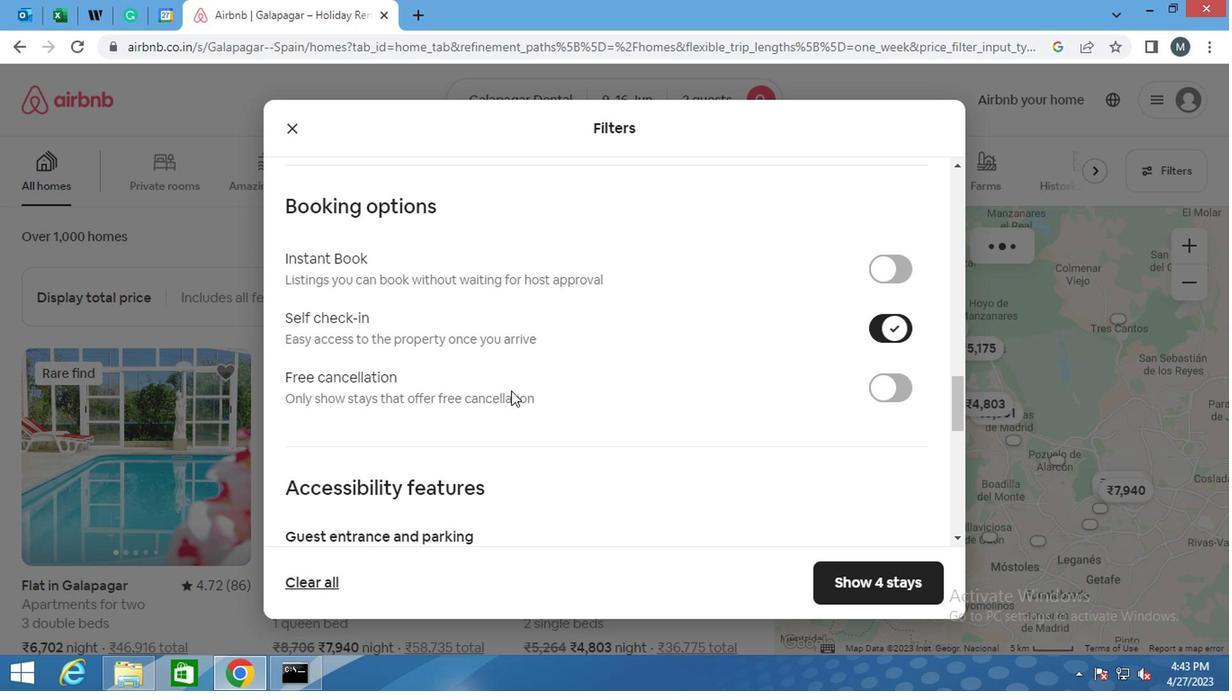 
Action: Mouse moved to (365, 433)
Screenshot: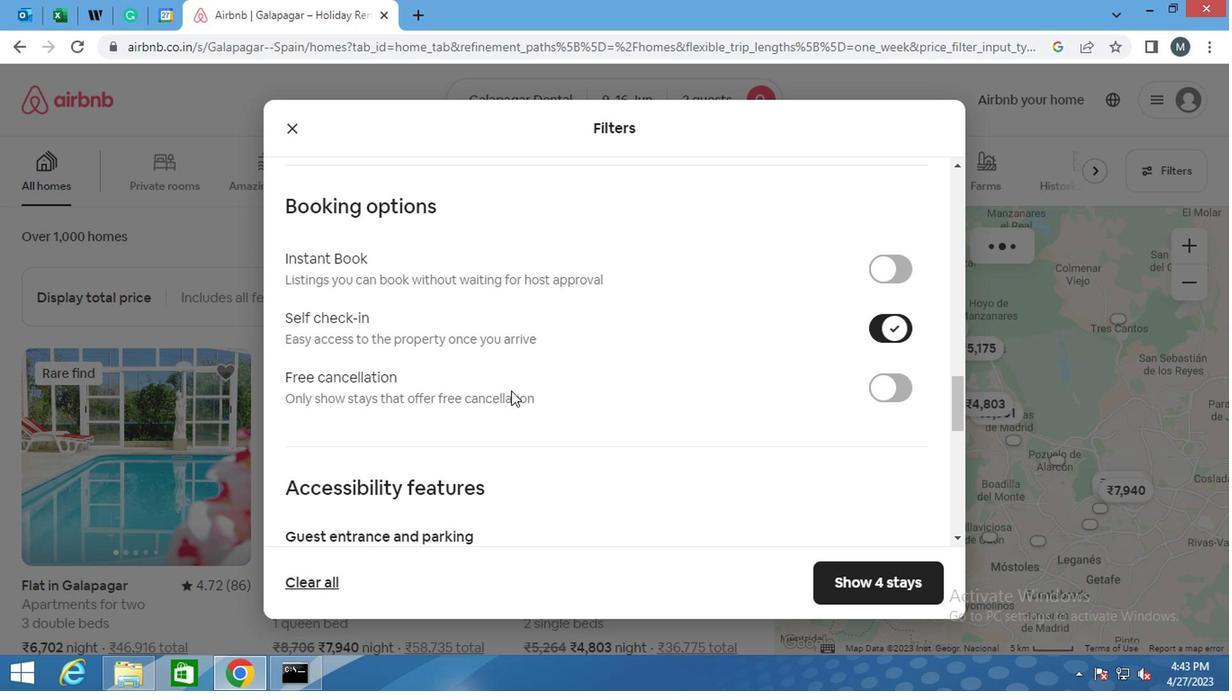 
Action: Mouse scrolled (365, 432) with delta (0, 0)
Screenshot: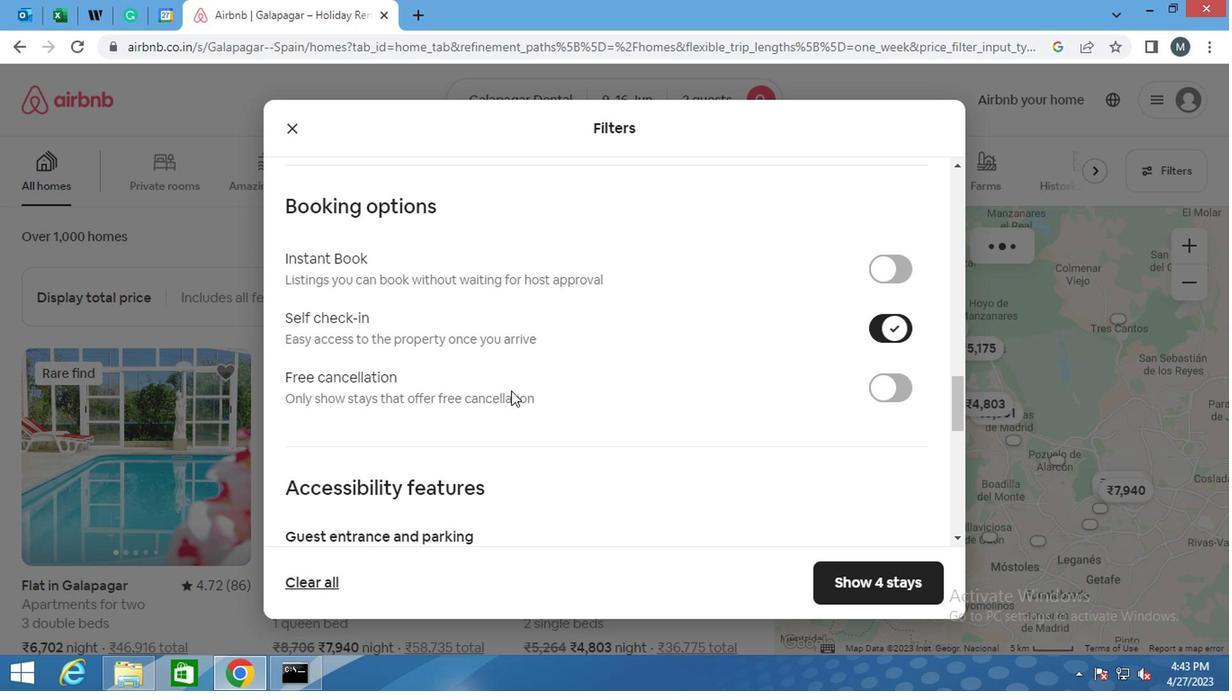 
Action: Mouse moved to (357, 435)
Screenshot: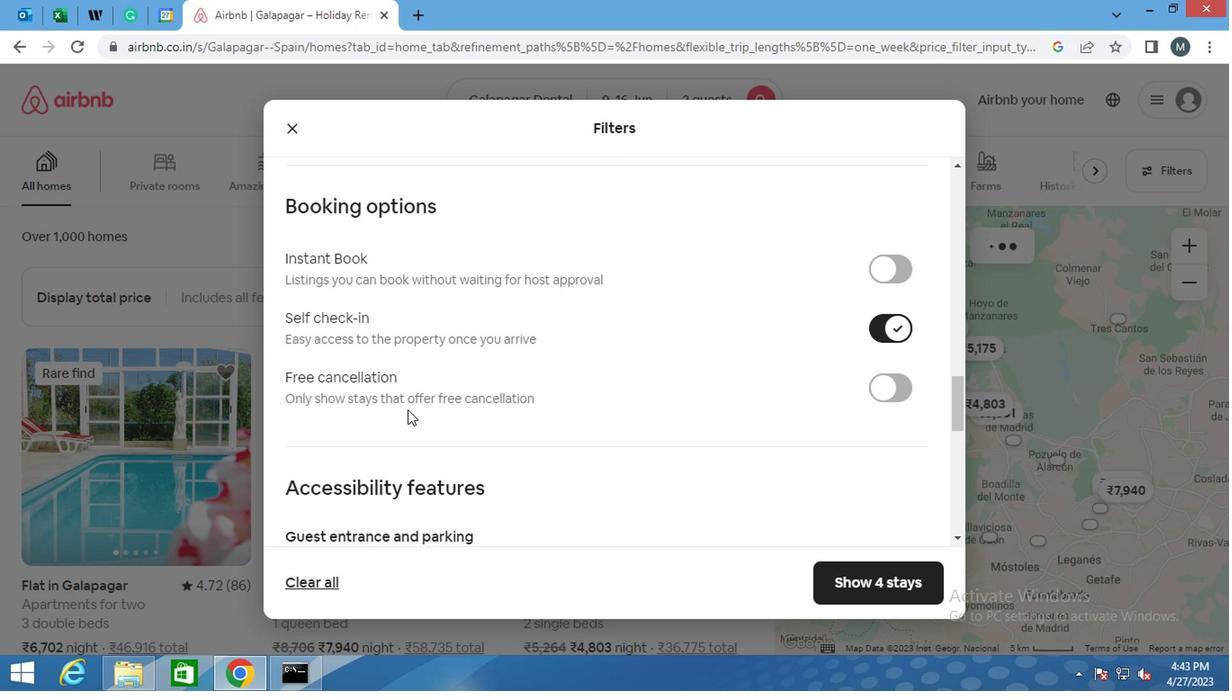 
Action: Mouse scrolled (357, 434) with delta (0, -1)
Screenshot: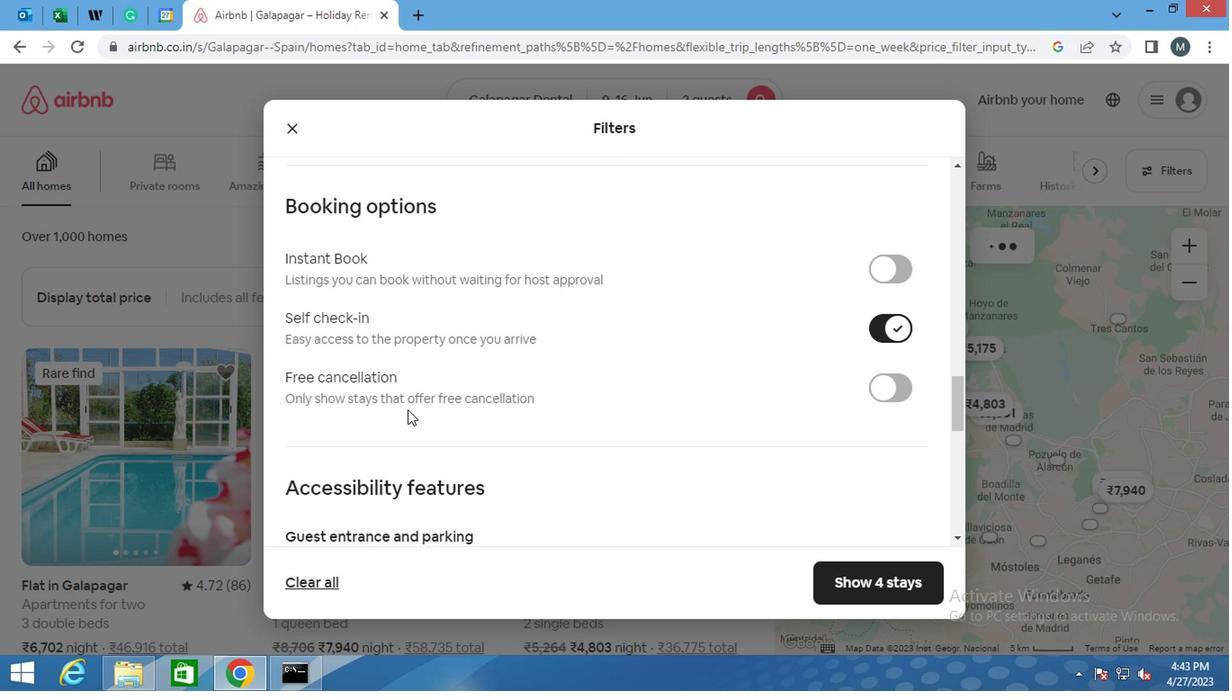 
Action: Mouse moved to (323, 444)
Screenshot: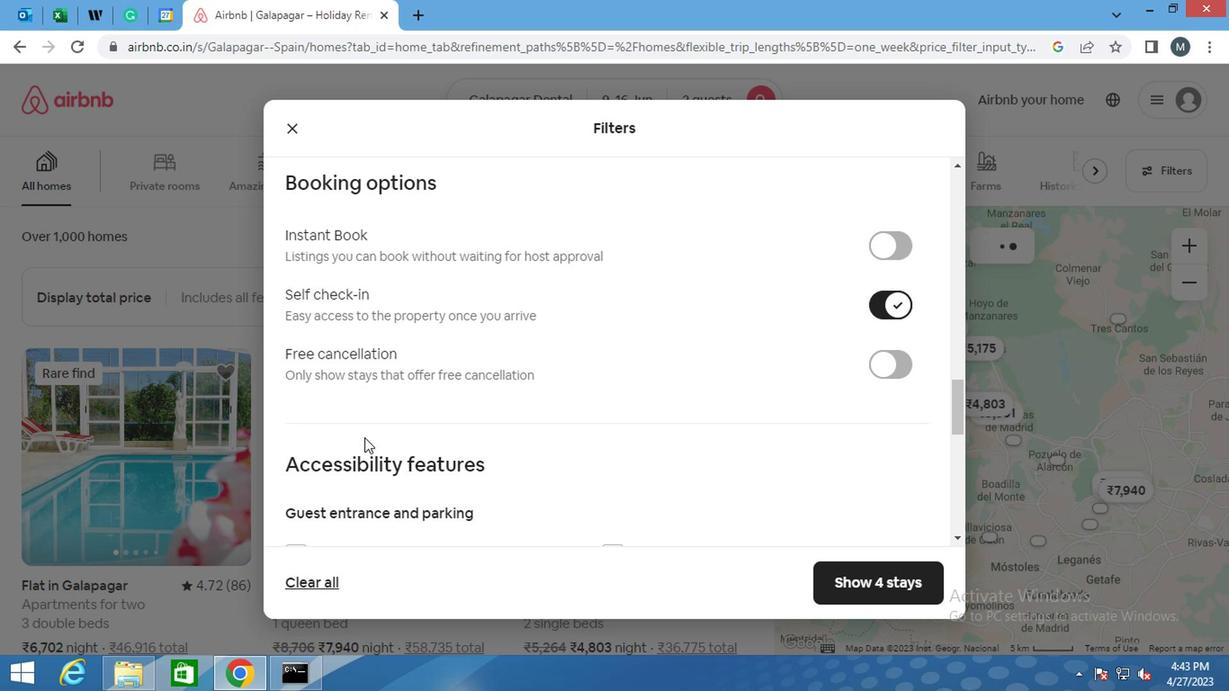 
Action: Mouse scrolled (323, 444) with delta (0, 0)
Screenshot: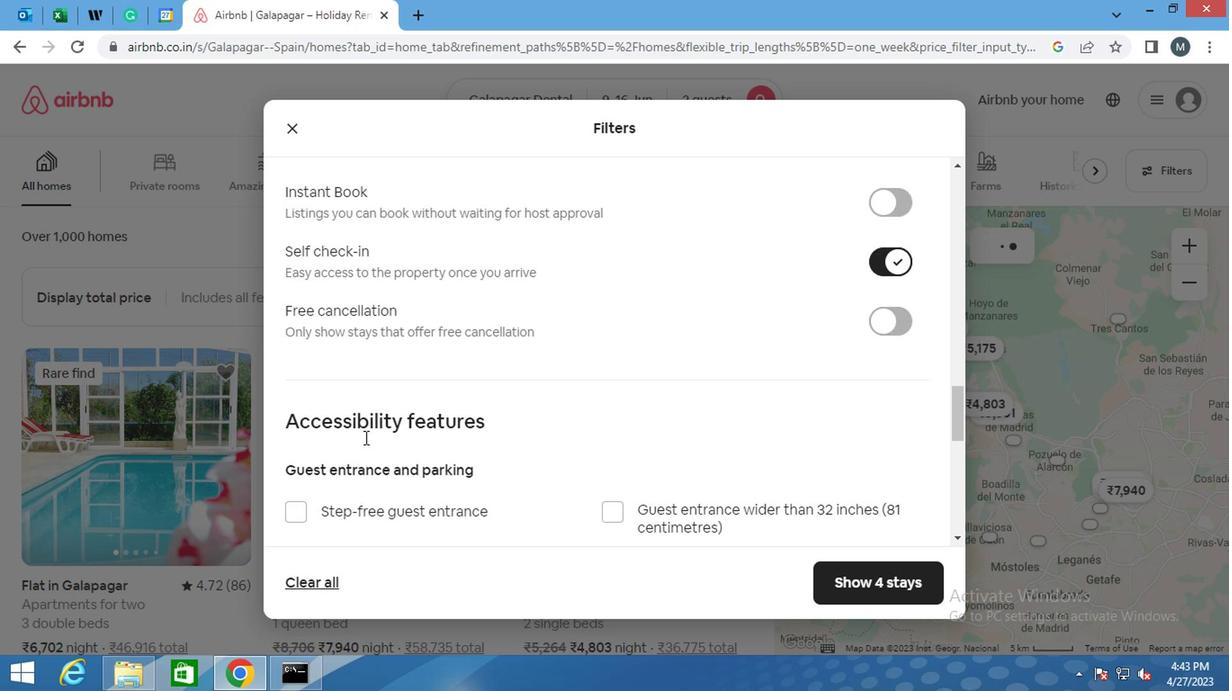 
Action: Mouse moved to (319, 452)
Screenshot: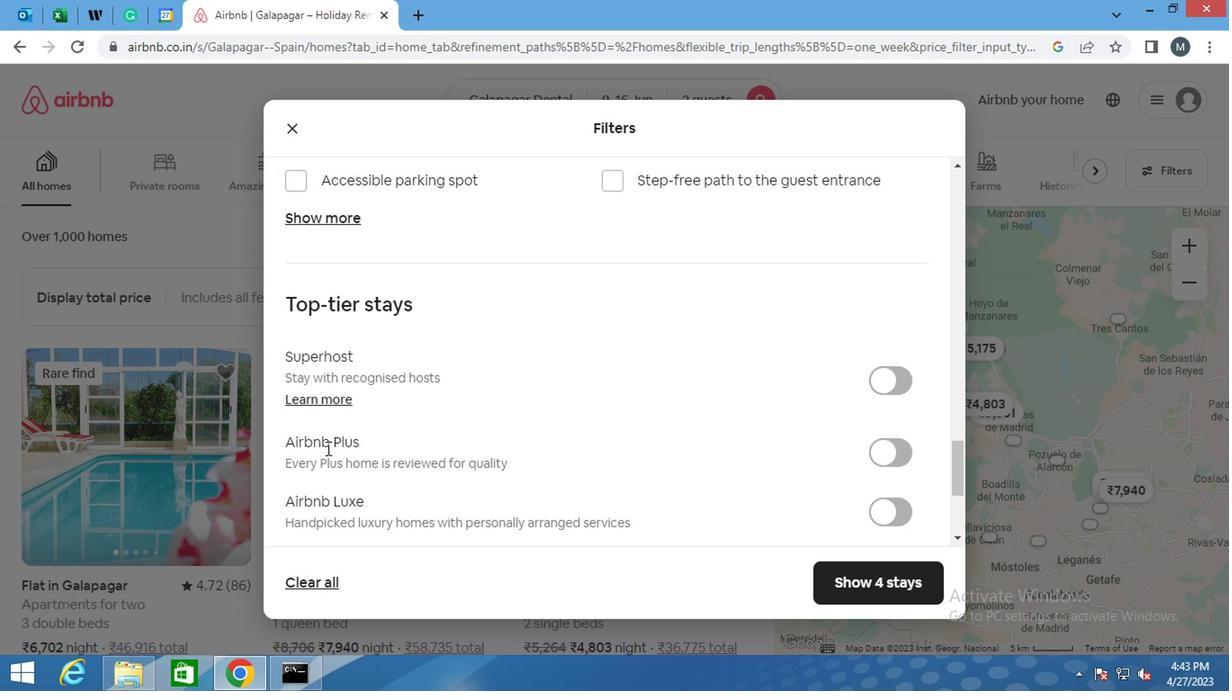 
Action: Mouse scrolled (319, 451) with delta (0, 0)
Screenshot: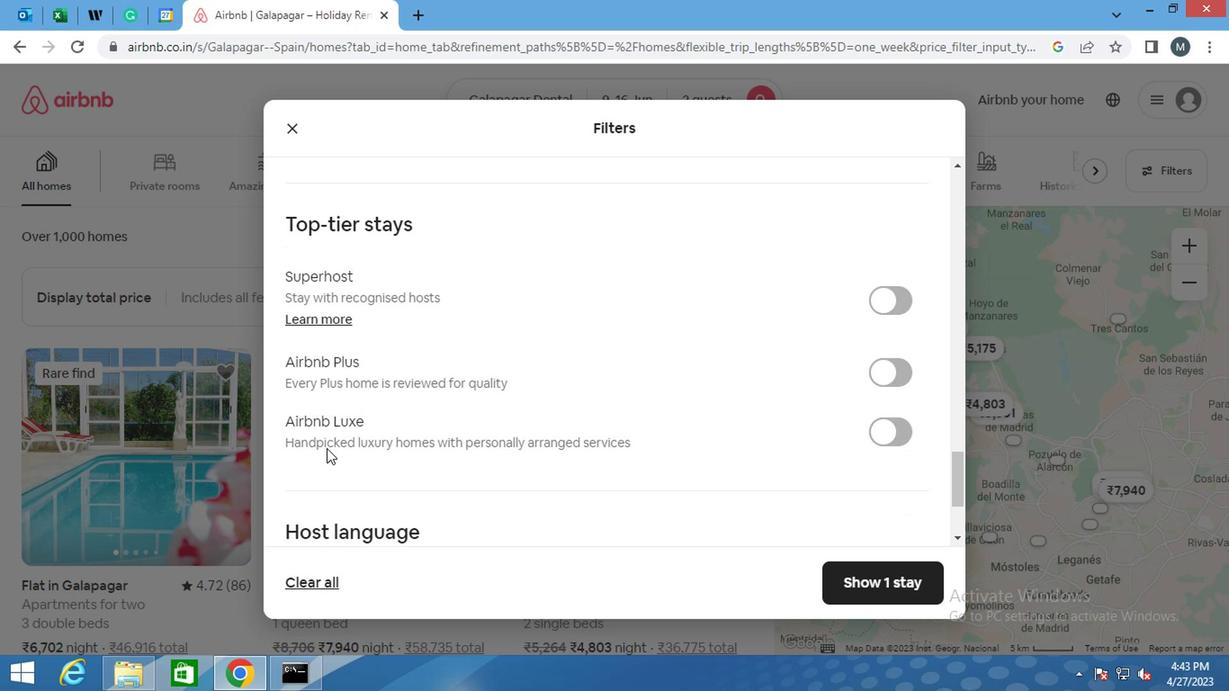 
Action: Mouse scrolled (319, 451) with delta (0, 0)
Screenshot: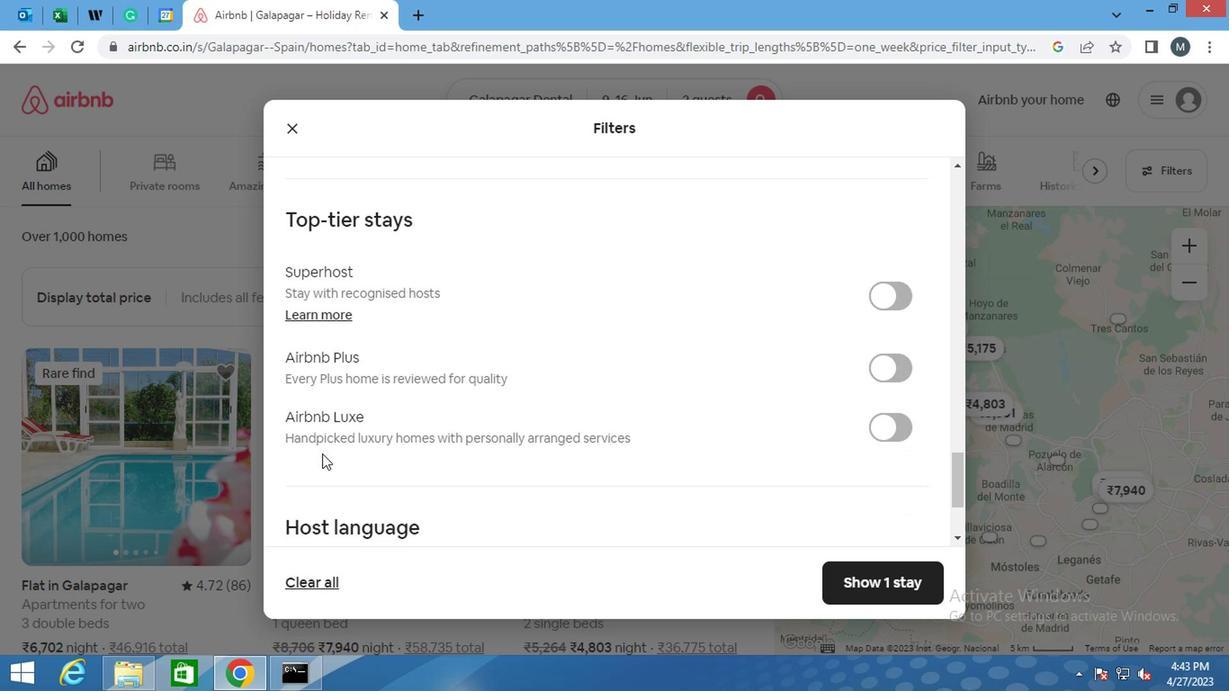 
Action: Mouse moved to (318, 452)
Screenshot: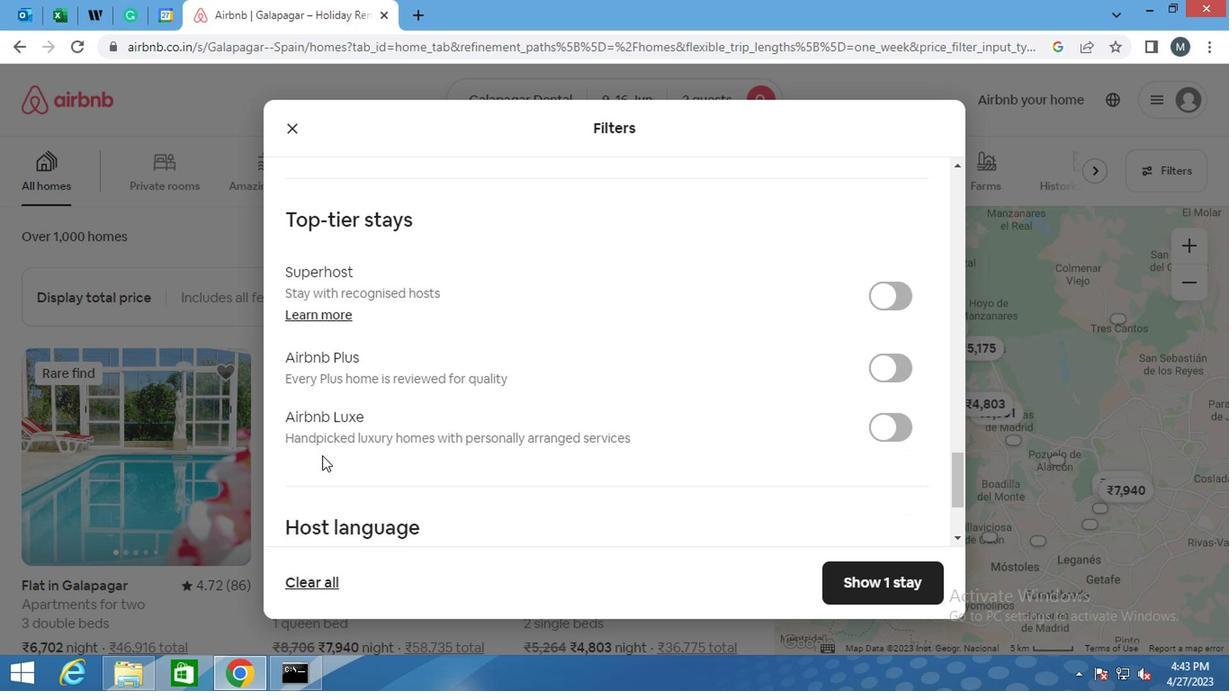 
Action: Mouse scrolled (318, 452) with delta (0, 0)
Screenshot: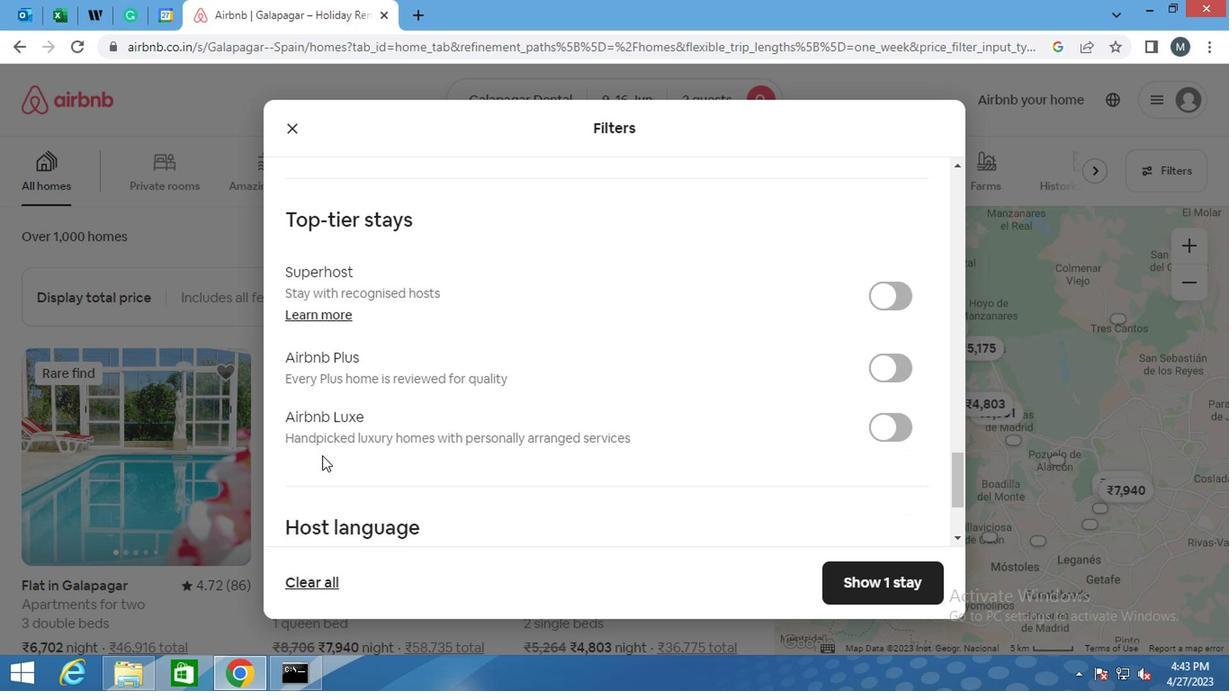 
Action: Mouse moved to (284, 418)
Screenshot: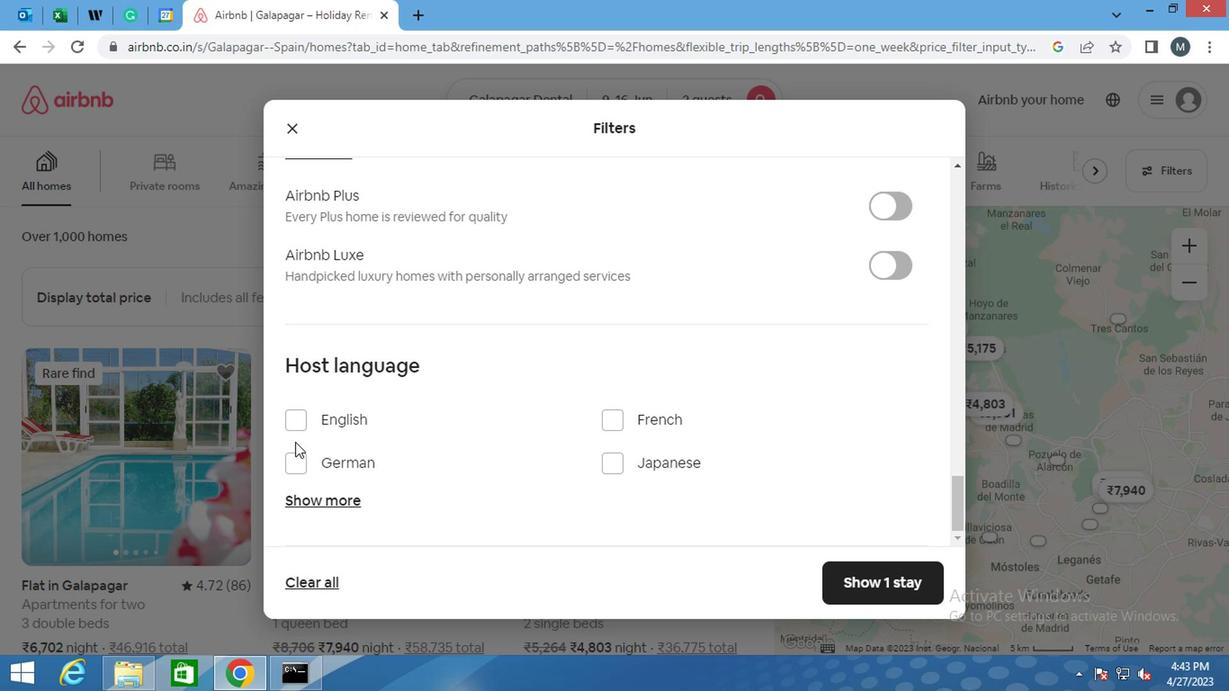 
Action: Mouse pressed left at (284, 418)
Screenshot: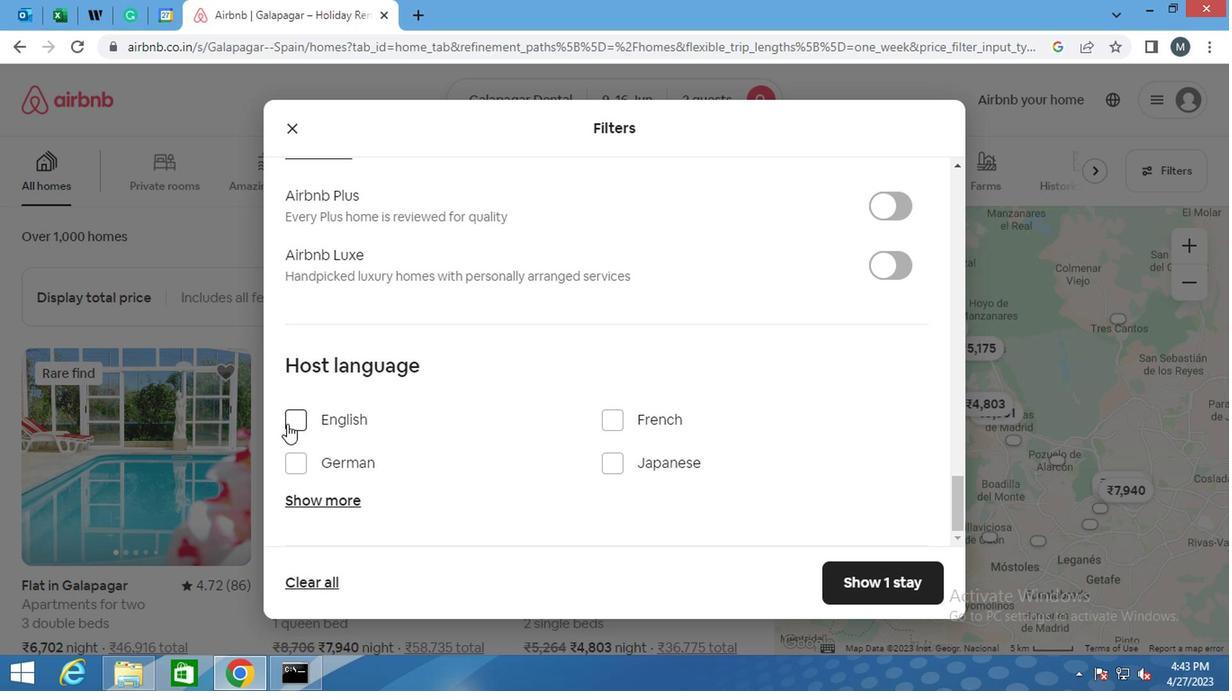 
Action: Mouse moved to (879, 571)
Screenshot: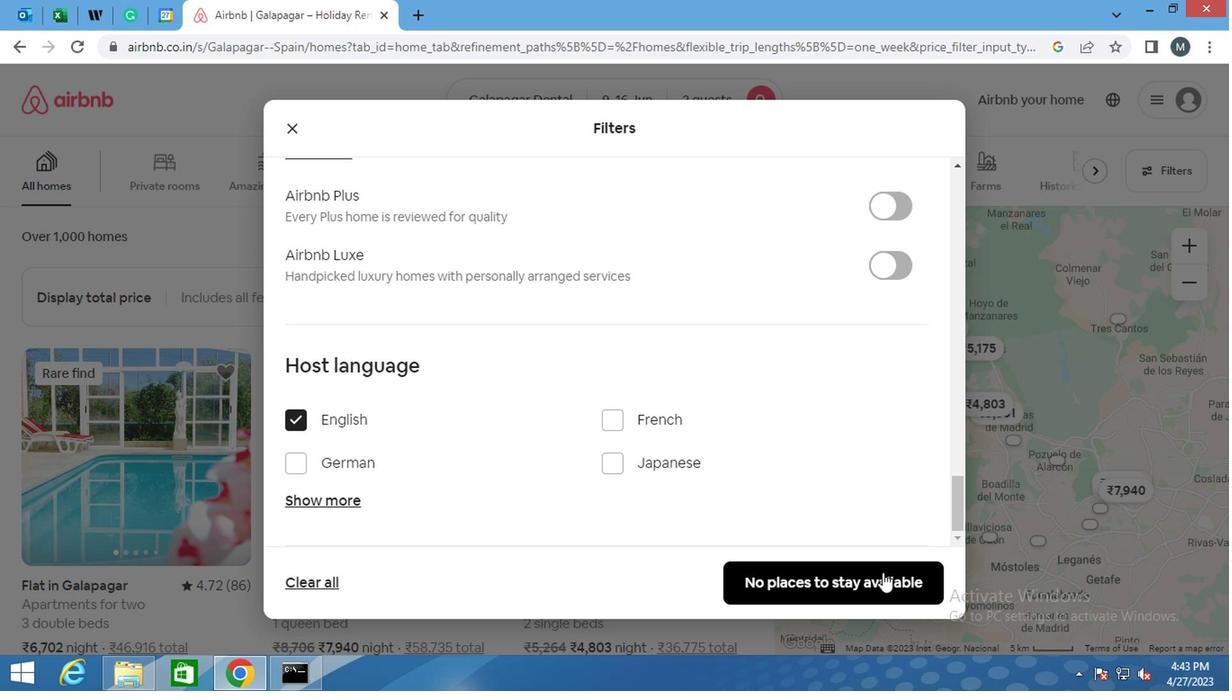
Action: Mouse pressed left at (879, 571)
Screenshot: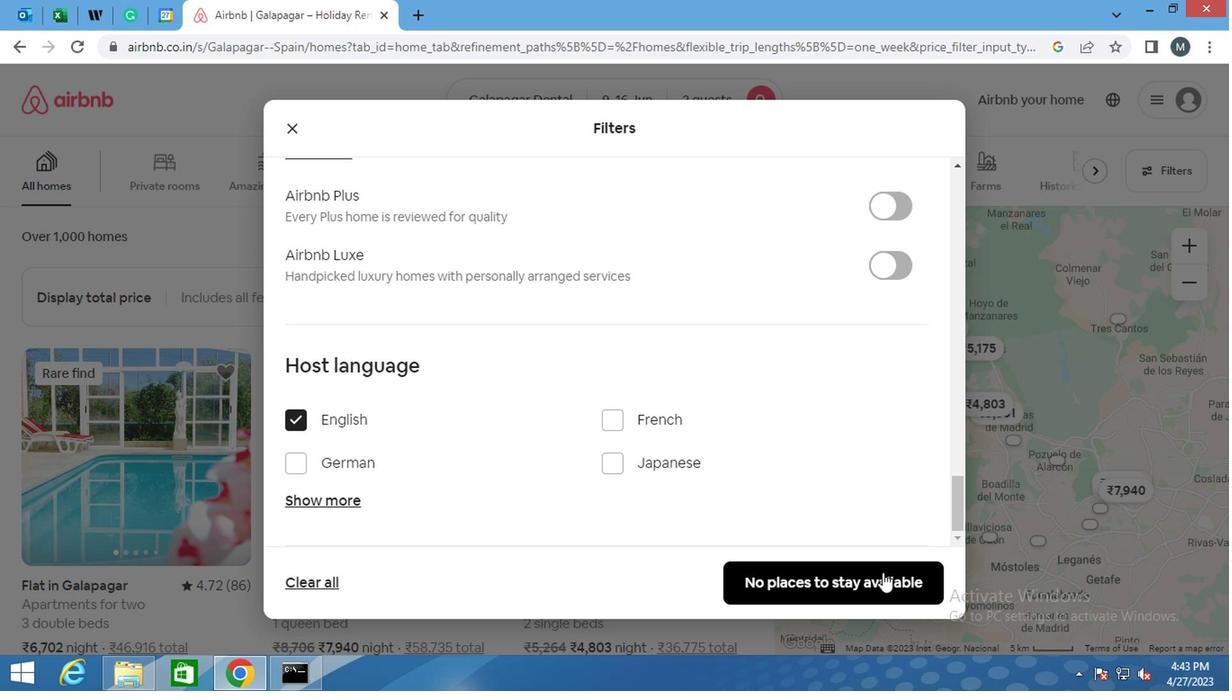 
Action: Mouse moved to (873, 569)
Screenshot: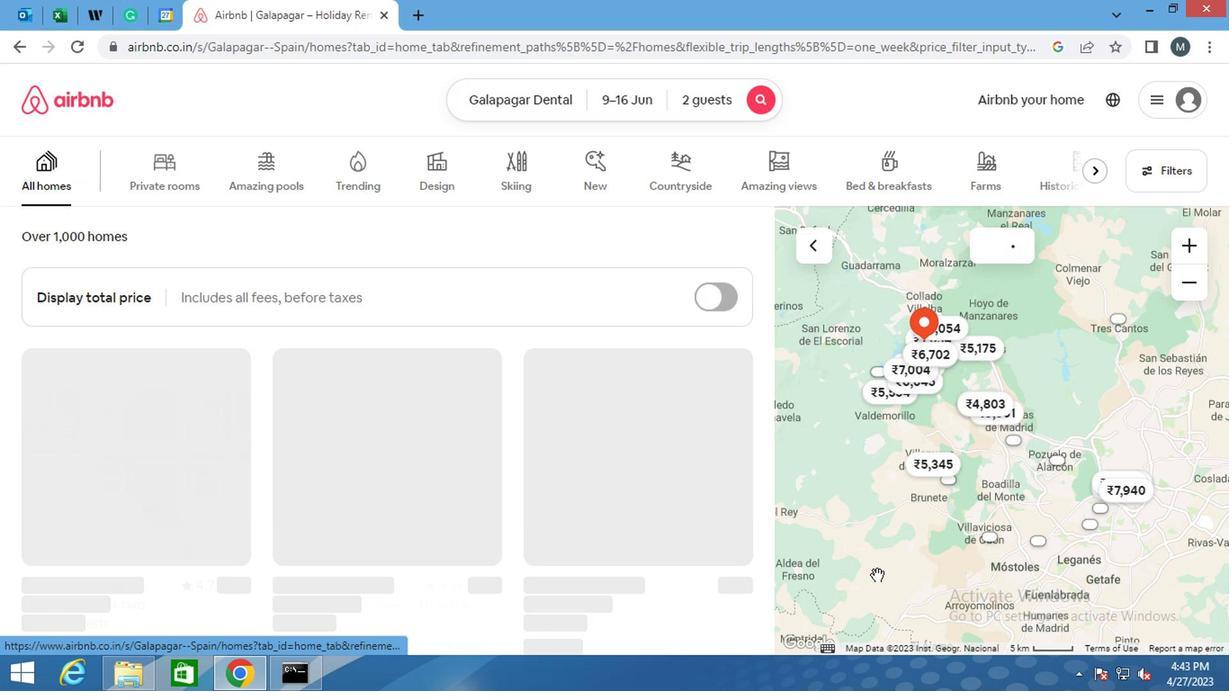 
